 Task: Look for space in Ilaro, Nigeria from 8th June, 2023 to 19th June, 2023 for 1 adult in price range Rs.5000 to Rs.12000. Place can be shared room with 1  bedroom having 1 bed and 1 bathroom. Property type can be house, flat, guest house, hotel. Booking option can be shelf check-in. Required host language is English.
Action: Mouse moved to (479, 103)
Screenshot: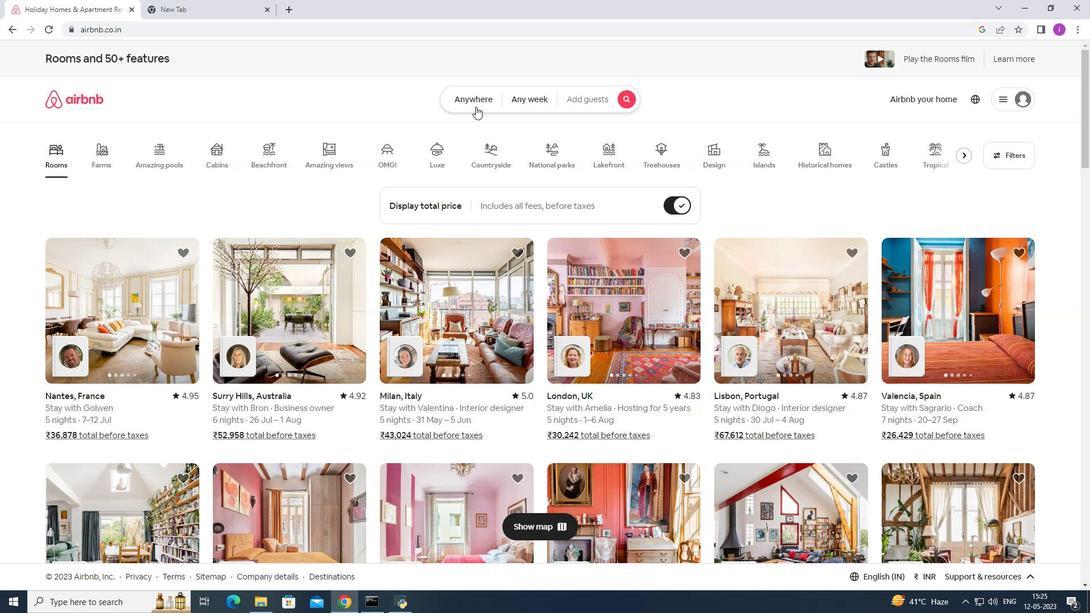 
Action: Mouse pressed left at (479, 103)
Screenshot: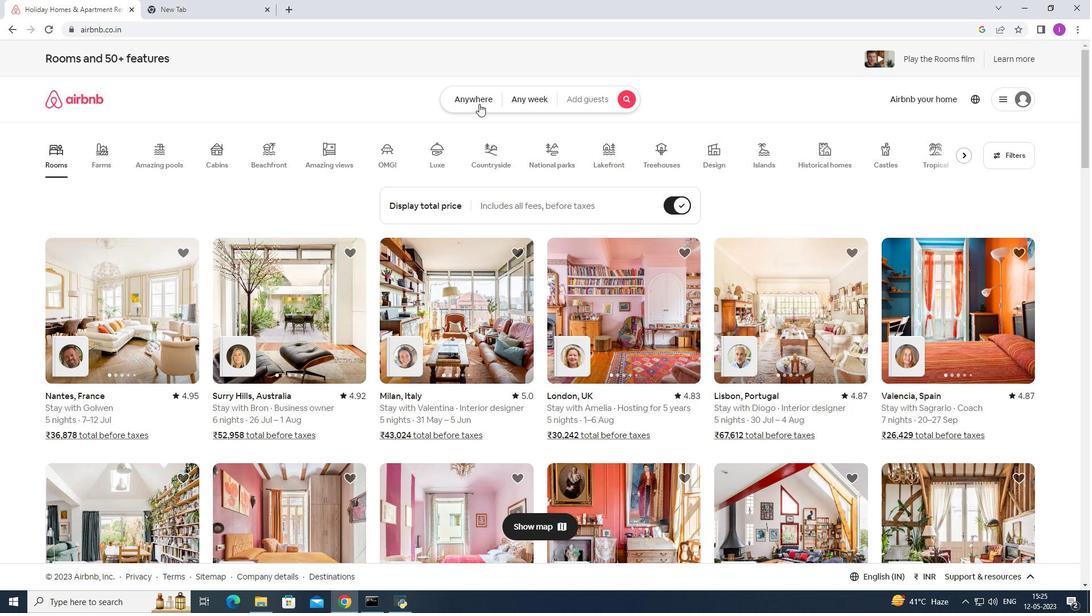 
Action: Mouse moved to (422, 150)
Screenshot: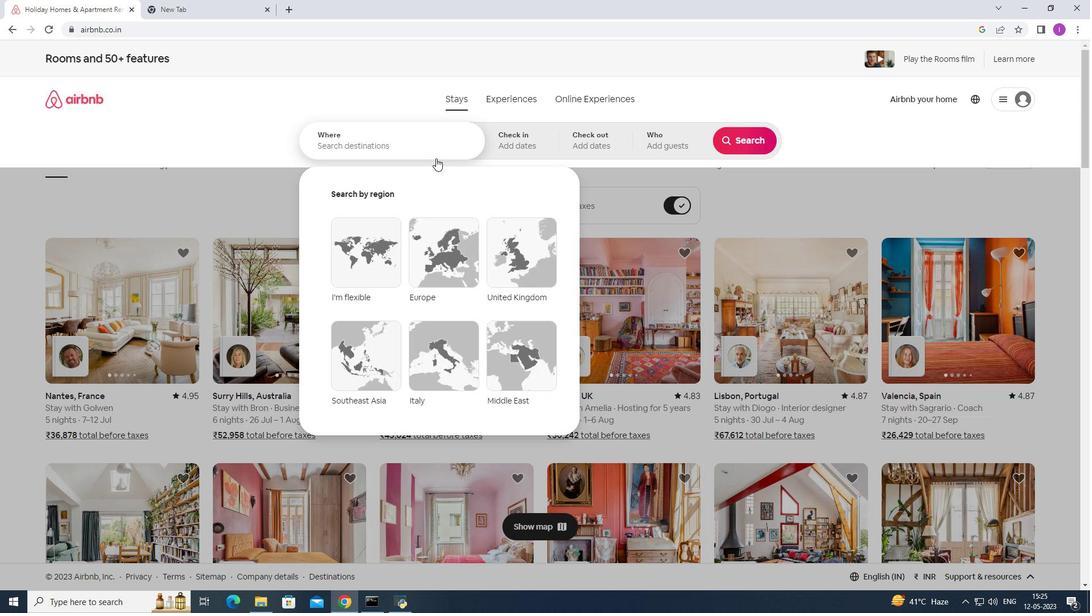 
Action: Mouse pressed left at (422, 150)
Screenshot: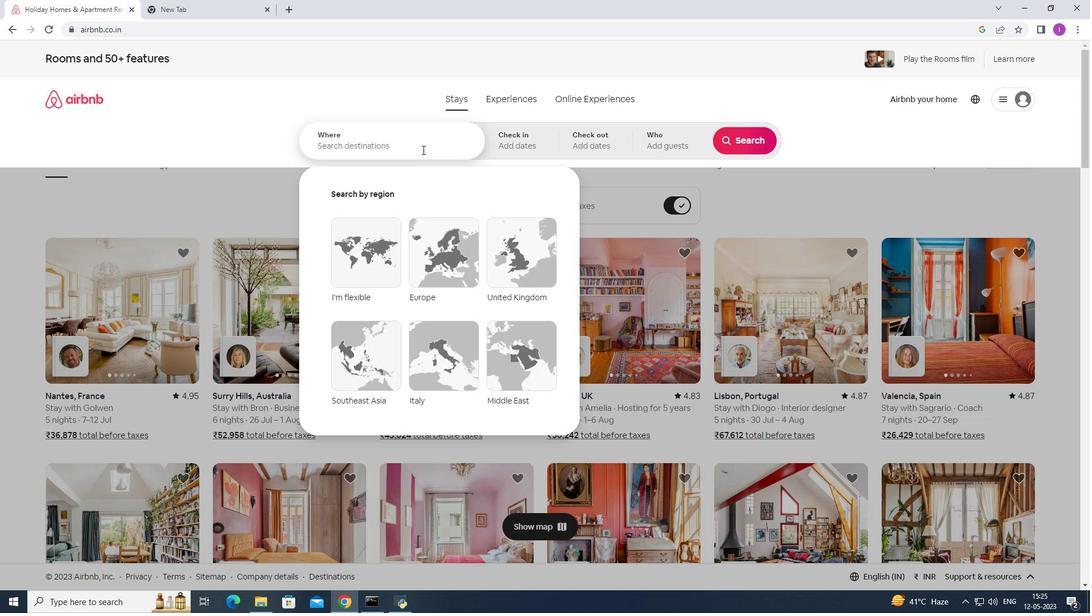 
Action: Mouse moved to (419, 150)
Screenshot: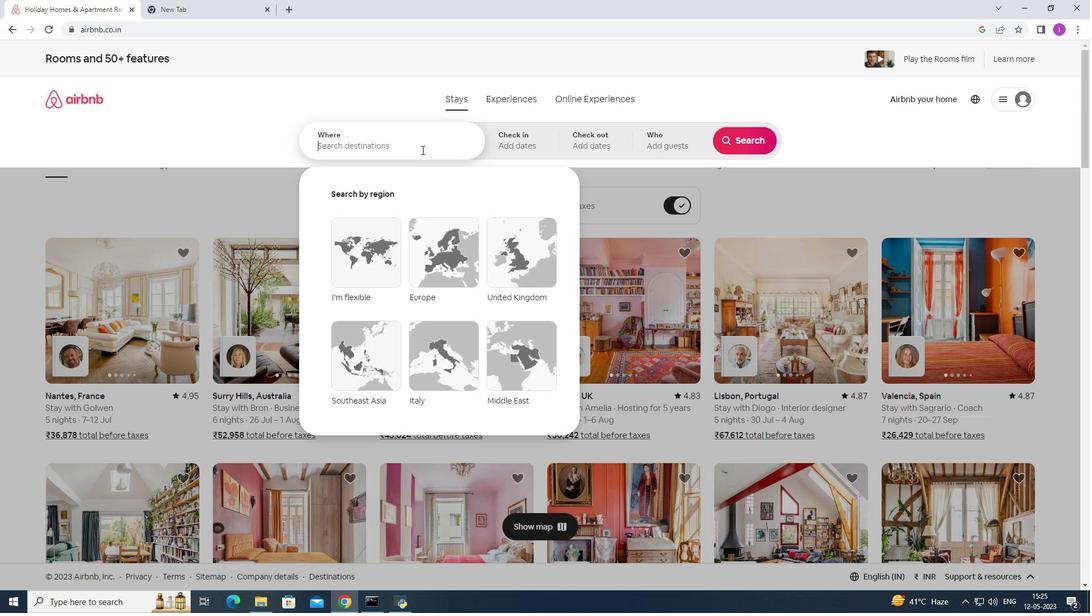 
Action: Key pressed <Key.shift><Key.shift><Key.shift><Key.shift><Key.shift><Key.shift><Key.shift><Key.shift><Key.shift><Key.shift><Key.shift><Key.shift><Key.shift><Key.shift><Key.shift>L<Key.shift>L<Key.backspace><Key.backspace>iiaro
Screenshot: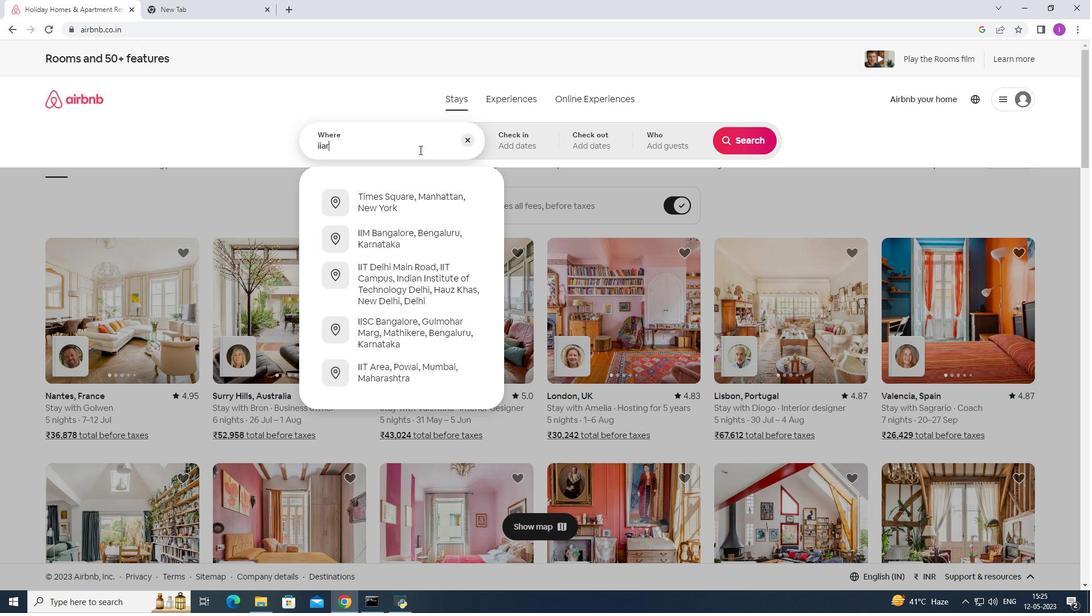 
Action: Mouse moved to (399, 204)
Screenshot: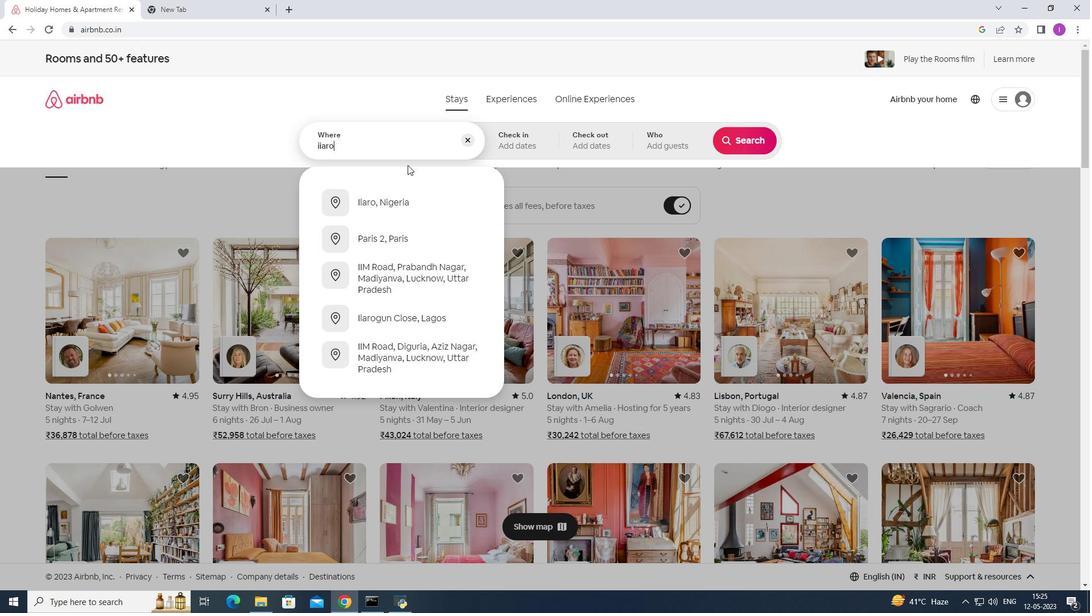 
Action: Mouse pressed left at (399, 204)
Screenshot: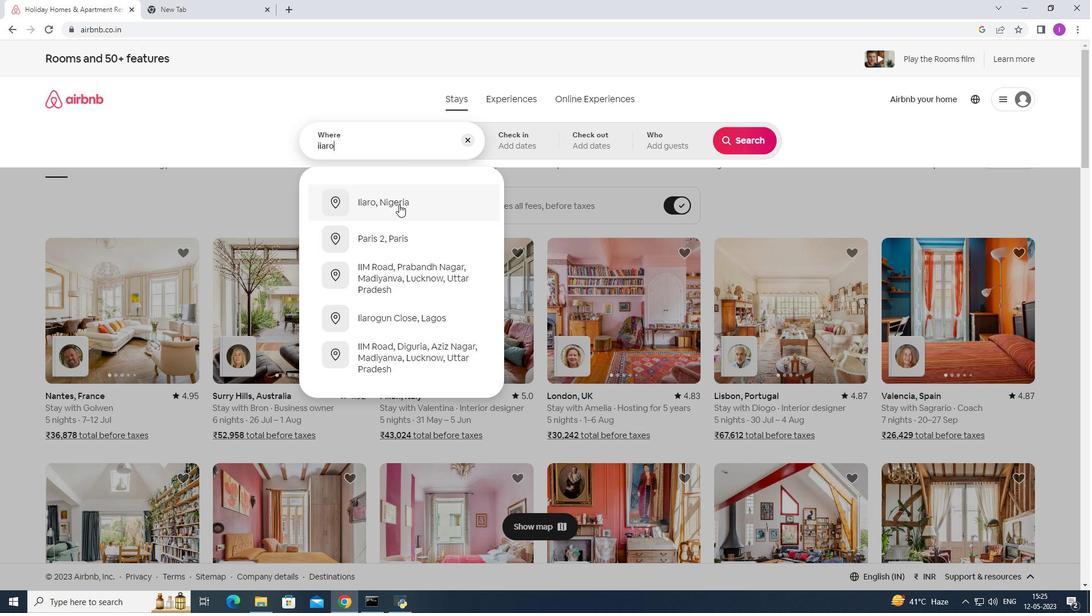 
Action: Mouse moved to (742, 231)
Screenshot: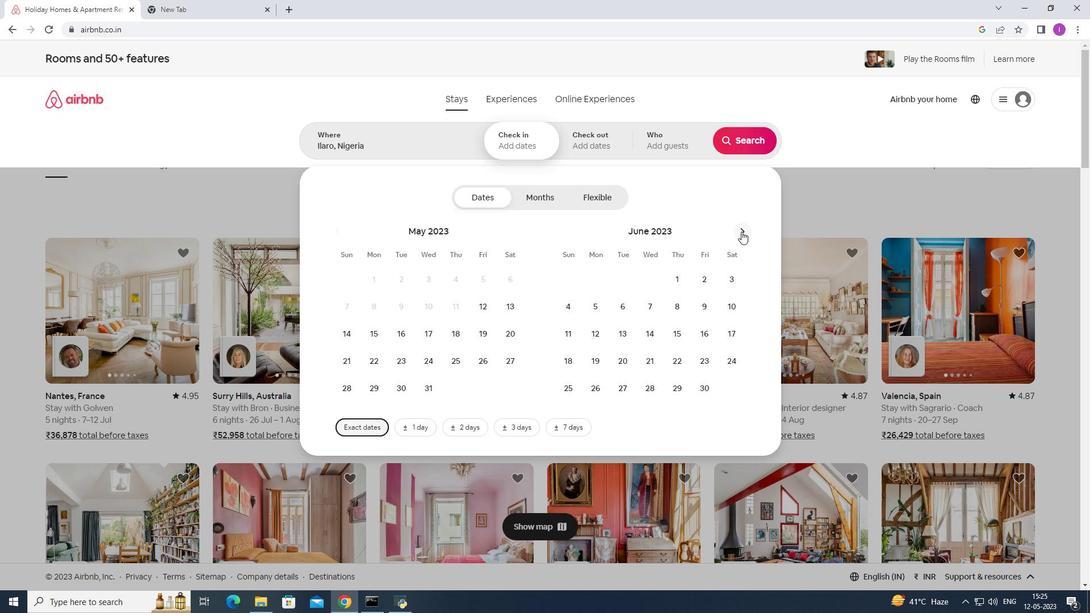 
Action: Mouse pressed left at (742, 231)
Screenshot: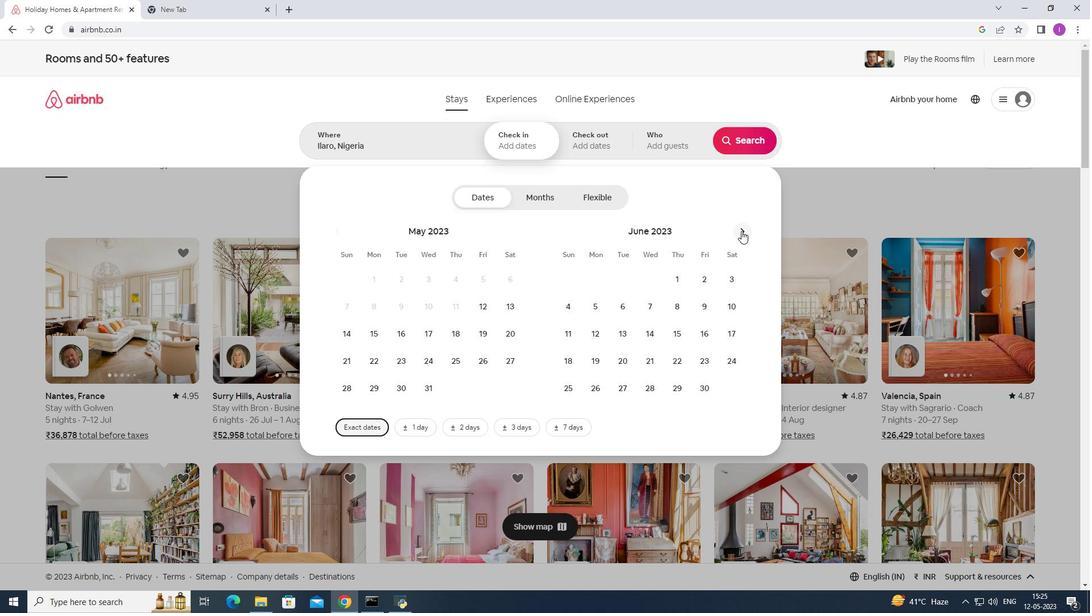 
Action: Mouse moved to (454, 309)
Screenshot: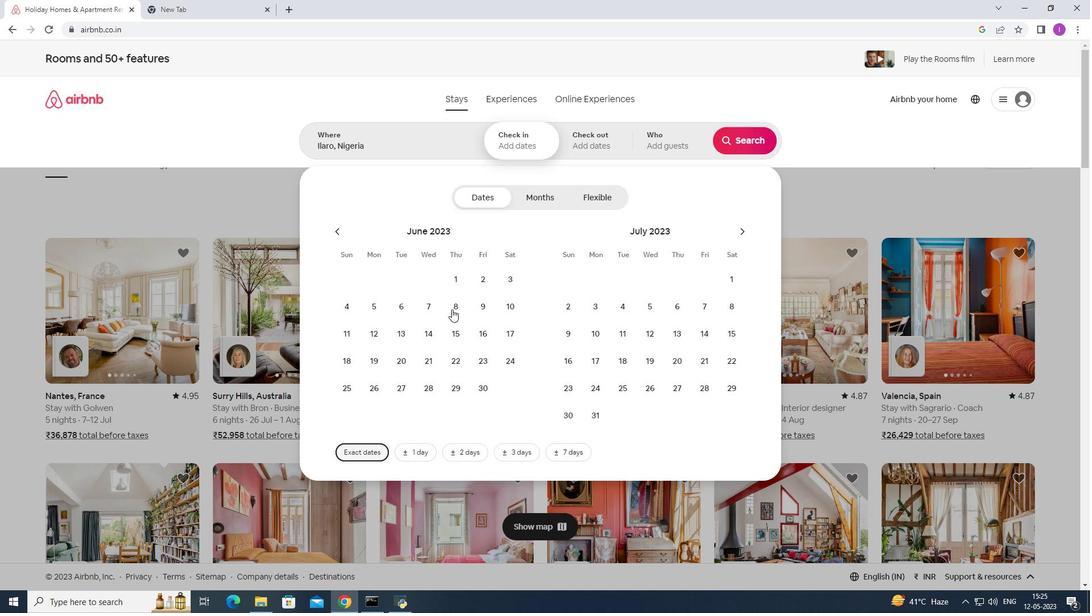 
Action: Mouse pressed left at (454, 309)
Screenshot: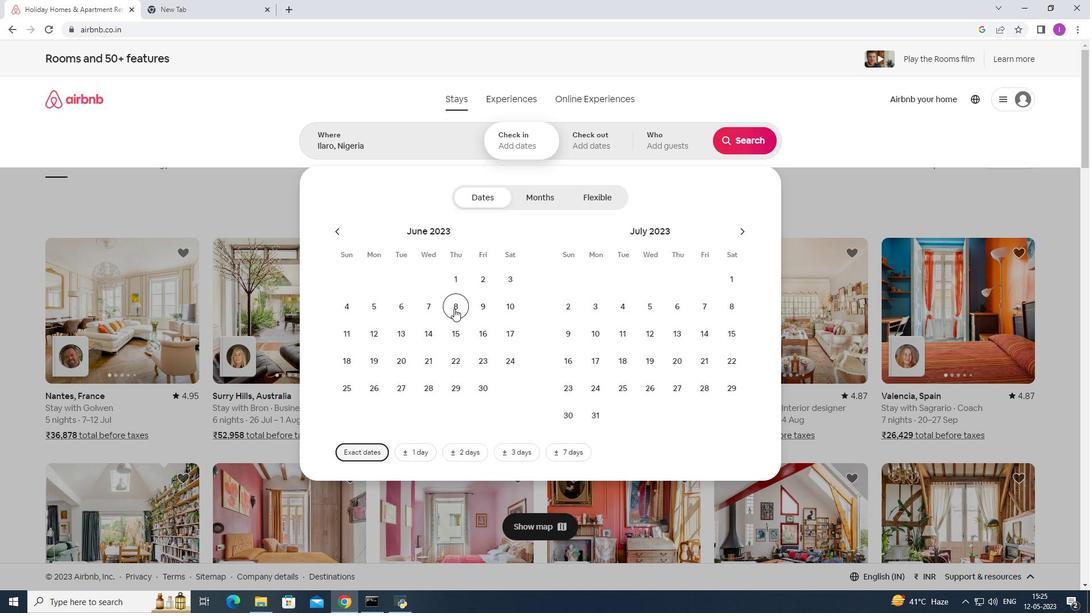 
Action: Mouse moved to (374, 369)
Screenshot: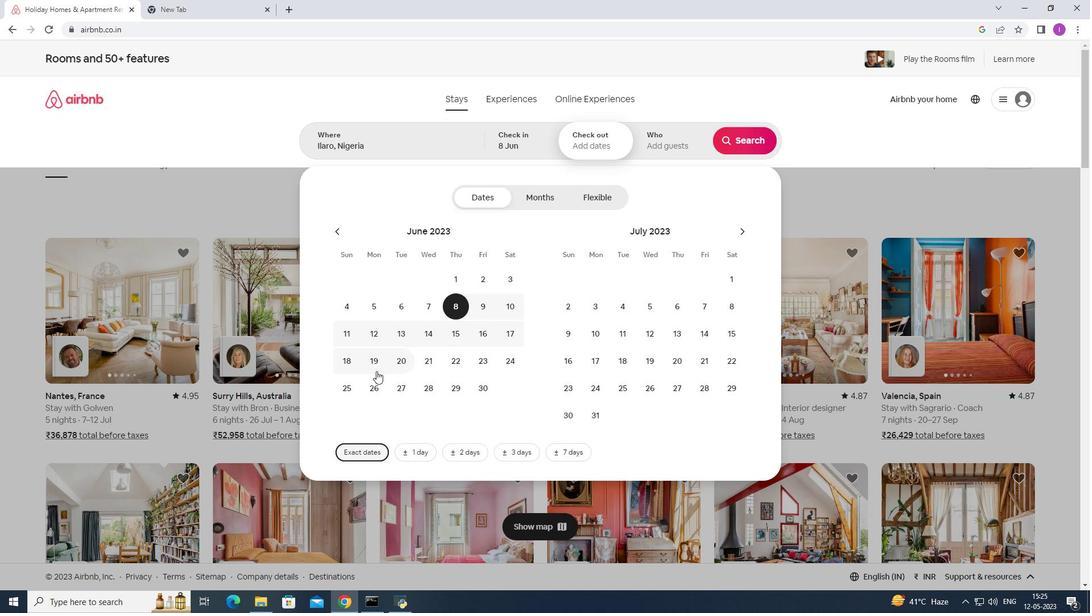 
Action: Mouse pressed left at (374, 369)
Screenshot: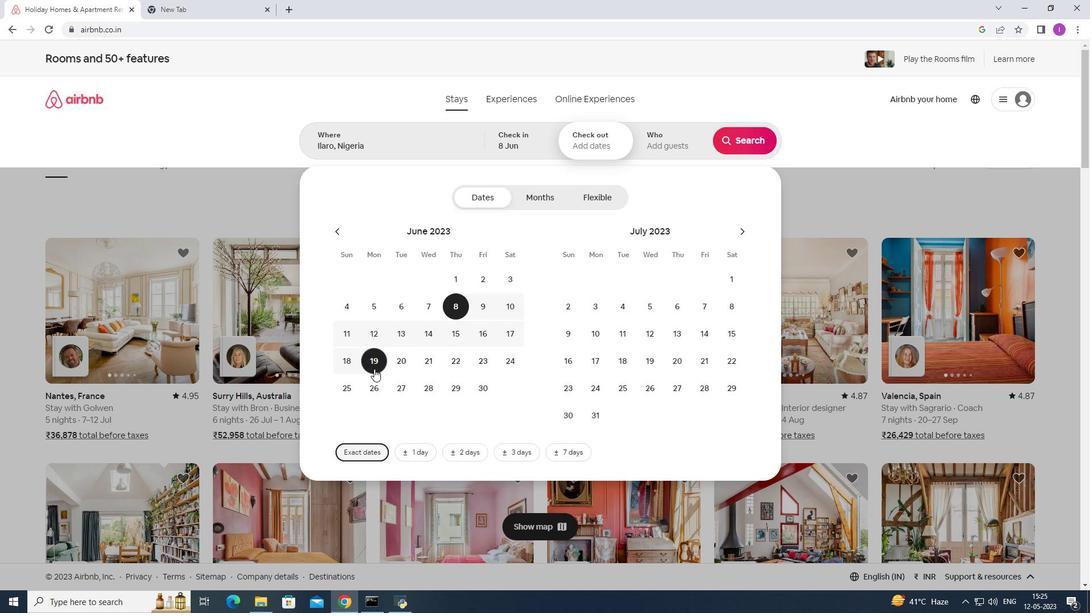 
Action: Mouse moved to (676, 148)
Screenshot: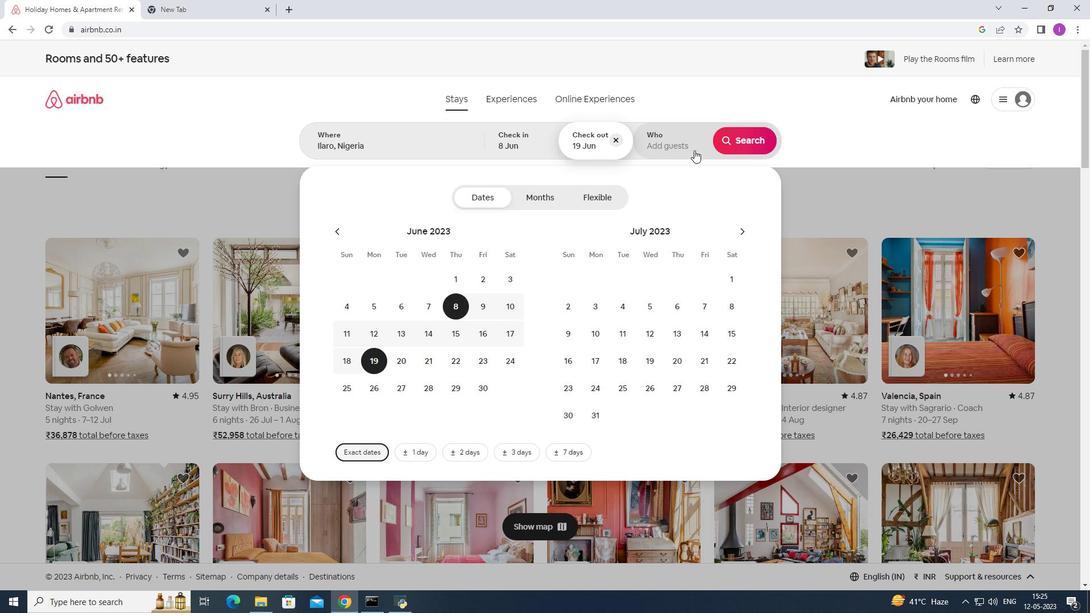 
Action: Mouse pressed left at (676, 148)
Screenshot: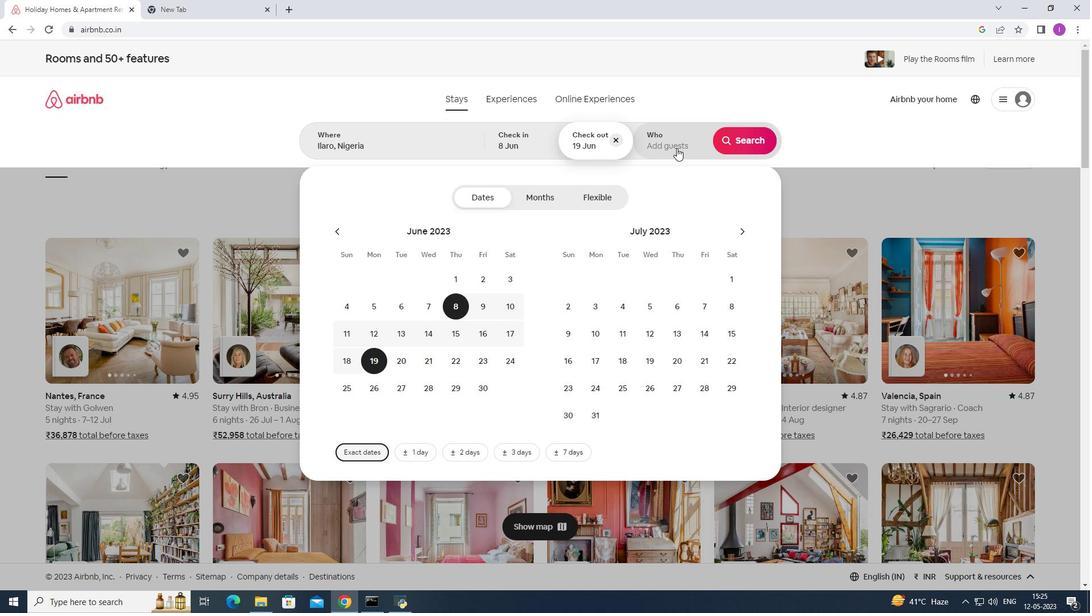 
Action: Mouse moved to (744, 204)
Screenshot: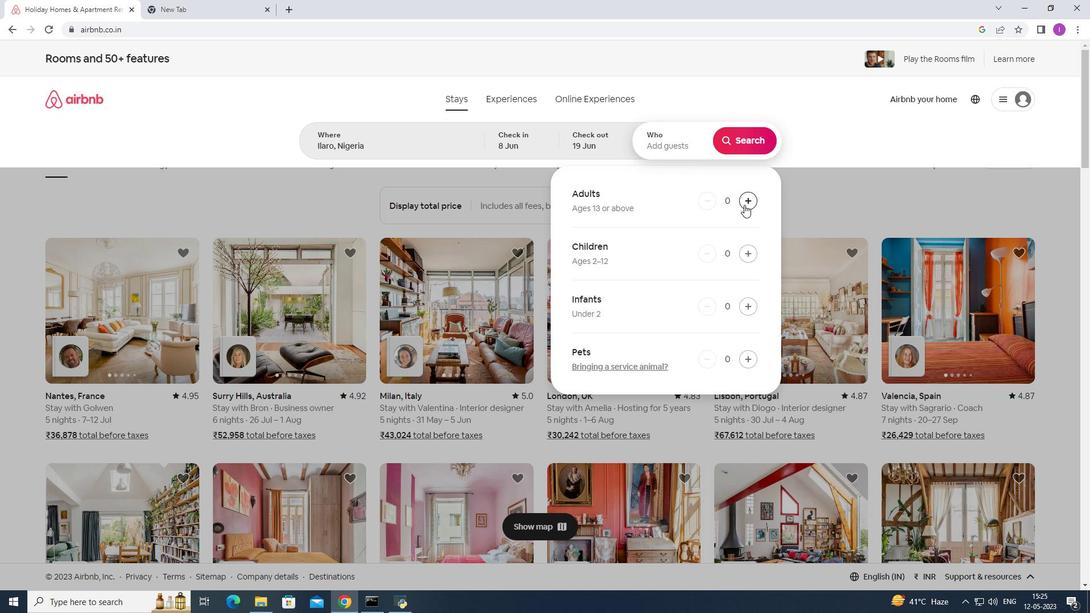 
Action: Mouse pressed left at (744, 204)
Screenshot: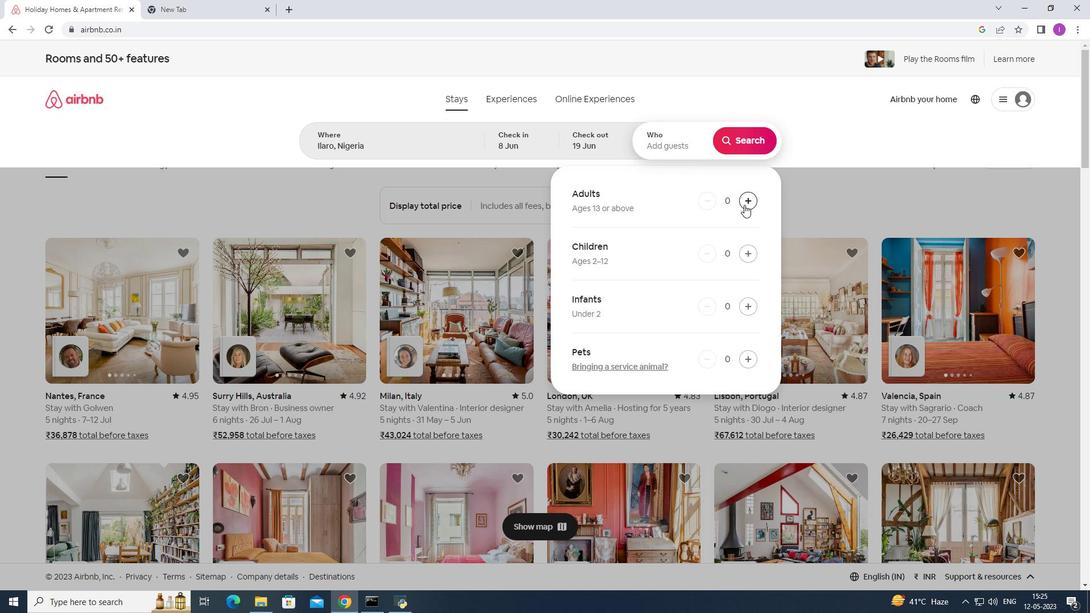 
Action: Mouse pressed left at (744, 204)
Screenshot: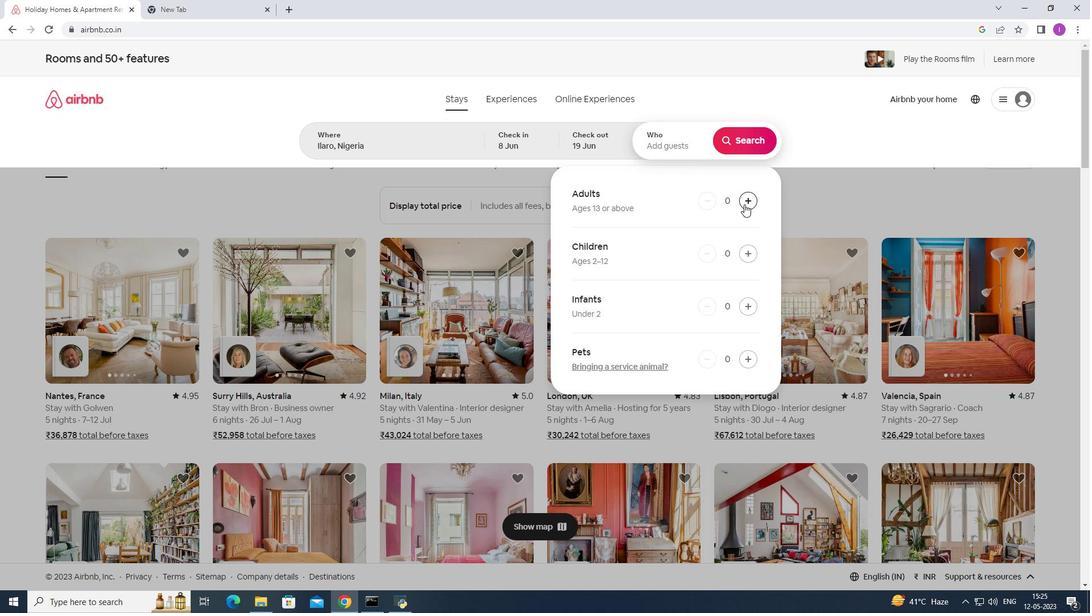 
Action: Mouse pressed left at (744, 204)
Screenshot: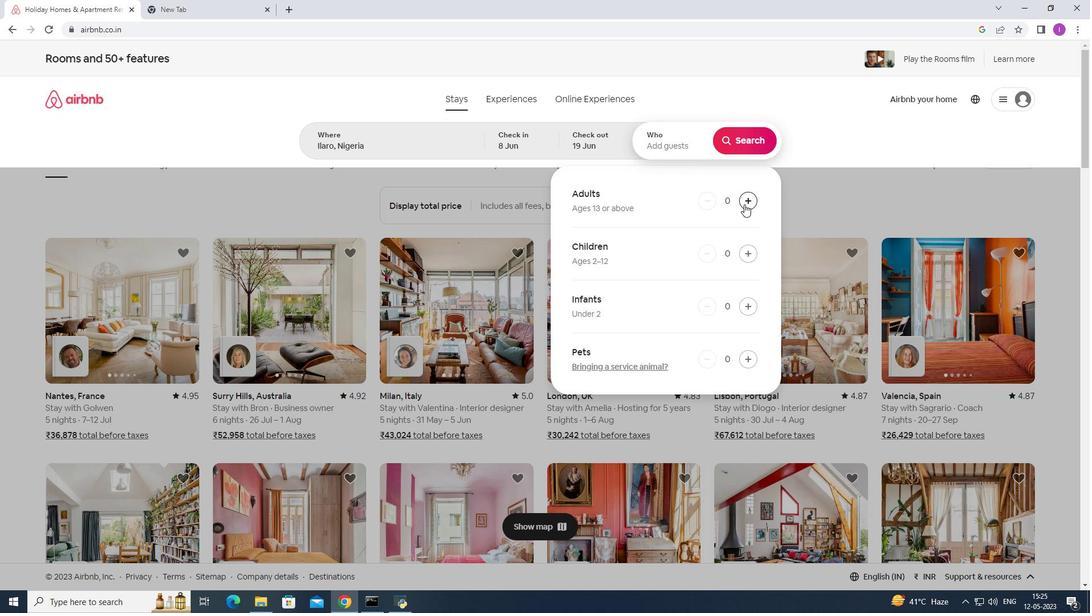 
Action: Mouse pressed left at (744, 204)
Screenshot: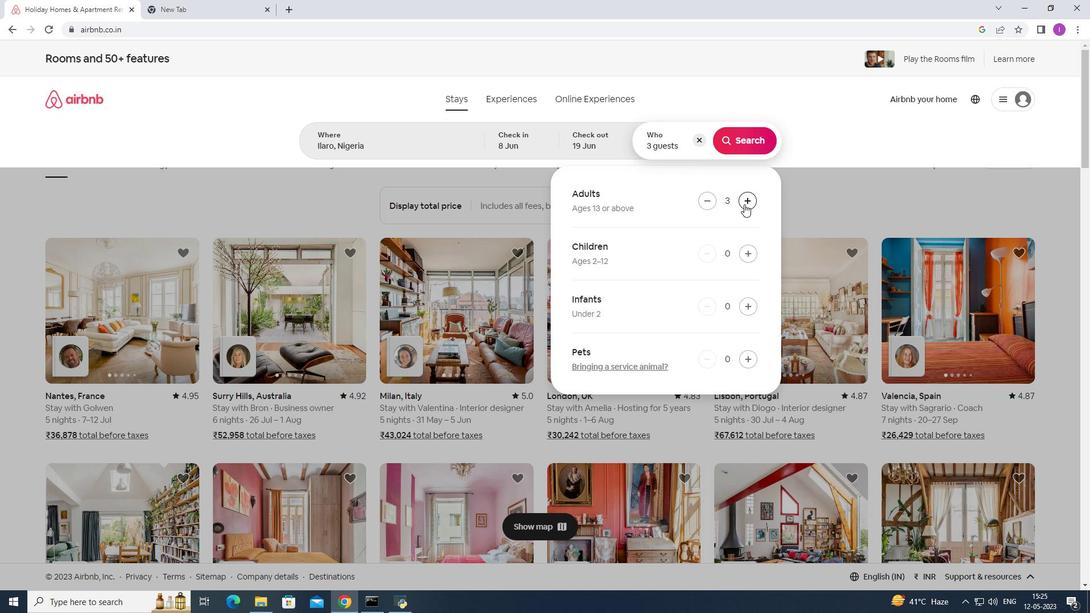
Action: Mouse moved to (708, 200)
Screenshot: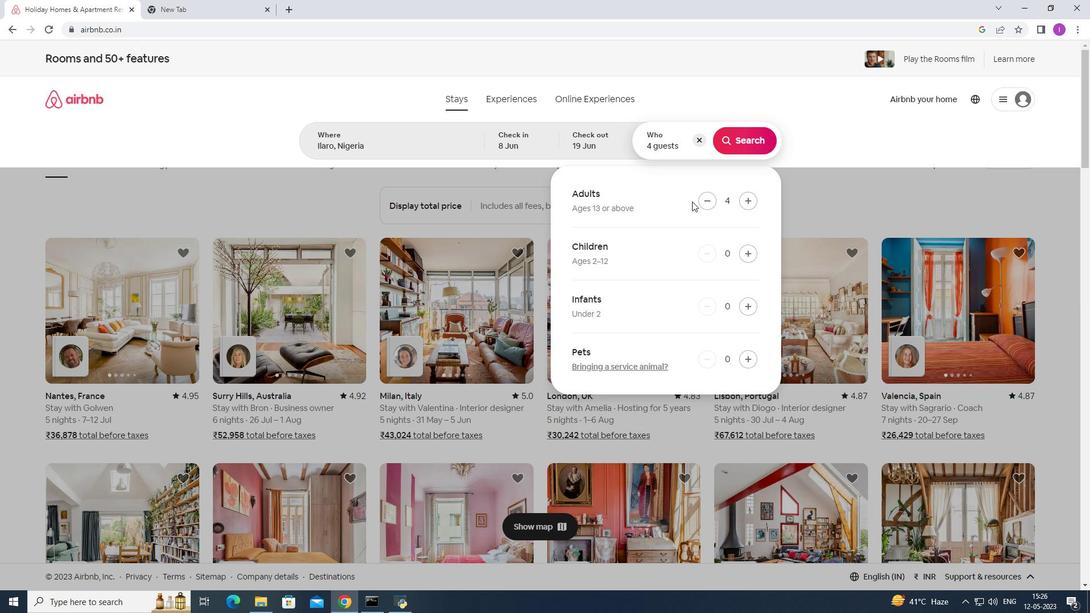 
Action: Mouse pressed left at (708, 200)
Screenshot: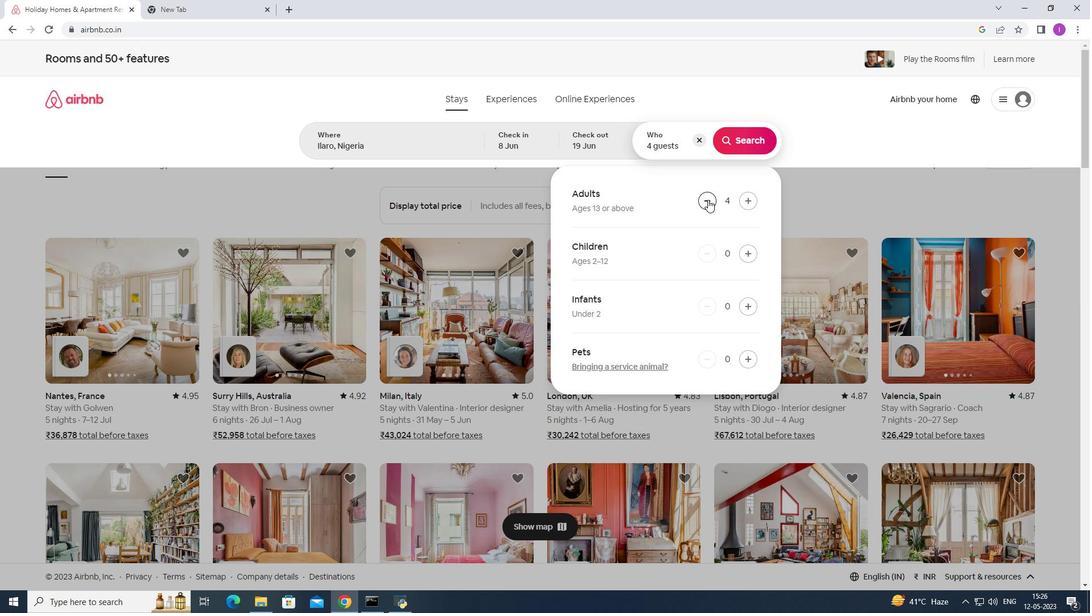 
Action: Mouse pressed left at (708, 200)
Screenshot: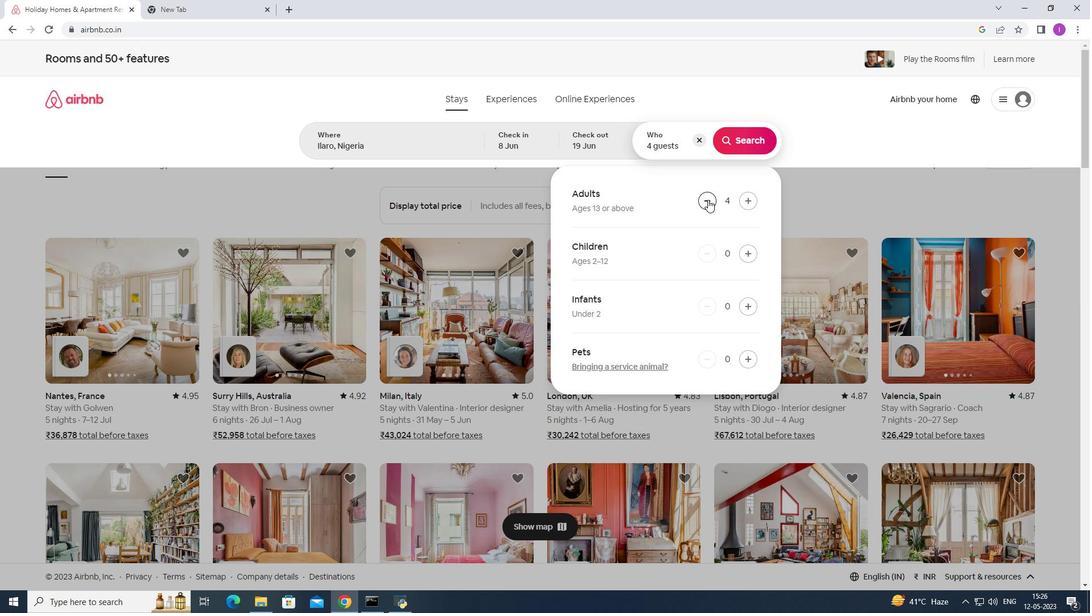 
Action: Mouse pressed left at (708, 200)
Screenshot: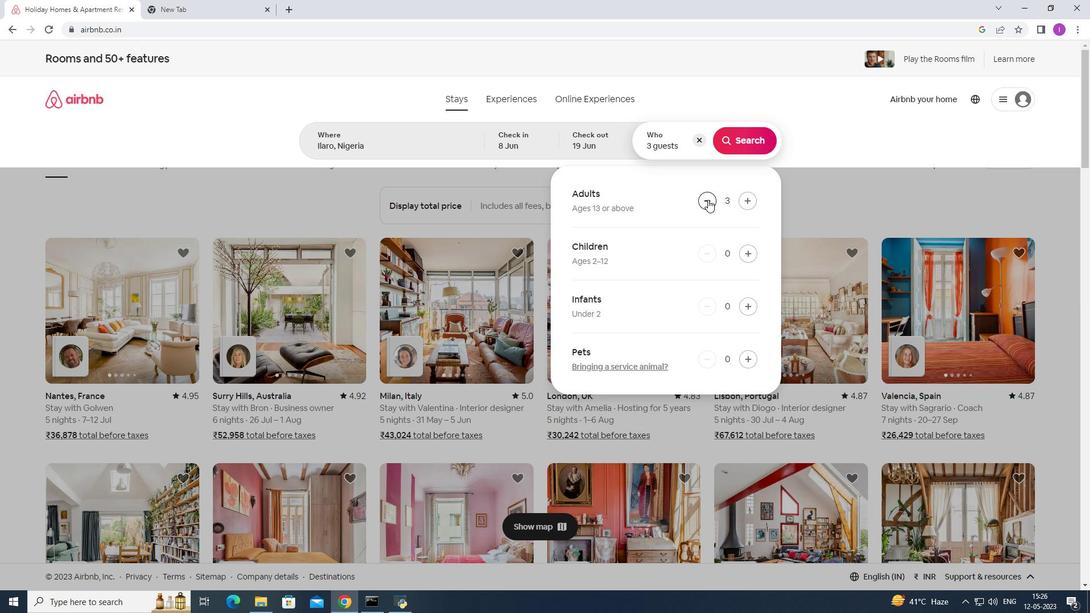 
Action: Mouse moved to (737, 138)
Screenshot: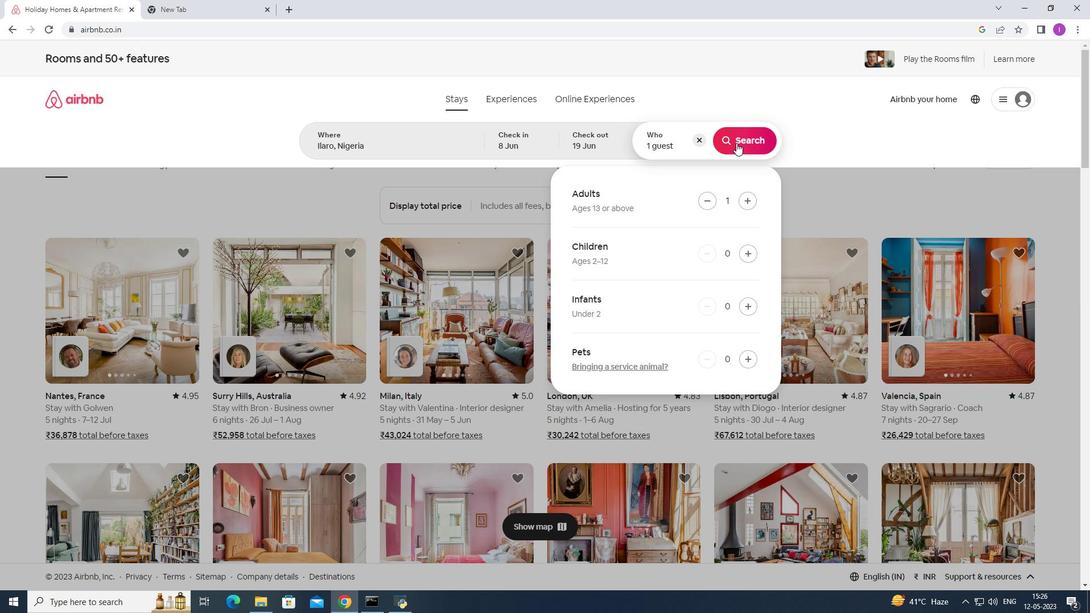
Action: Mouse pressed left at (737, 138)
Screenshot: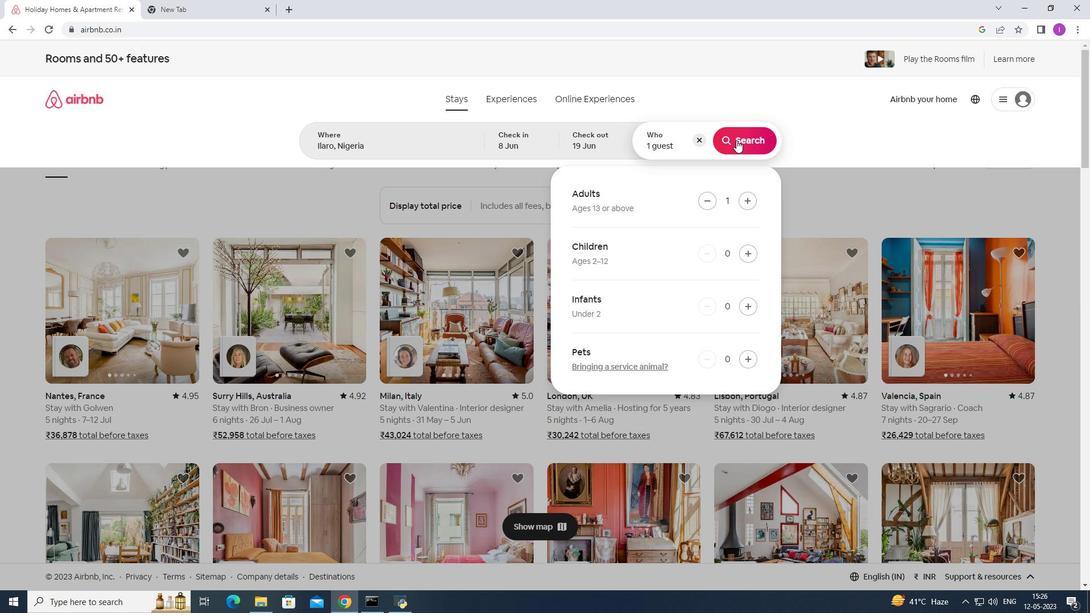 
Action: Mouse moved to (1045, 113)
Screenshot: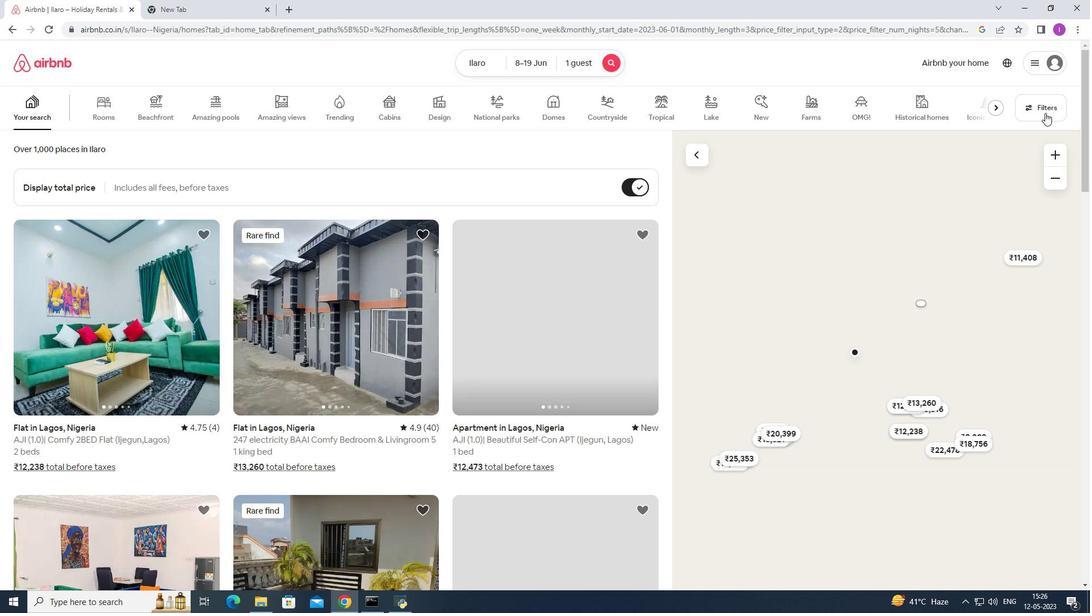 
Action: Mouse pressed left at (1045, 113)
Screenshot: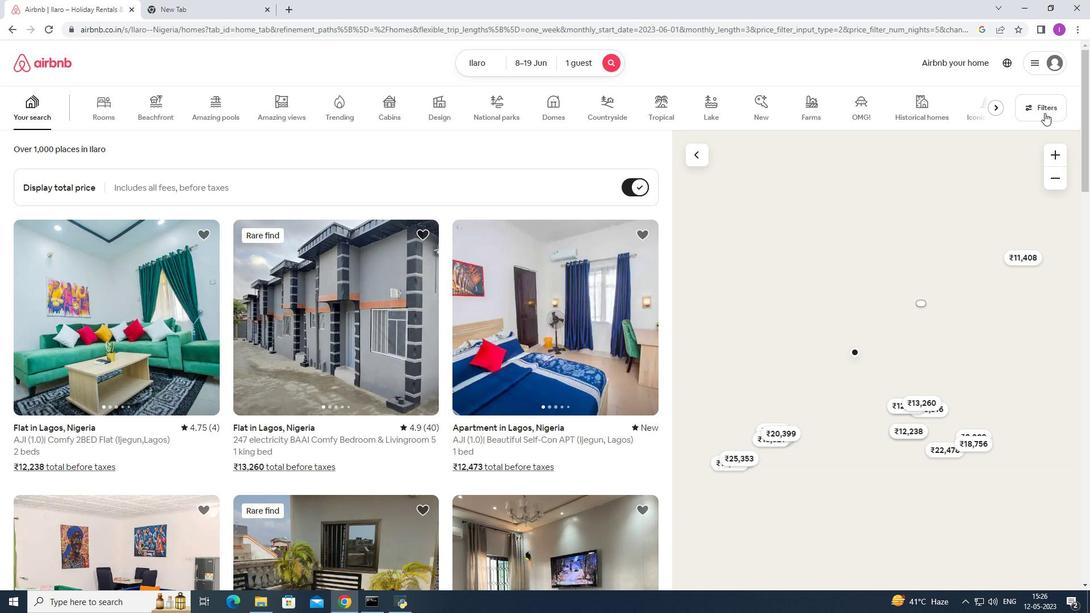 
Action: Mouse moved to (622, 390)
Screenshot: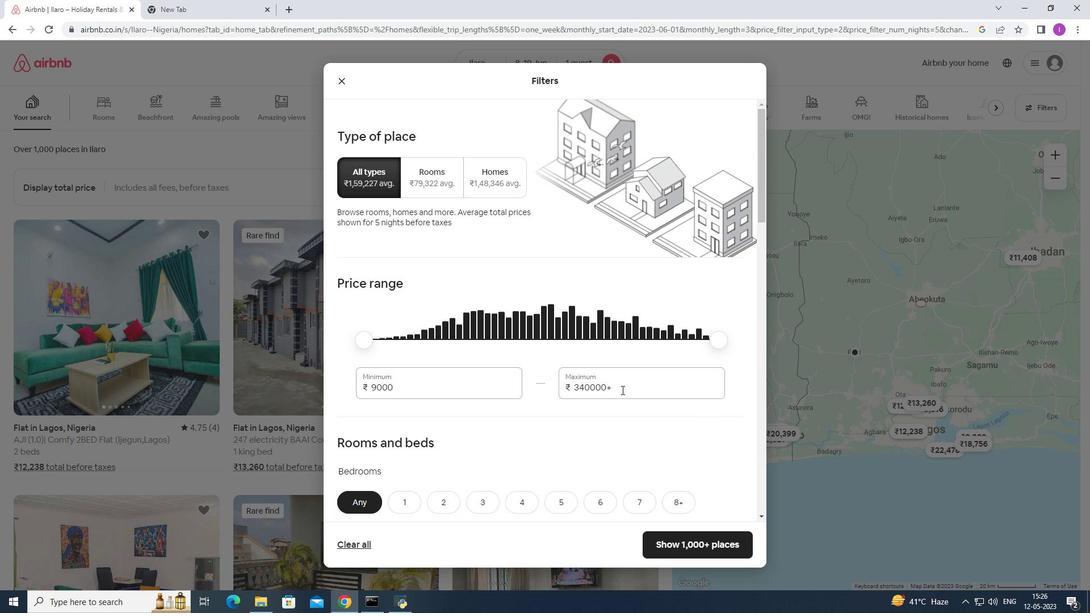 
Action: Mouse pressed left at (622, 390)
Screenshot: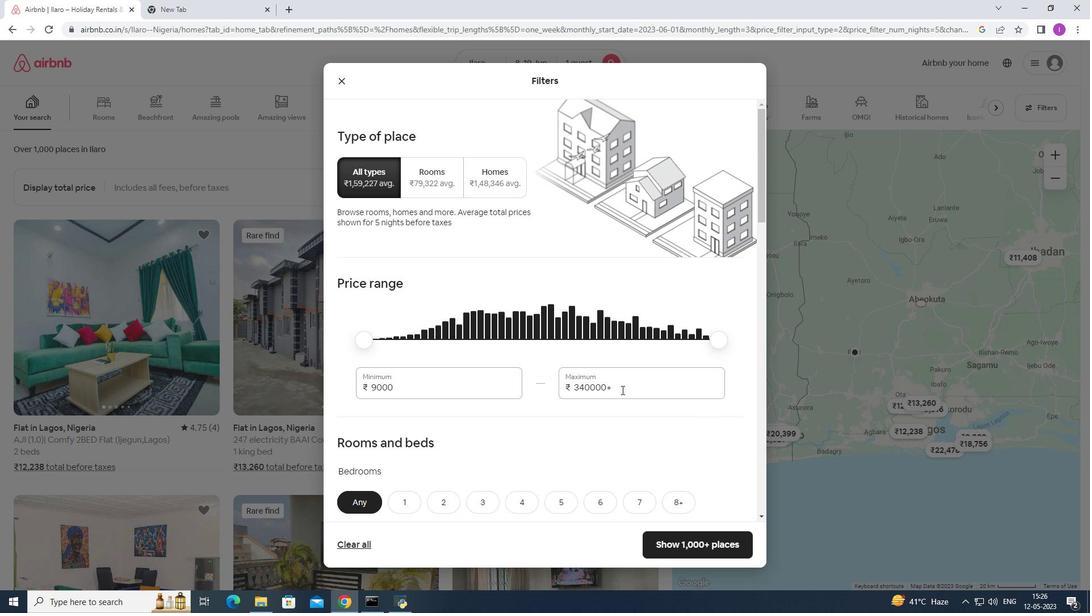 
Action: Mouse moved to (572, 395)
Screenshot: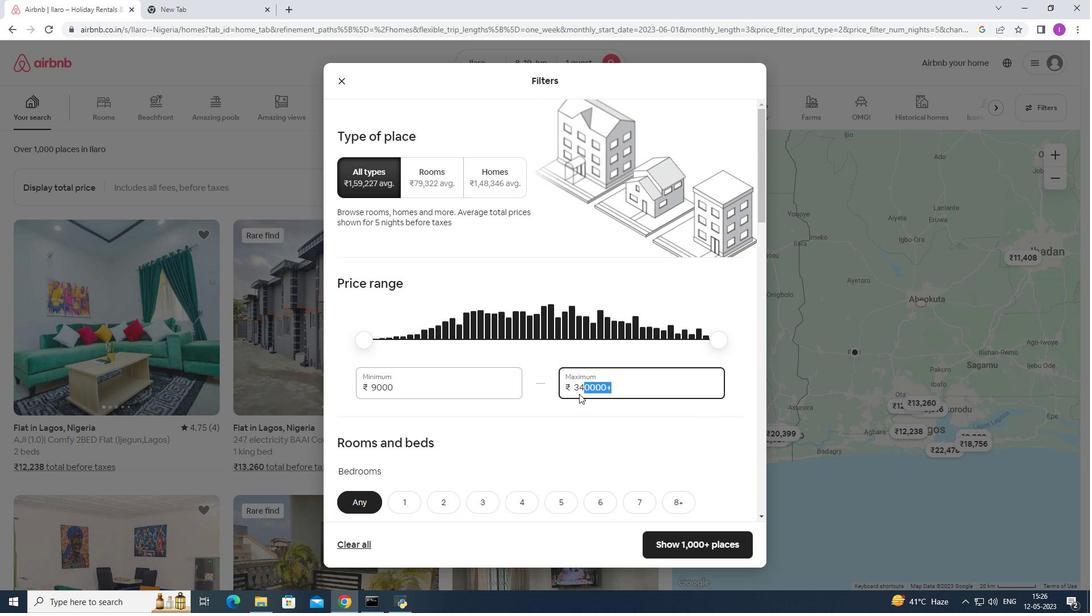 
Action: Key pressed 5000
Screenshot: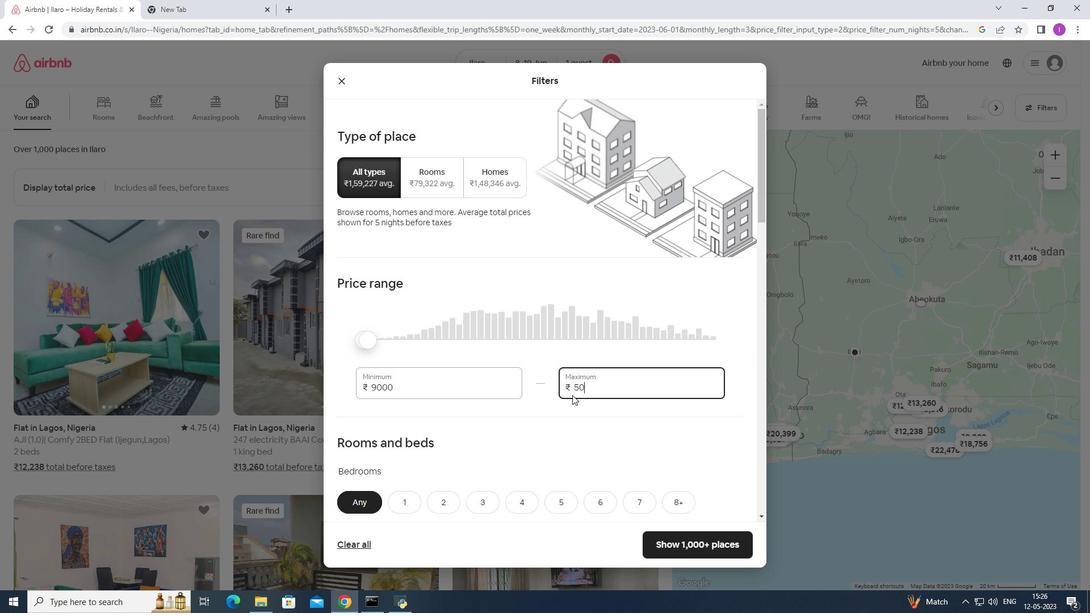 
Action: Mouse moved to (614, 385)
Screenshot: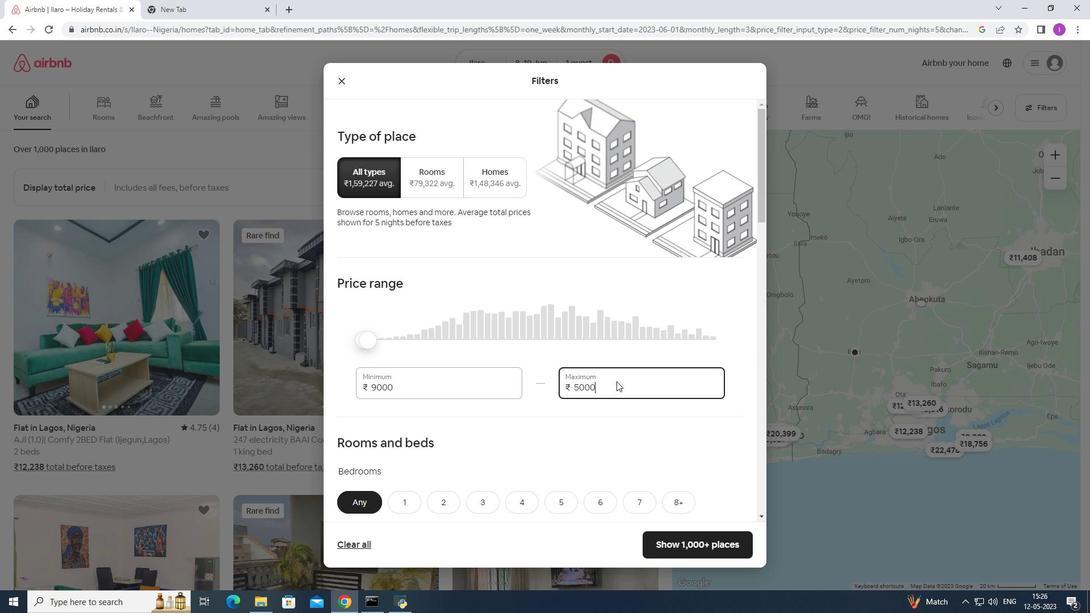 
Action: Mouse pressed left at (614, 385)
Screenshot: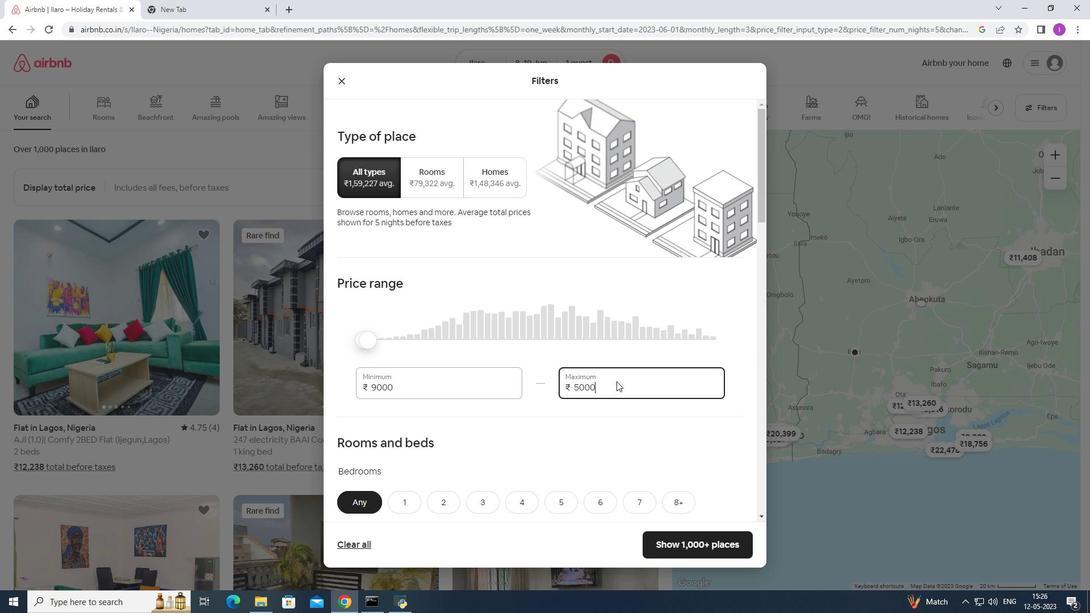 
Action: Mouse moved to (599, 388)
Screenshot: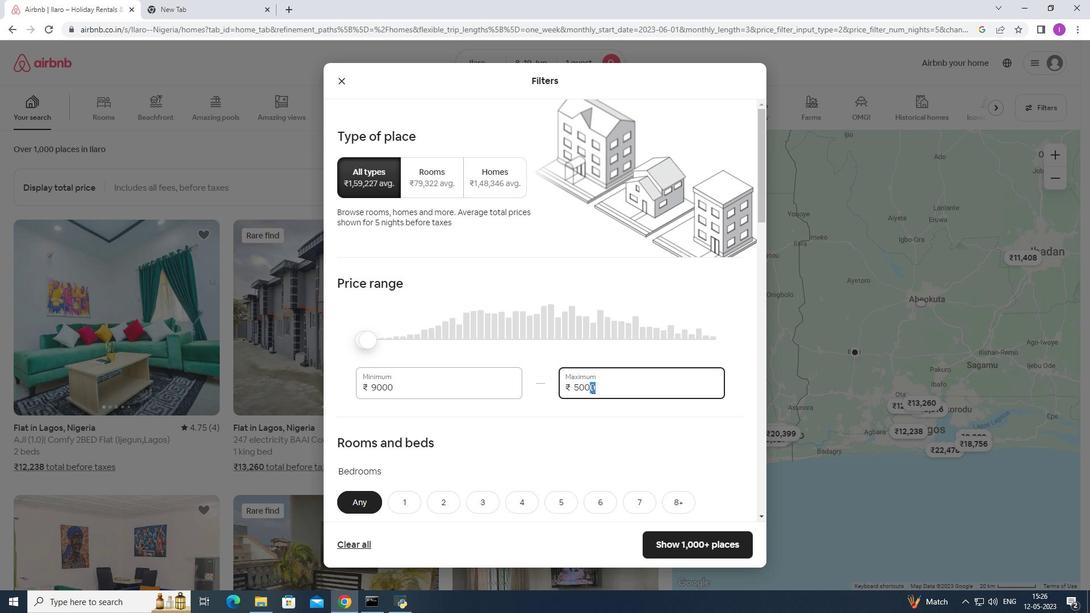 
Action: Mouse pressed left at (599, 388)
Screenshot: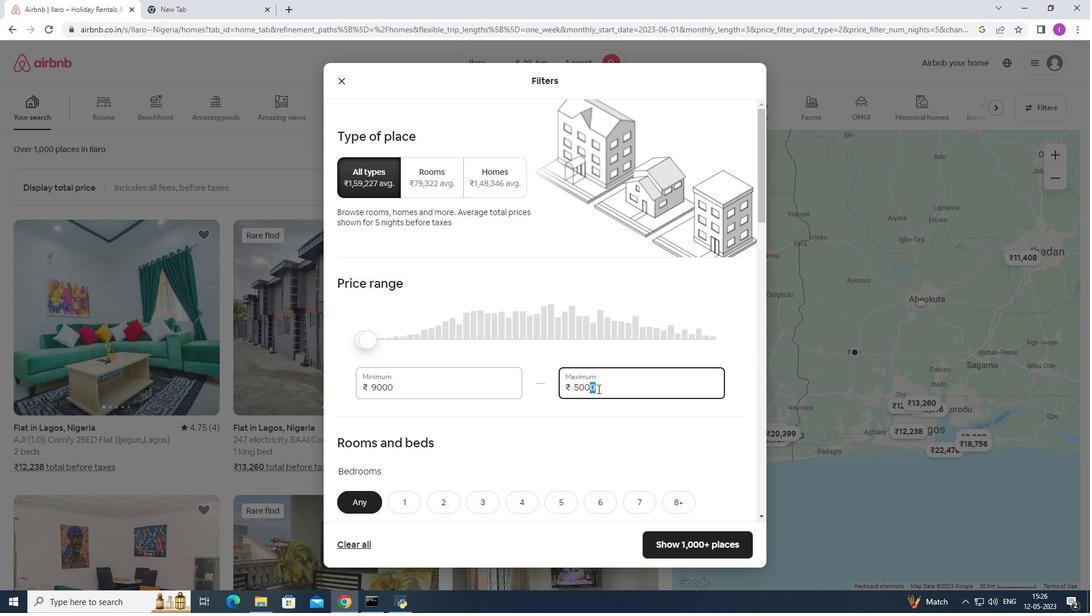 
Action: Mouse moved to (596, 387)
Screenshot: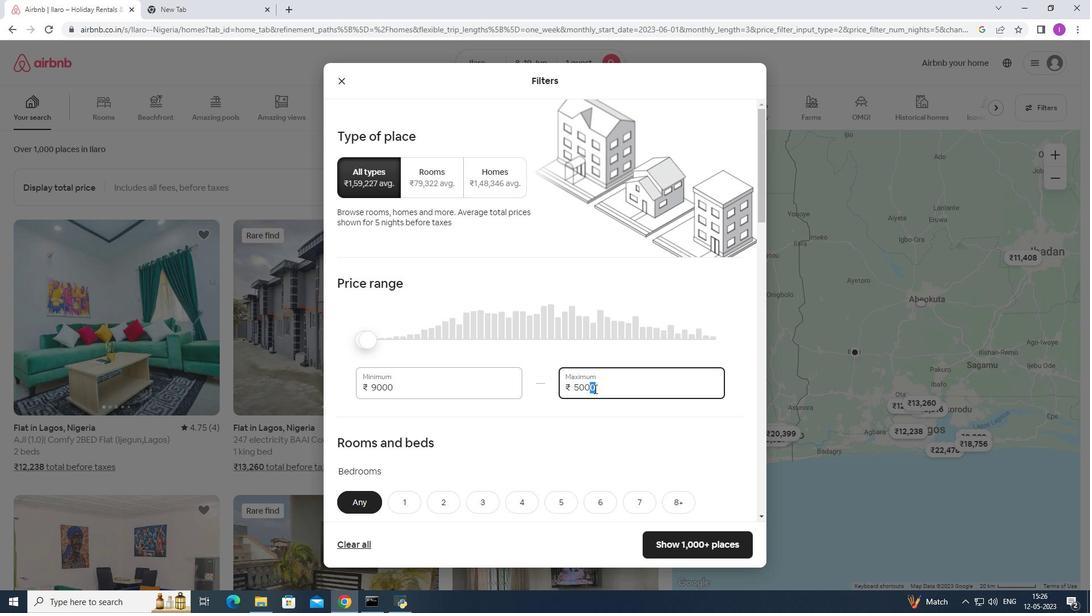 
Action: Key pressed <Key.backspace><Key.backspace><Key.backspace><Key.backspace>
Screenshot: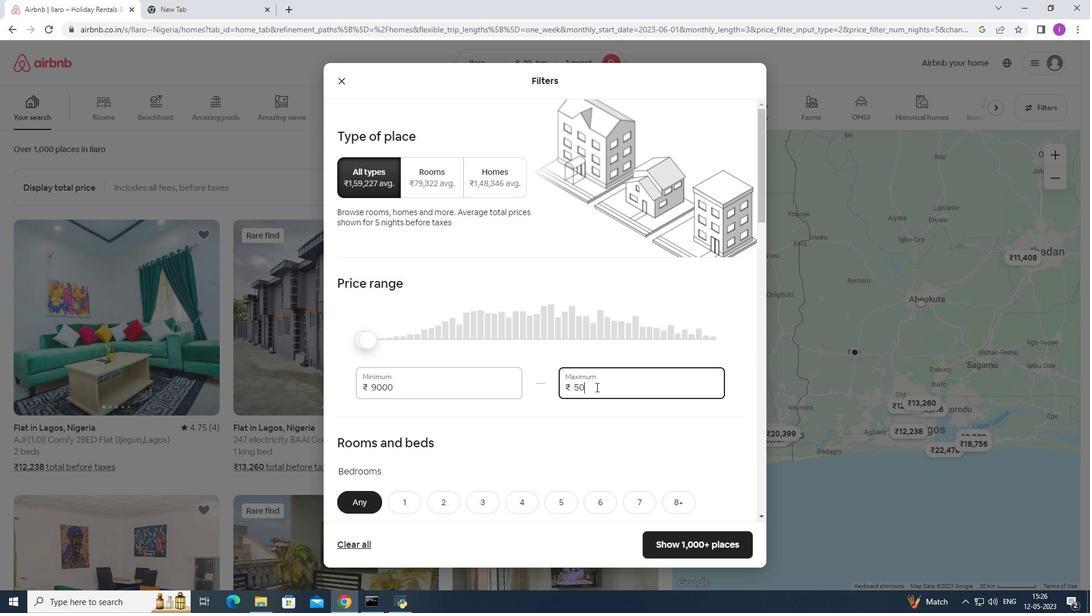 
Action: Mouse moved to (598, 390)
Screenshot: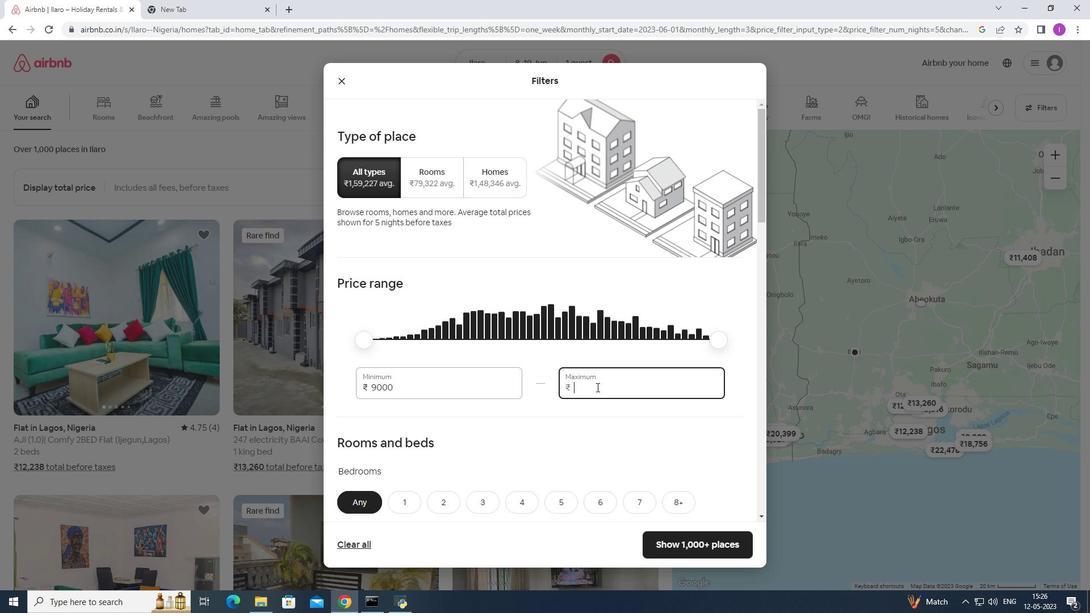 
Action: Key pressed 12000
Screenshot: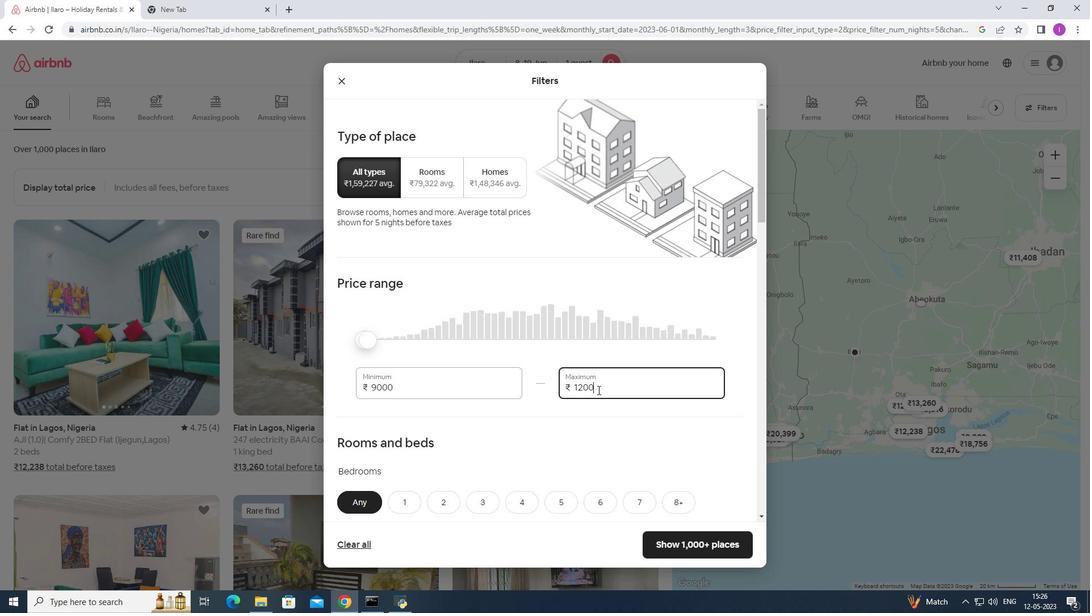 
Action: Mouse moved to (414, 390)
Screenshot: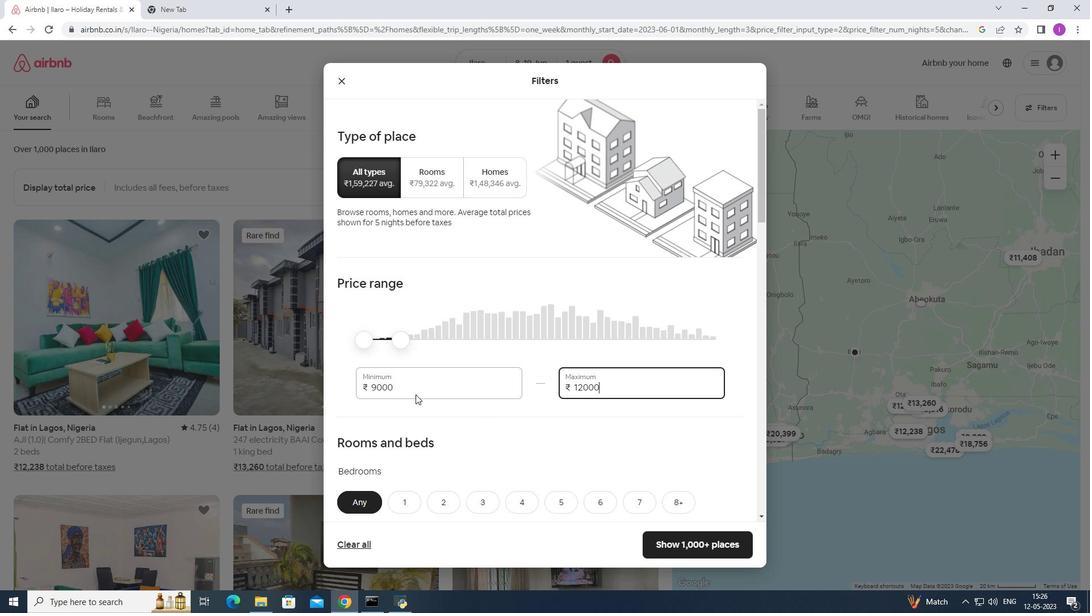 
Action: Mouse pressed left at (414, 390)
Screenshot: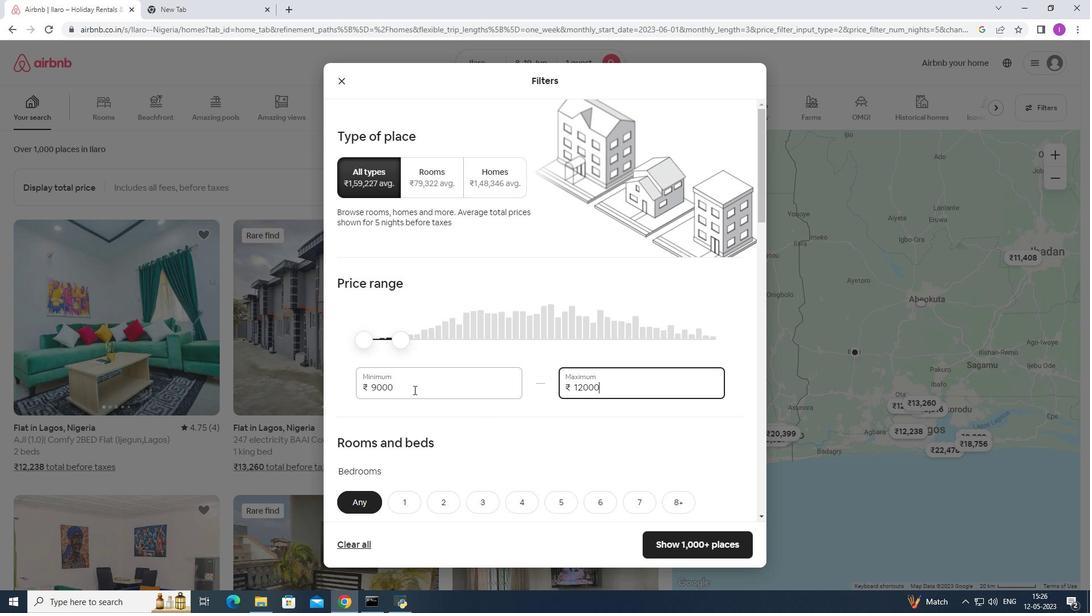 
Action: Mouse moved to (413, 389)
Screenshot: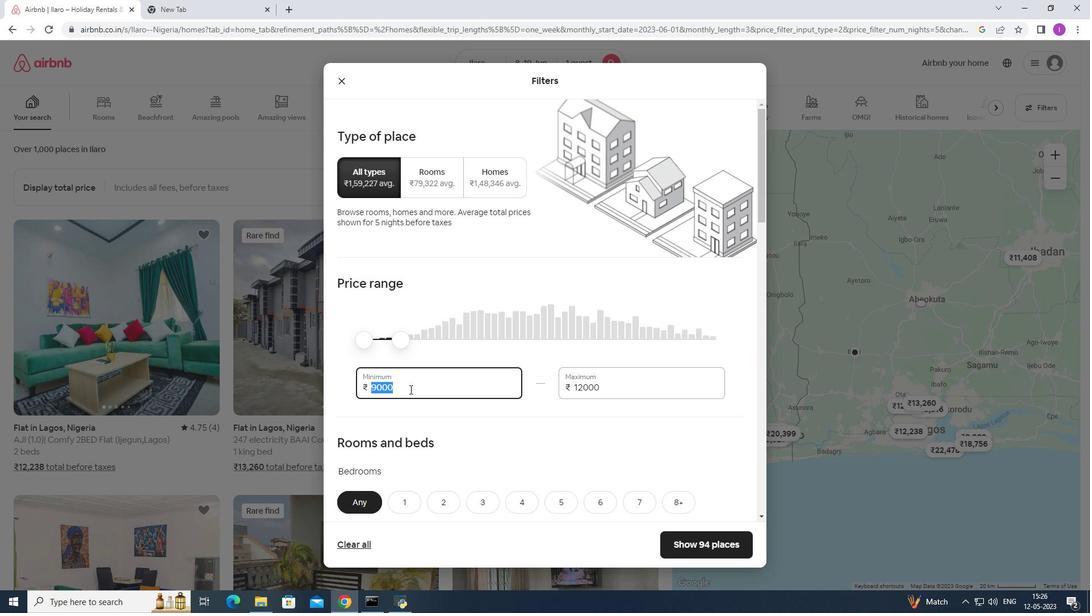 
Action: Key pressed 5000
Screenshot: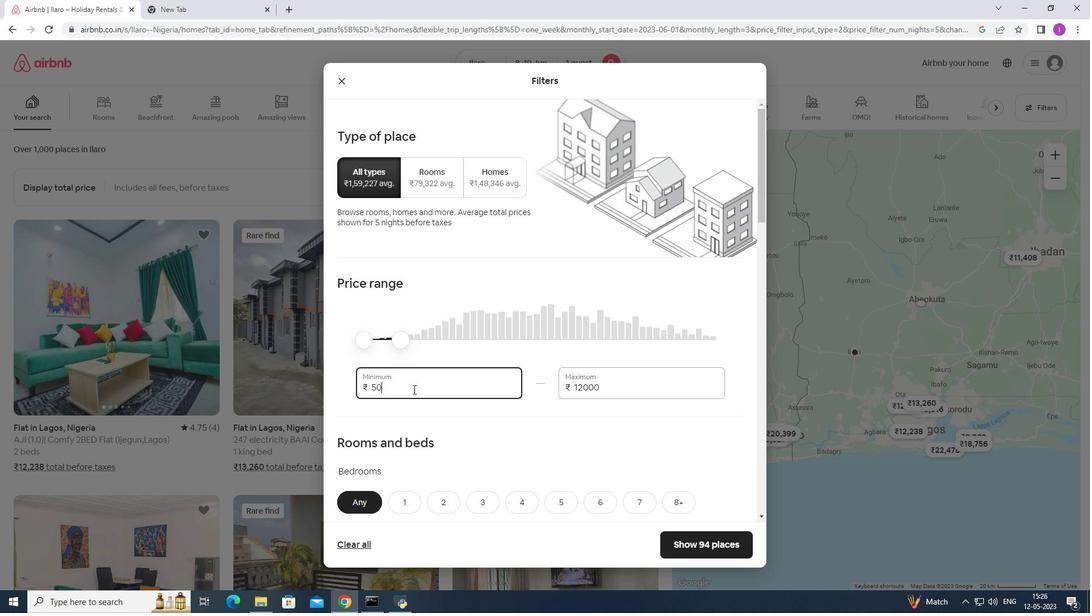 
Action: Mouse moved to (440, 435)
Screenshot: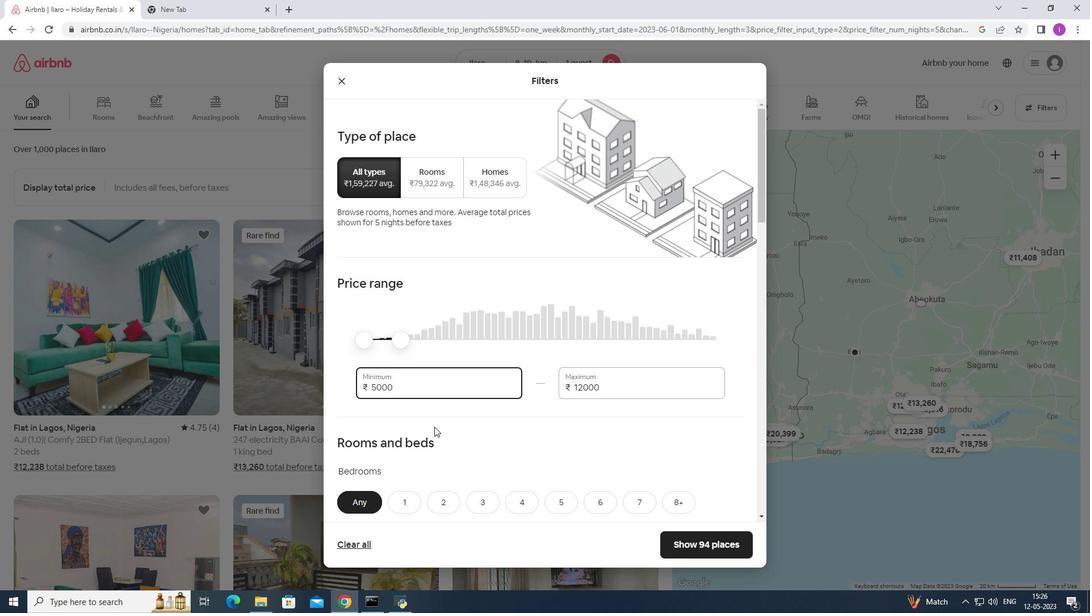 
Action: Mouse scrolled (440, 435) with delta (0, 0)
Screenshot: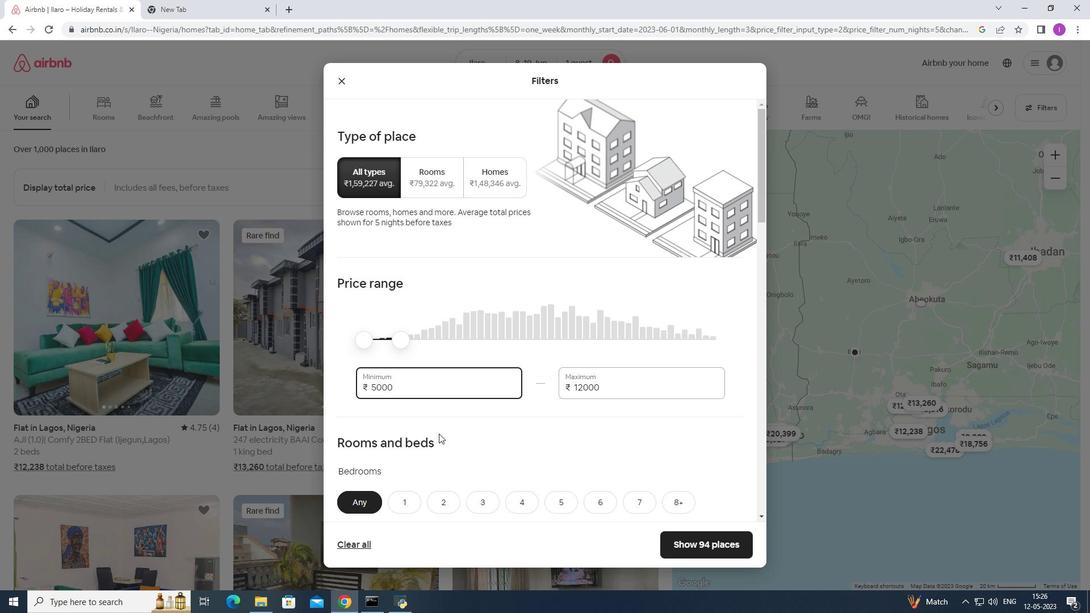 
Action: Mouse scrolled (440, 435) with delta (0, 0)
Screenshot: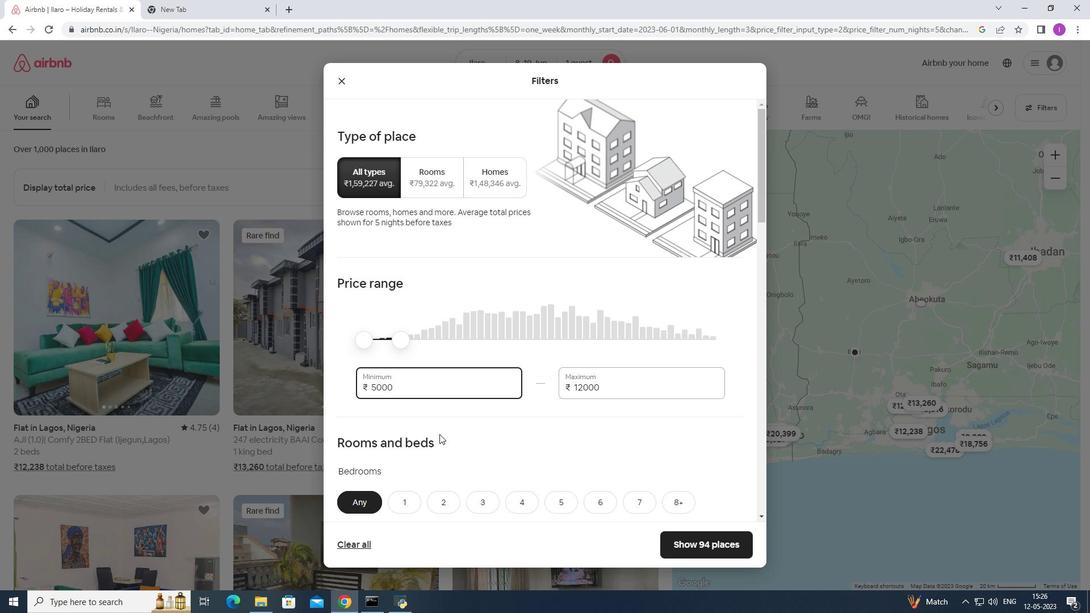 
Action: Mouse scrolled (440, 435) with delta (0, 0)
Screenshot: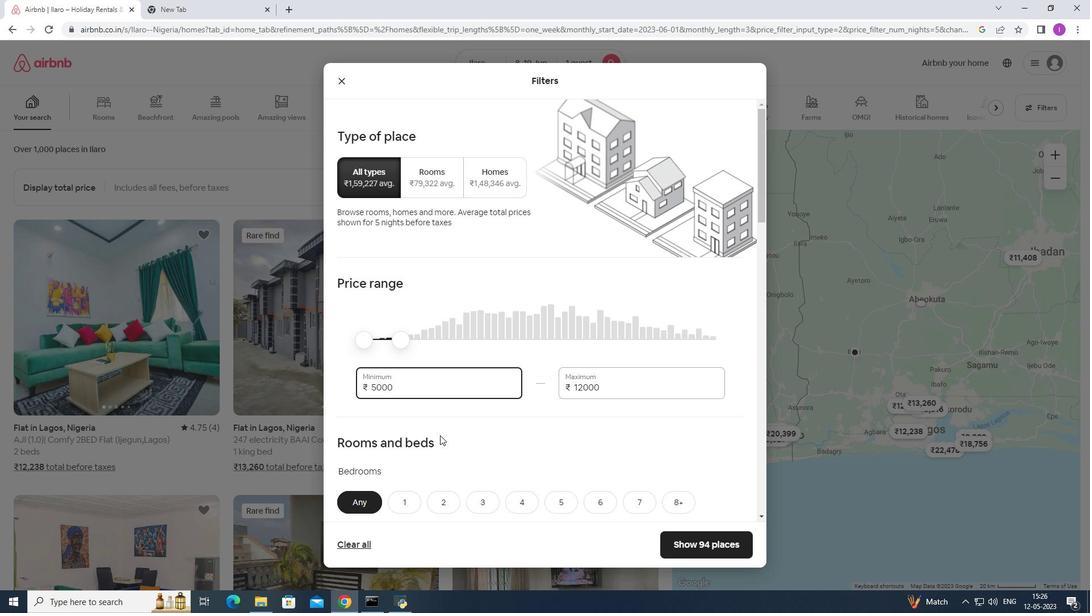 
Action: Mouse moved to (442, 435)
Screenshot: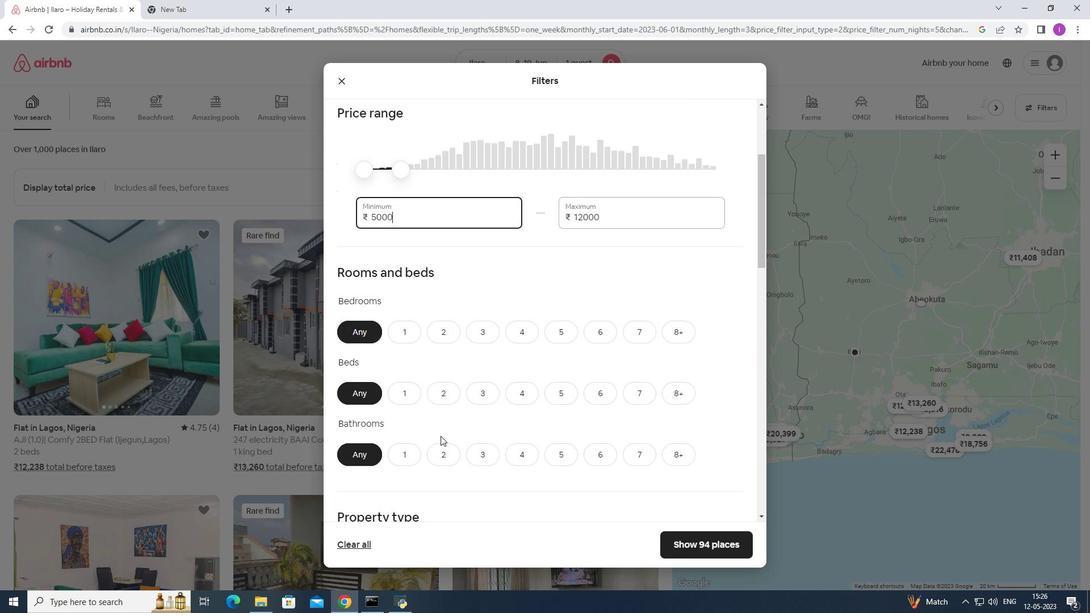 
Action: Mouse scrolled (442, 434) with delta (0, 0)
Screenshot: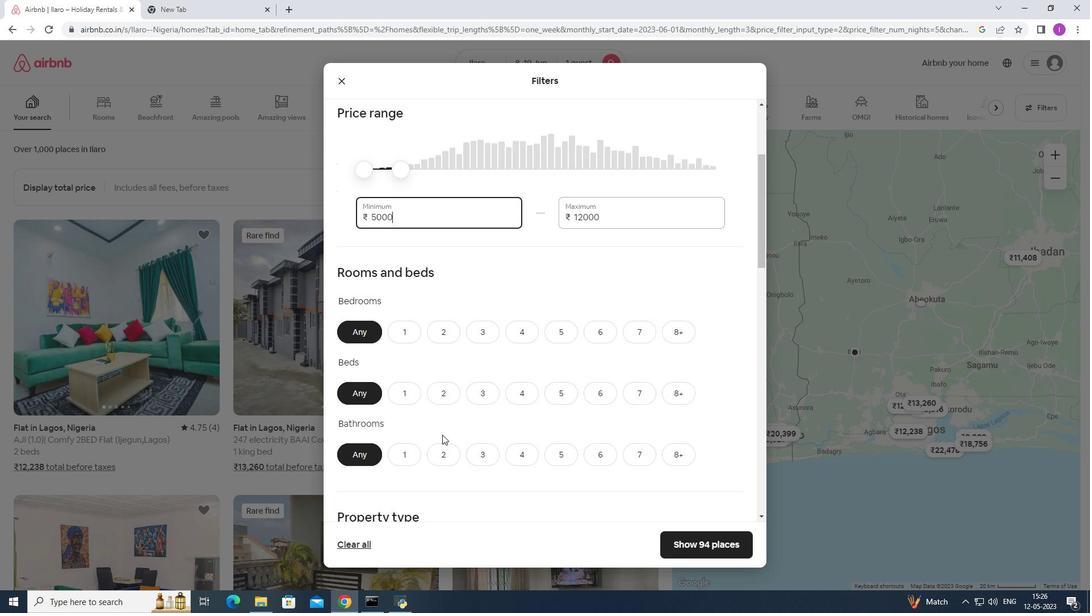 
Action: Mouse moved to (401, 273)
Screenshot: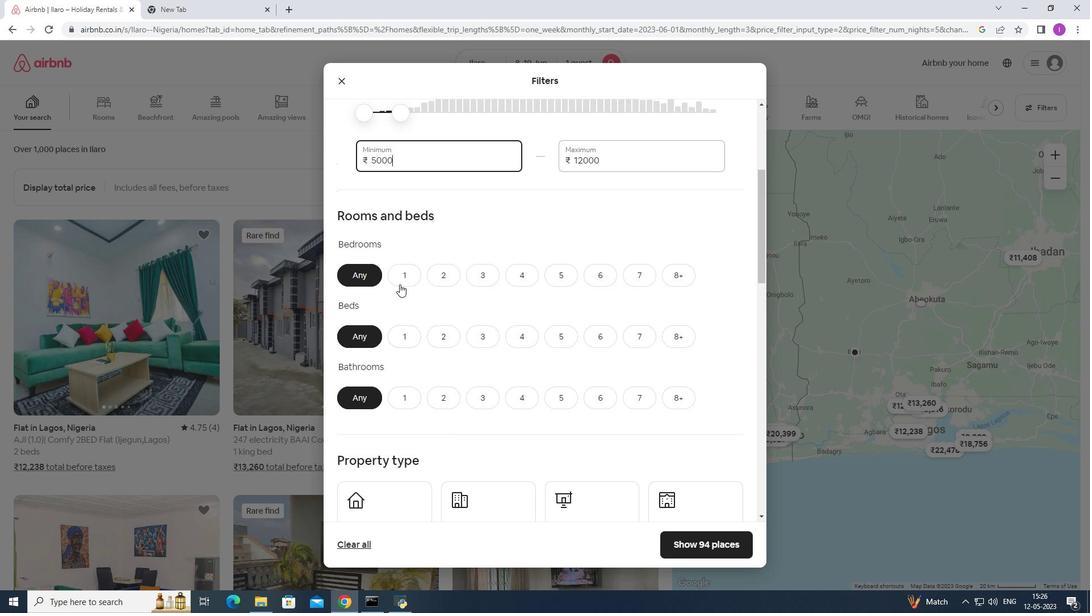 
Action: Mouse pressed left at (401, 273)
Screenshot: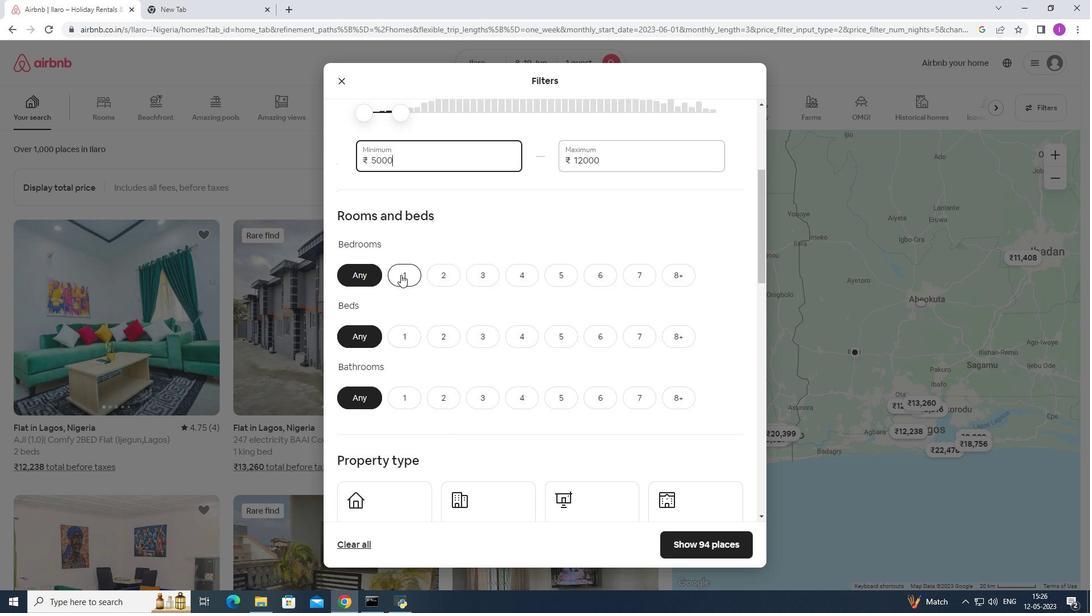 
Action: Mouse moved to (407, 338)
Screenshot: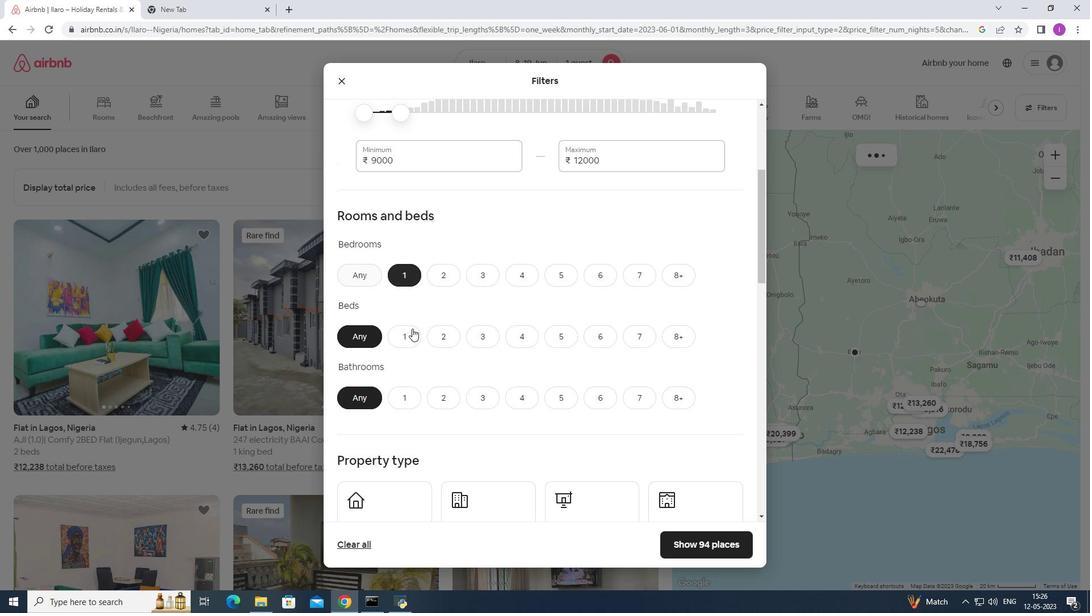 
Action: Mouse pressed left at (407, 338)
Screenshot: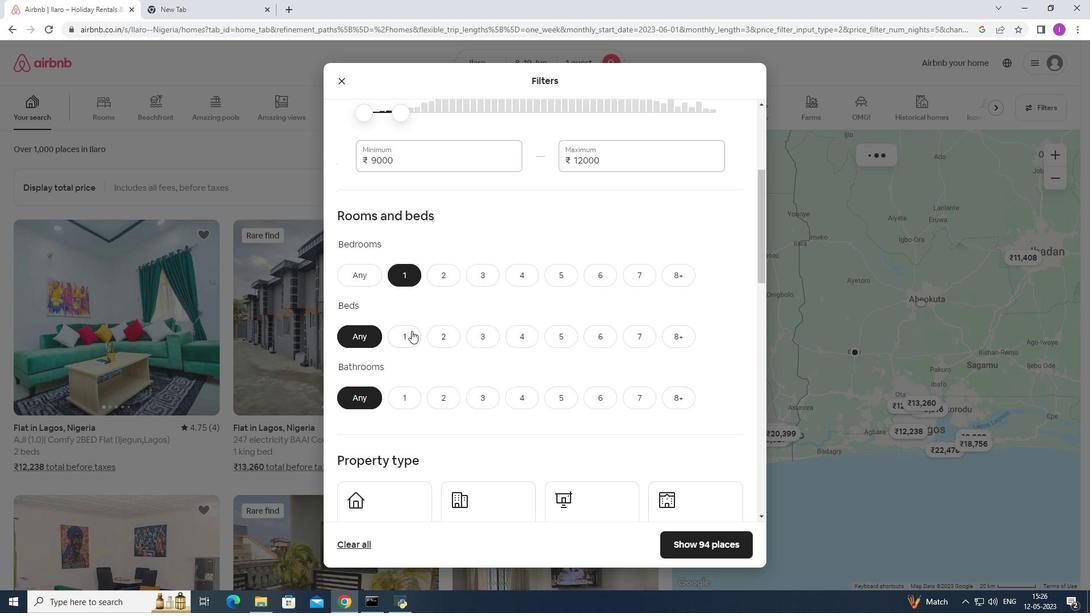 
Action: Mouse moved to (413, 401)
Screenshot: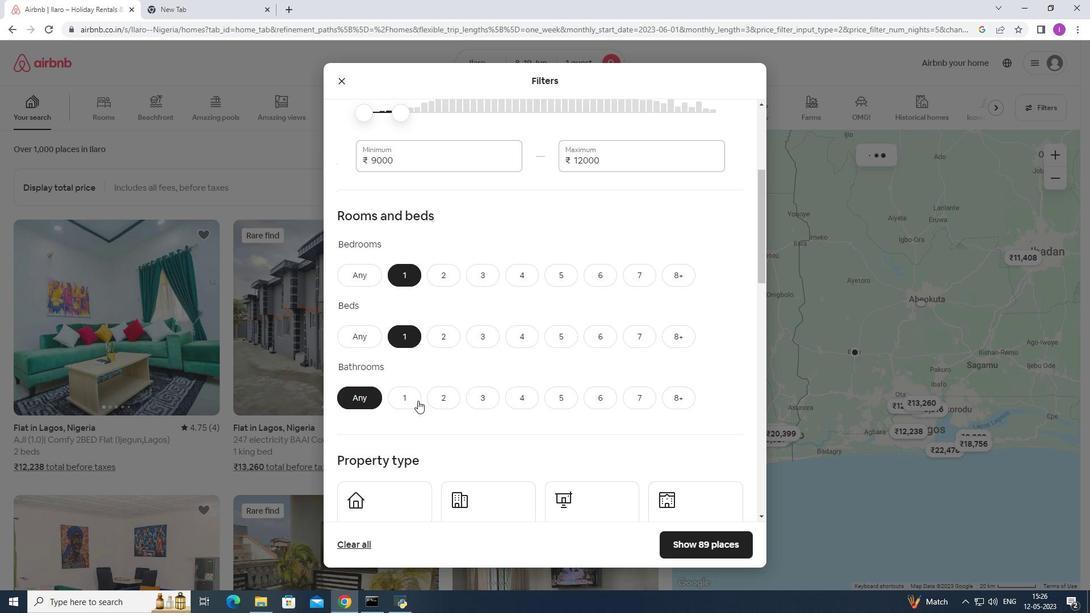 
Action: Mouse pressed left at (413, 401)
Screenshot: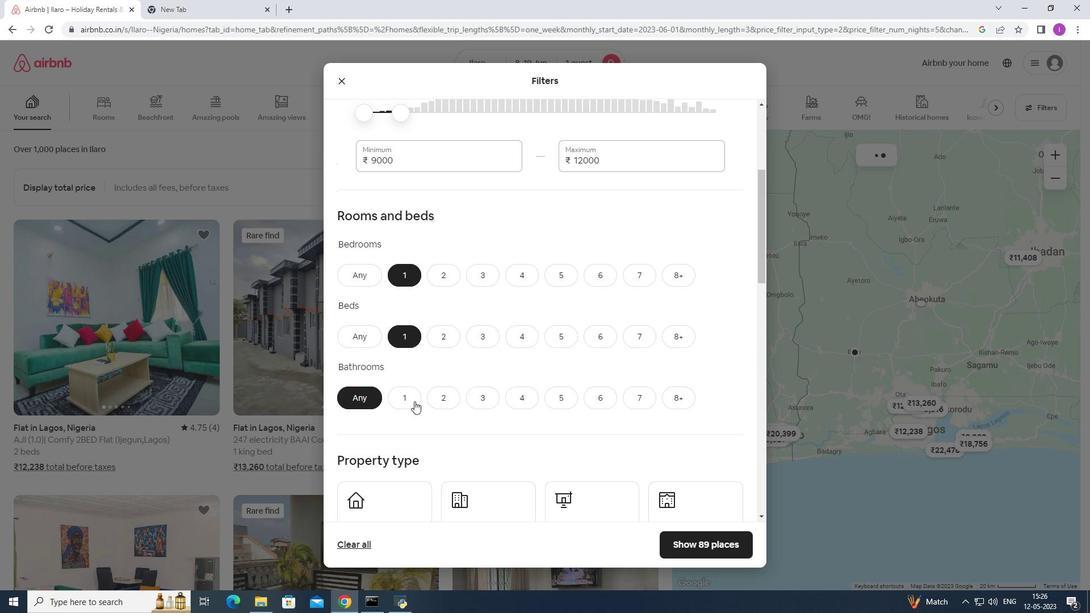 
Action: Mouse moved to (467, 387)
Screenshot: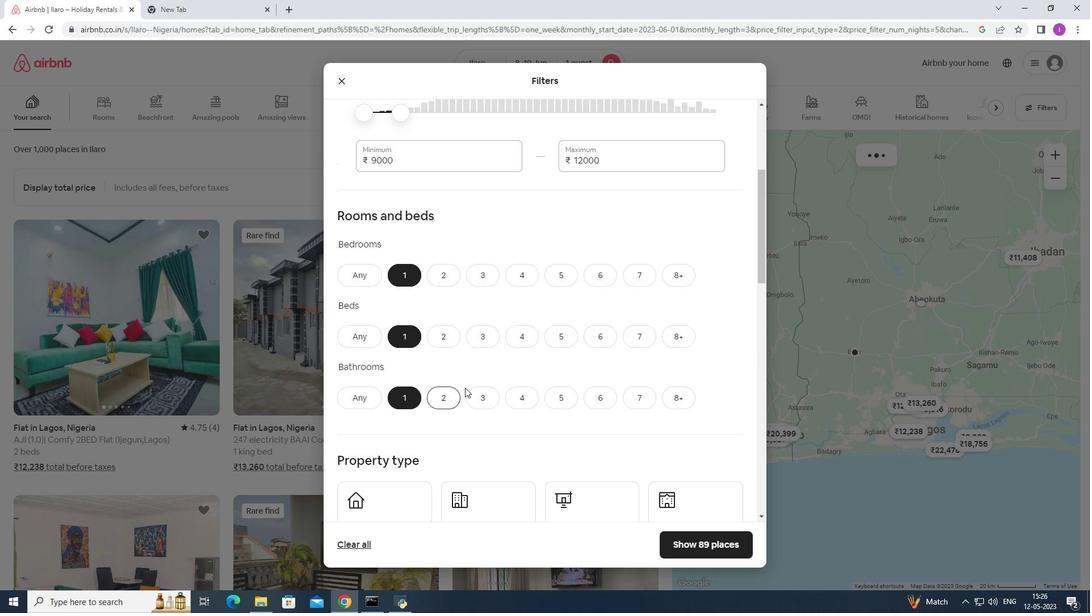 
Action: Mouse scrolled (467, 386) with delta (0, 0)
Screenshot: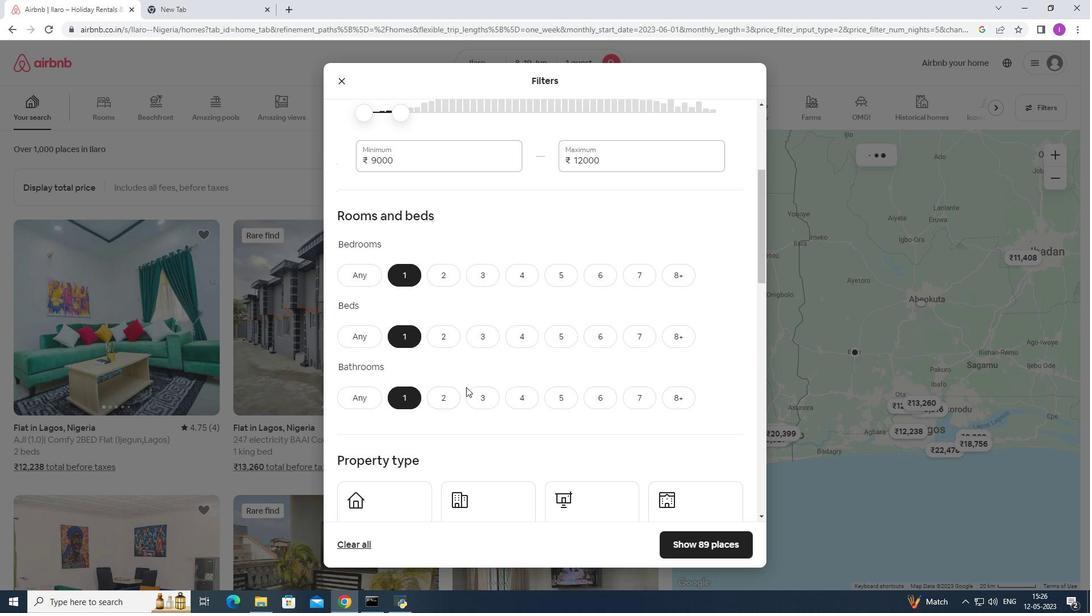 
Action: Mouse scrolled (467, 386) with delta (0, 0)
Screenshot: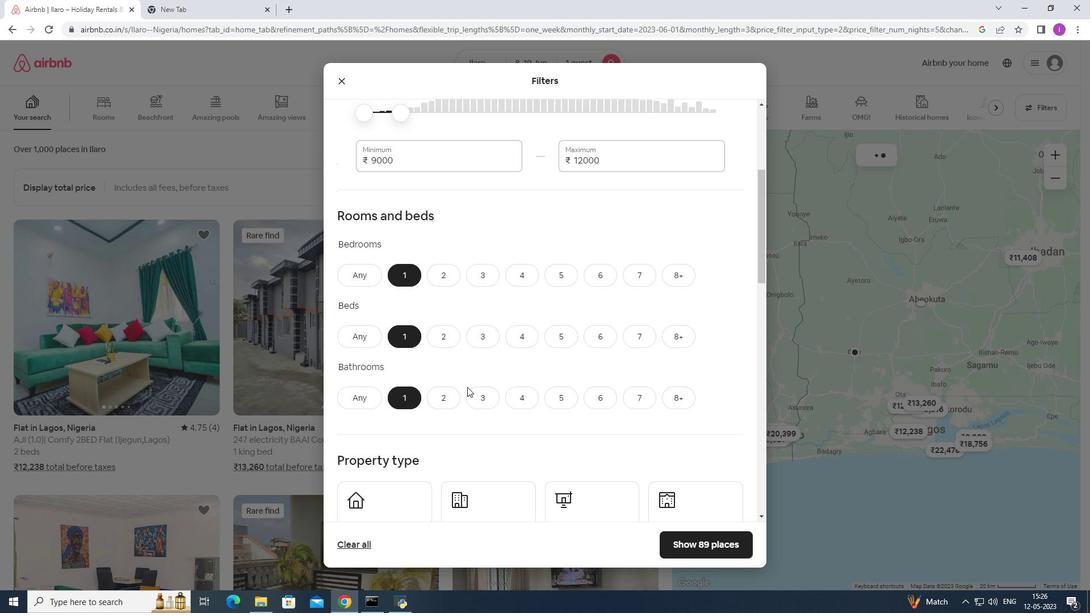 
Action: Mouse scrolled (467, 386) with delta (0, 0)
Screenshot: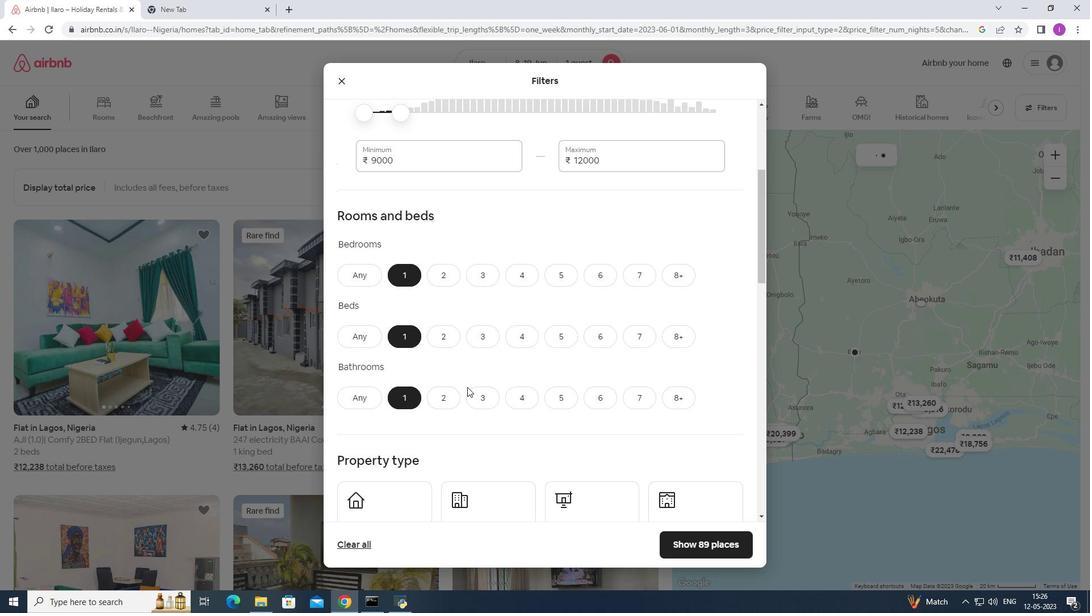 
Action: Mouse moved to (417, 369)
Screenshot: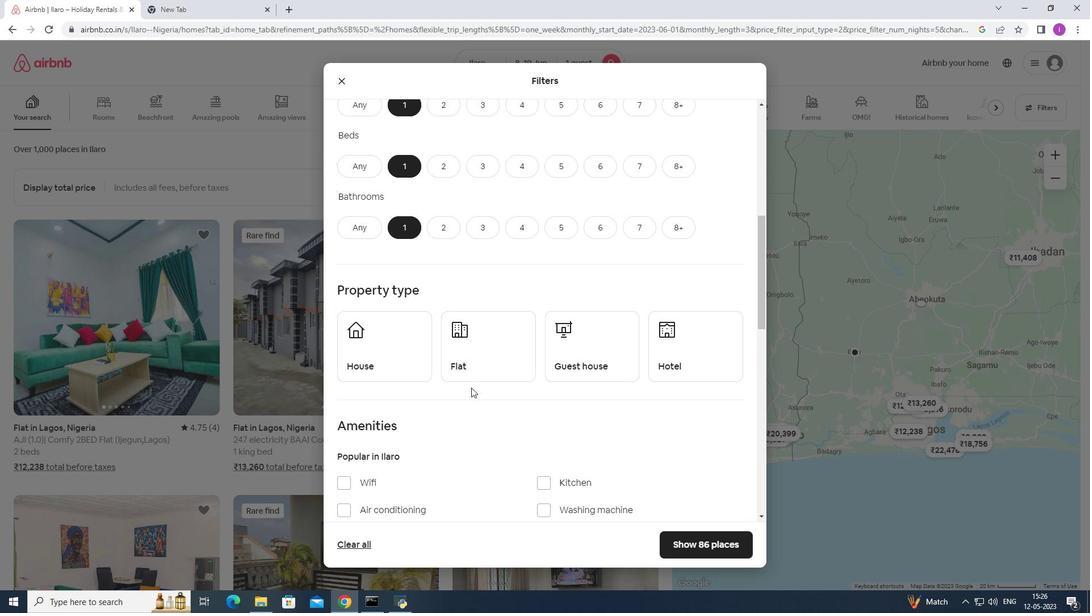 
Action: Mouse pressed left at (417, 369)
Screenshot: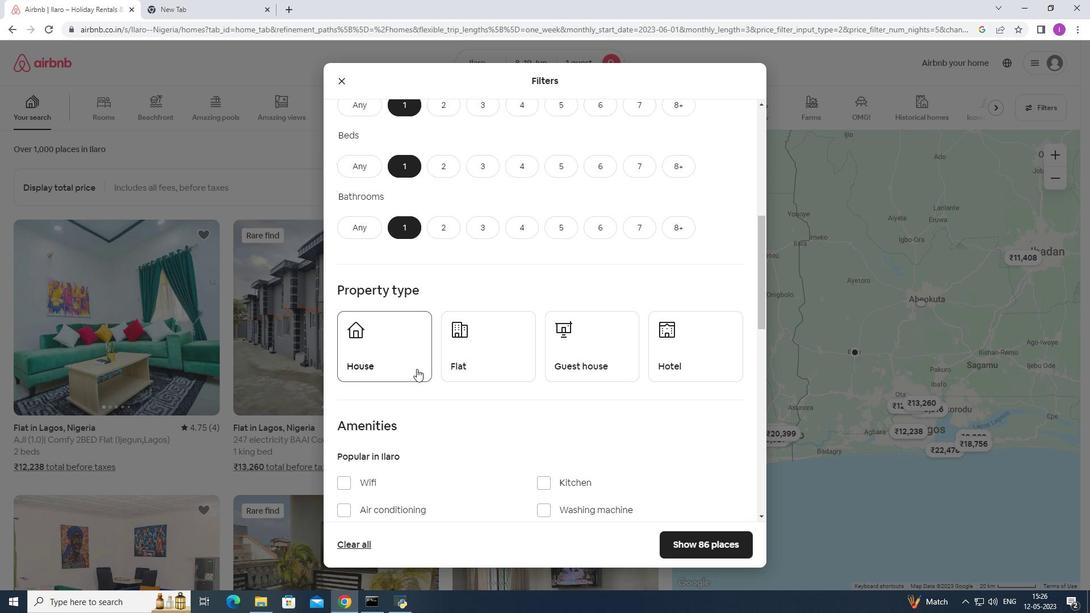 
Action: Mouse moved to (464, 368)
Screenshot: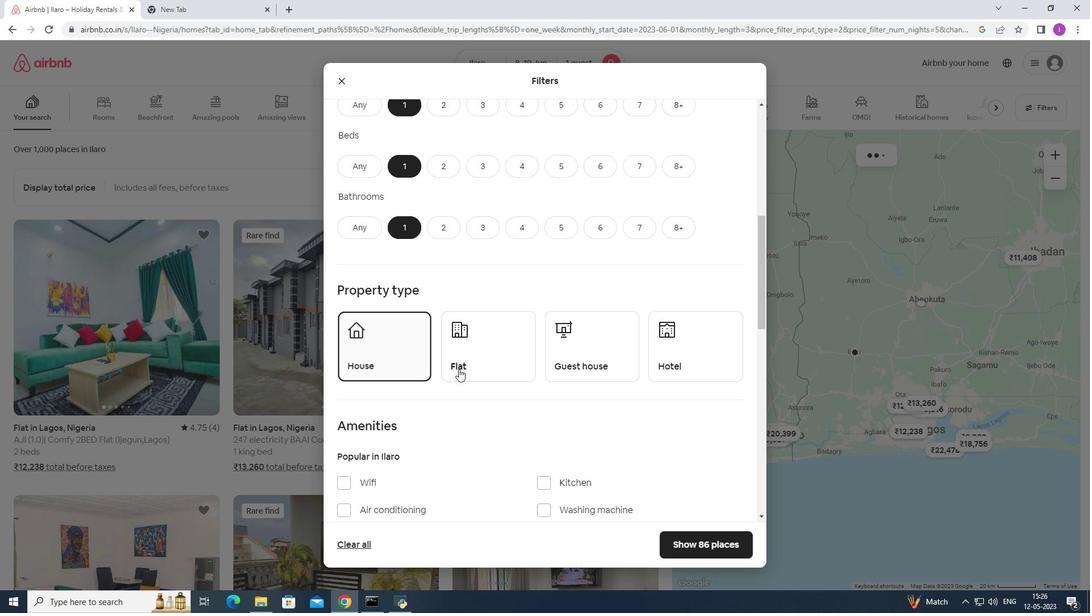 
Action: Mouse pressed left at (464, 368)
Screenshot: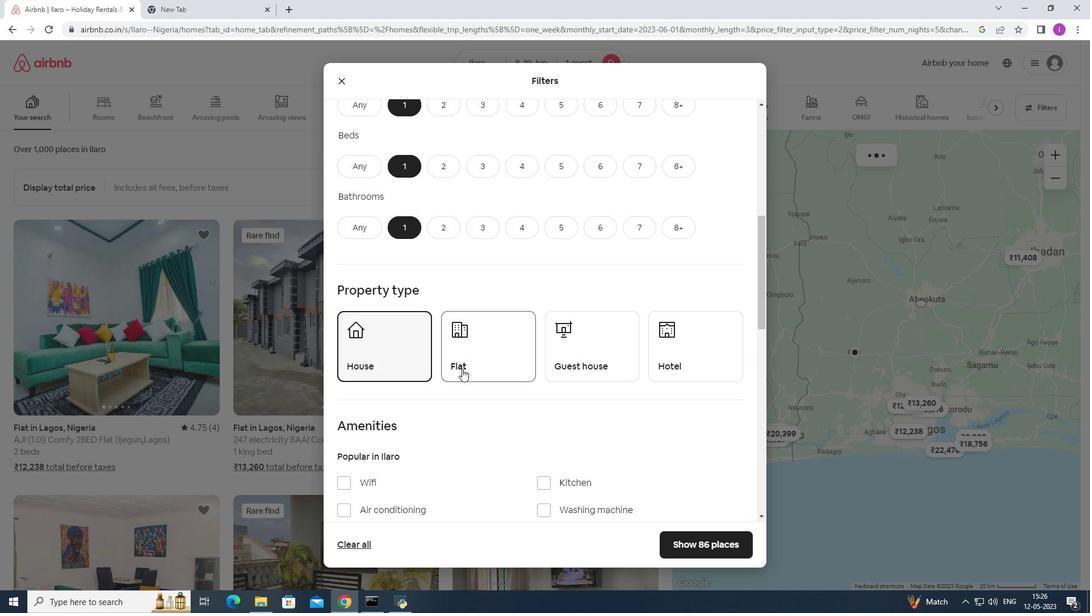 
Action: Mouse moved to (613, 359)
Screenshot: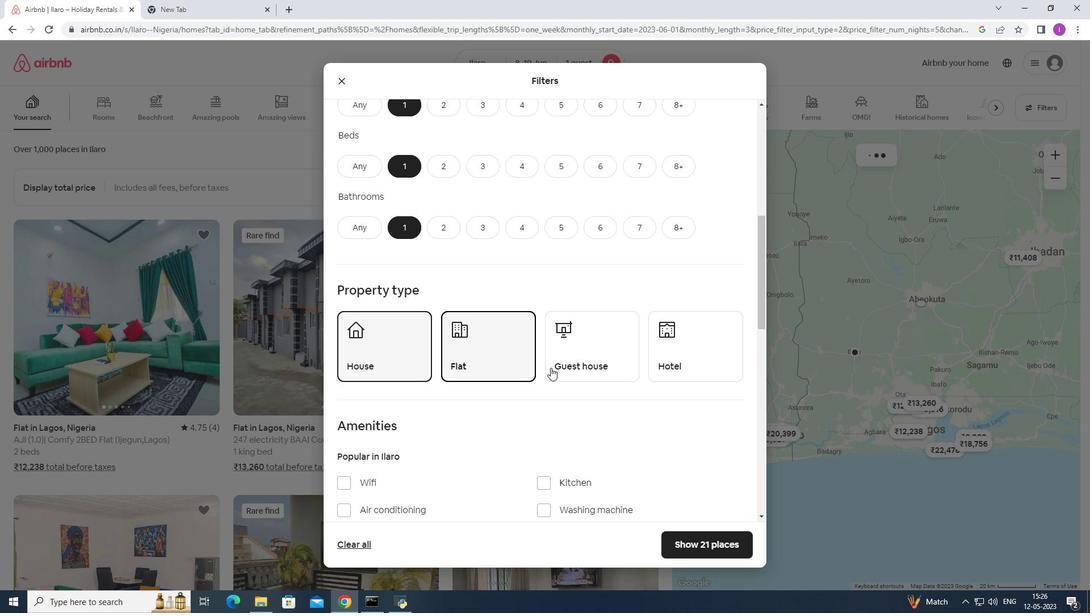 
Action: Mouse pressed left at (613, 359)
Screenshot: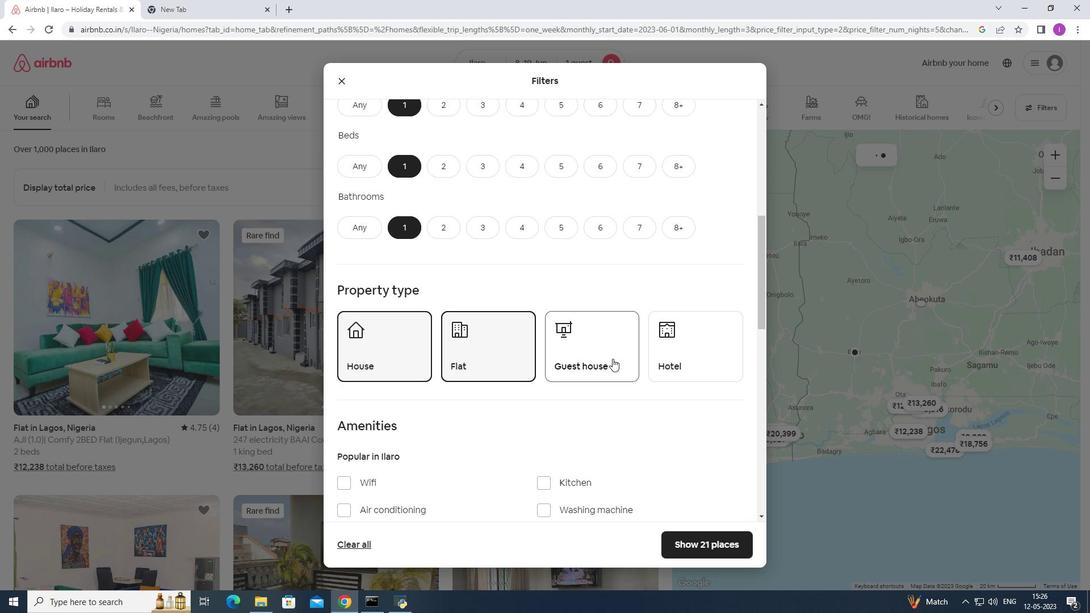 
Action: Mouse moved to (685, 360)
Screenshot: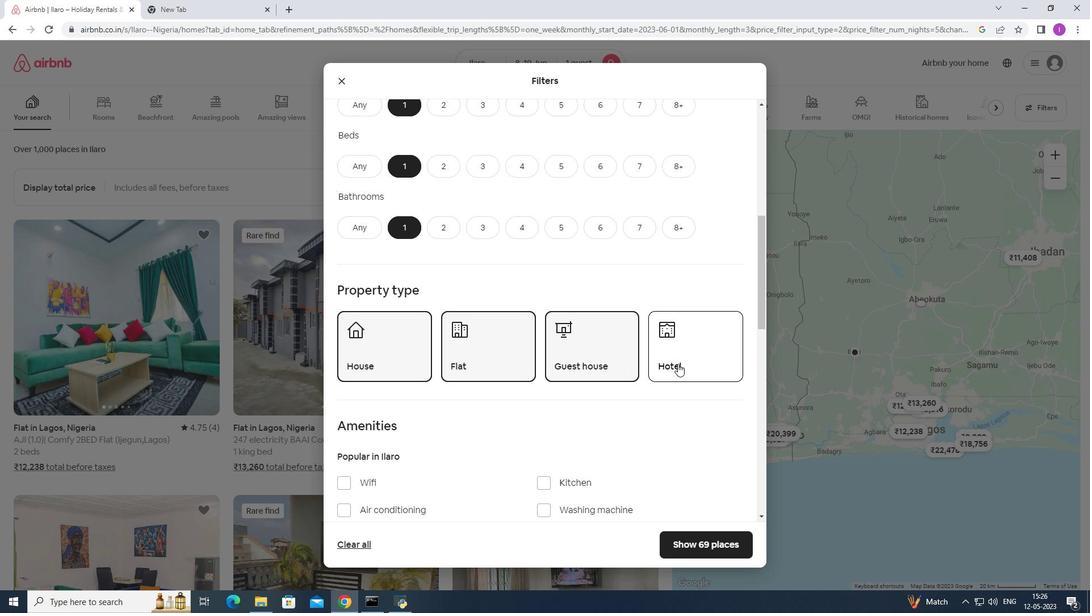 
Action: Mouse pressed left at (685, 360)
Screenshot: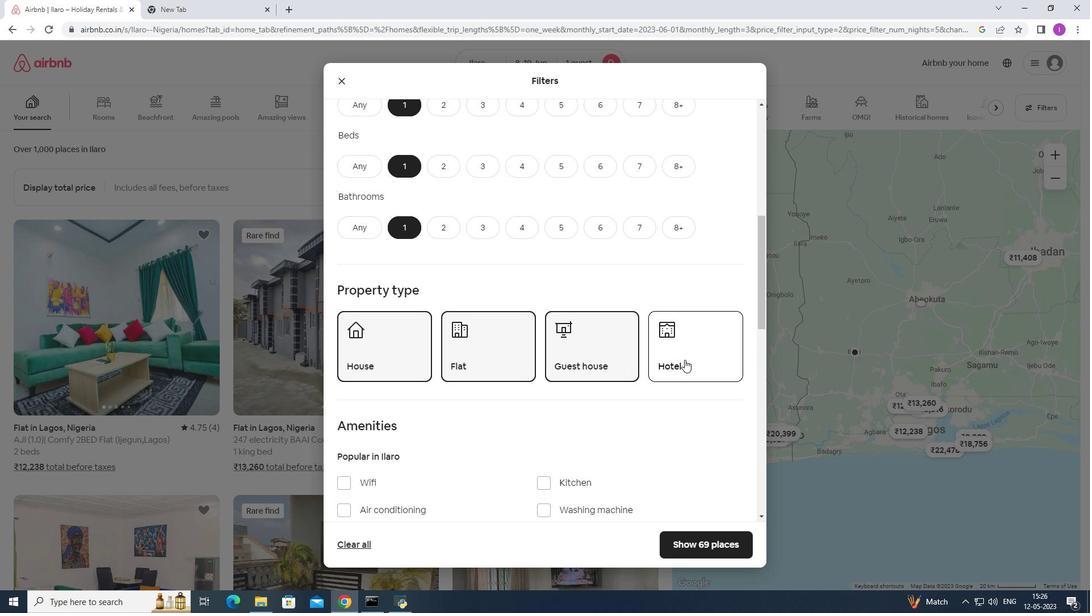 
Action: Mouse moved to (531, 415)
Screenshot: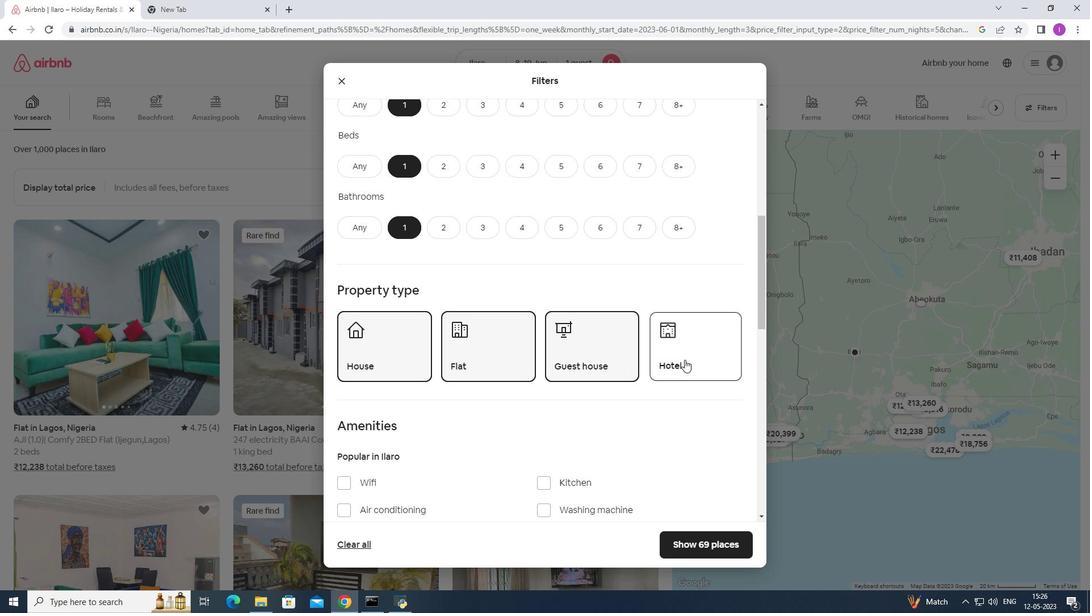 
Action: Mouse scrolled (531, 415) with delta (0, 0)
Screenshot: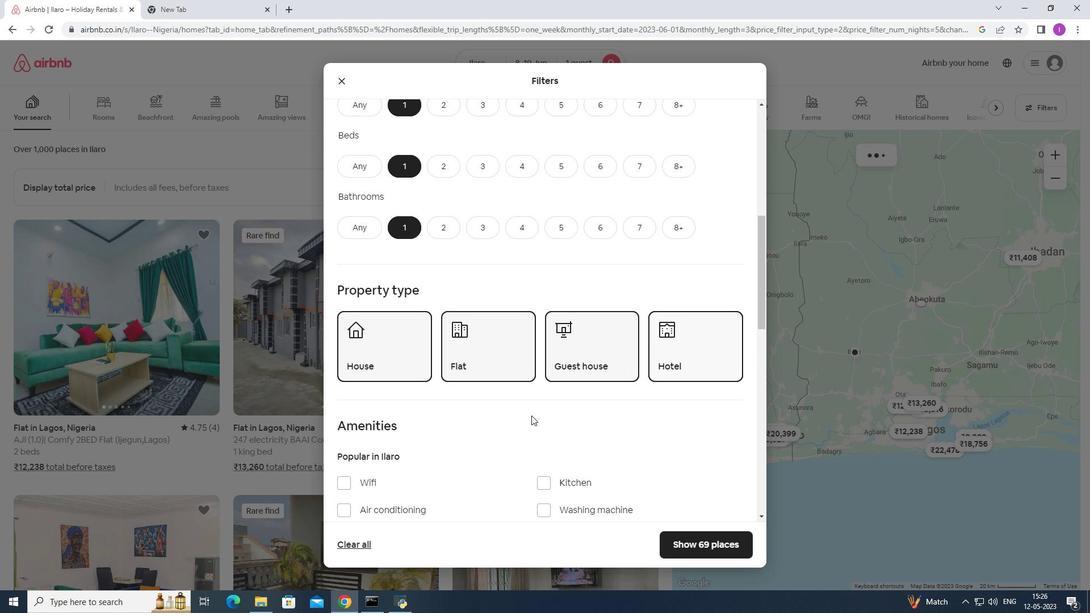 
Action: Mouse scrolled (531, 415) with delta (0, 0)
Screenshot: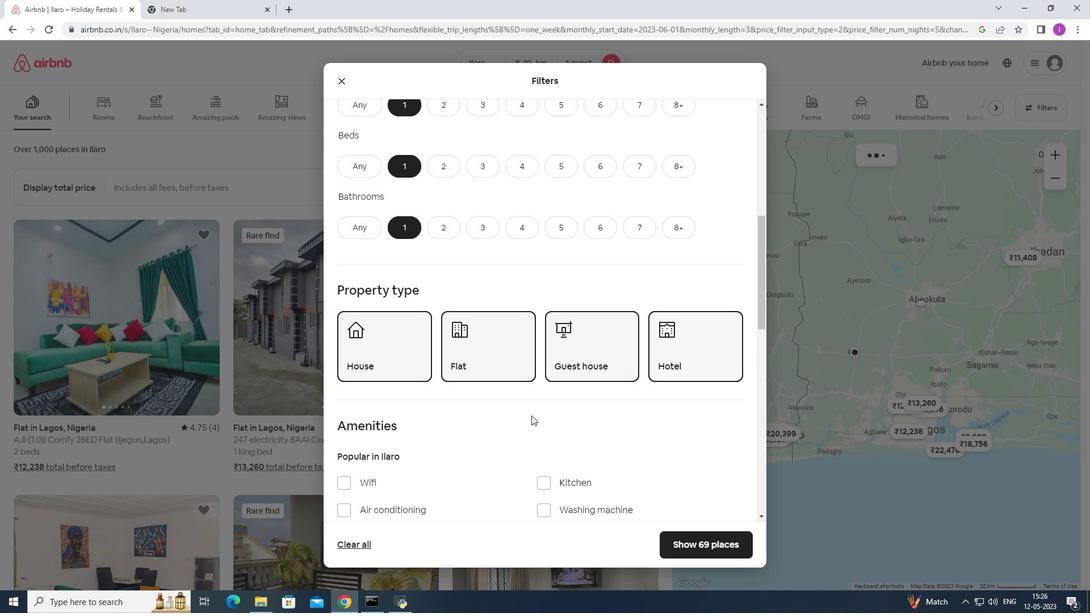 
Action: Mouse scrolled (531, 415) with delta (0, 0)
Screenshot: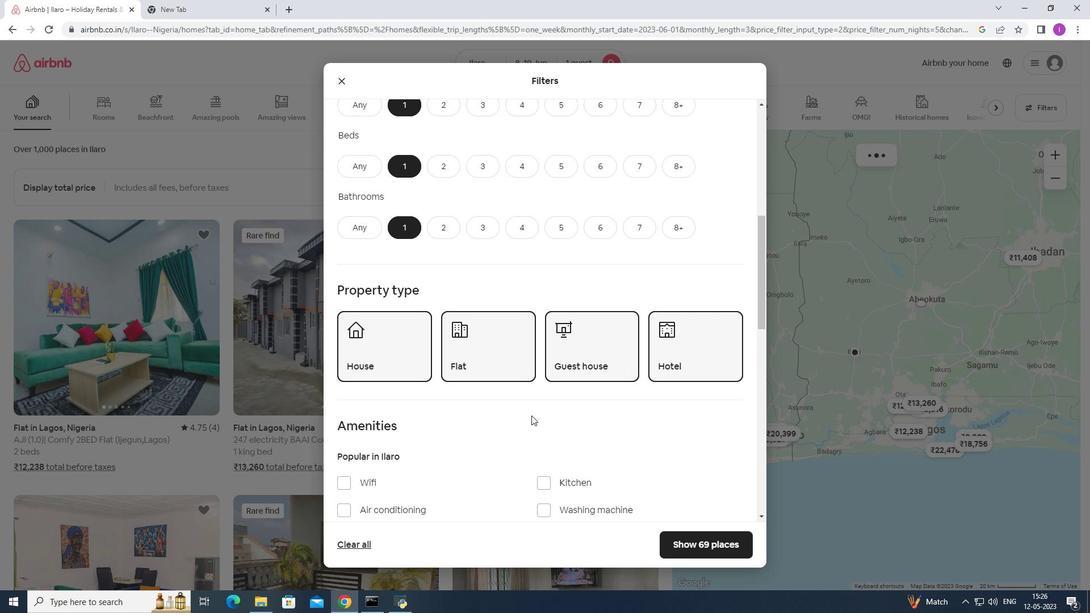 
Action: Mouse scrolled (531, 416) with delta (0, 0)
Screenshot: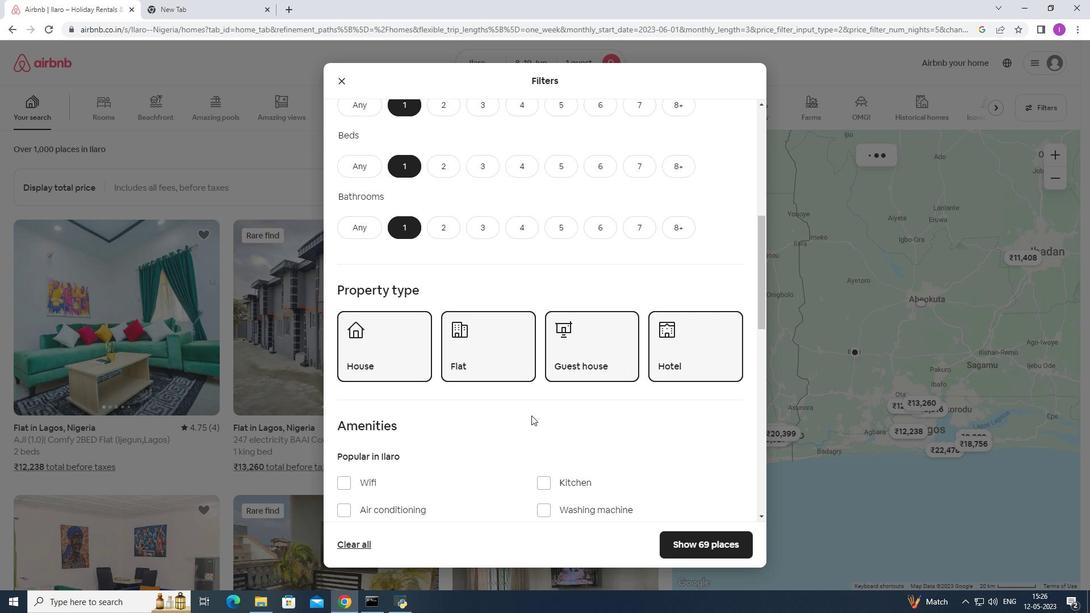 
Action: Mouse scrolled (531, 415) with delta (0, 0)
Screenshot: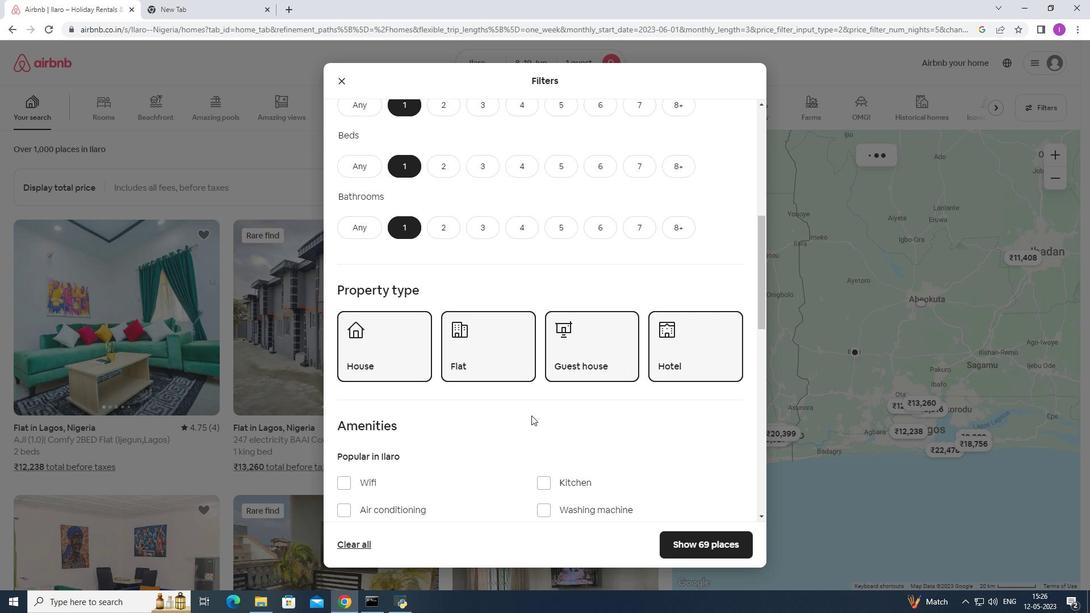 
Action: Mouse moved to (535, 413)
Screenshot: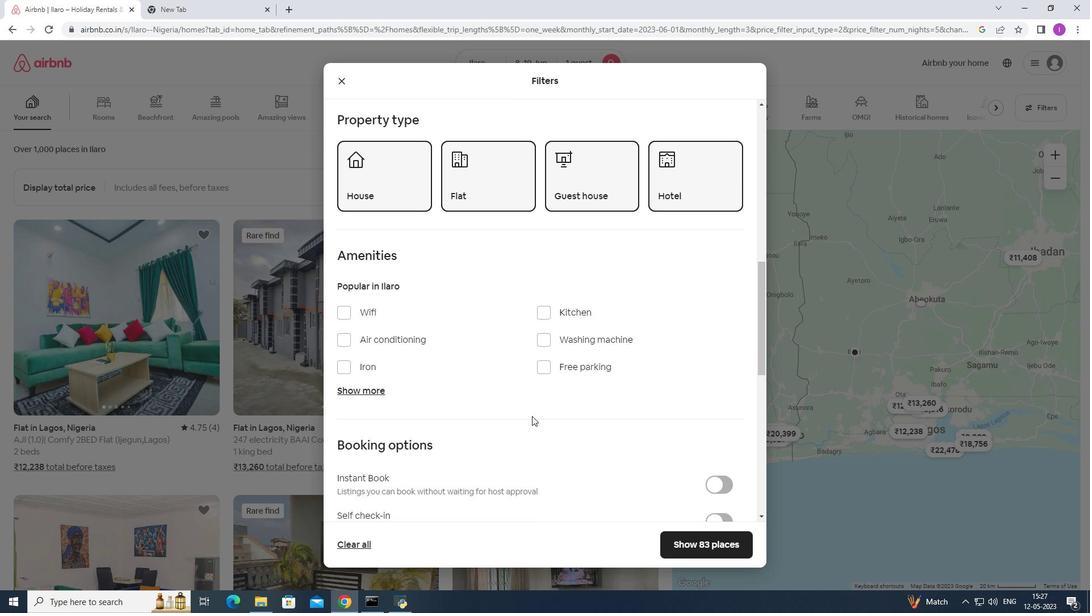 
Action: Mouse scrolled (535, 412) with delta (0, 0)
Screenshot: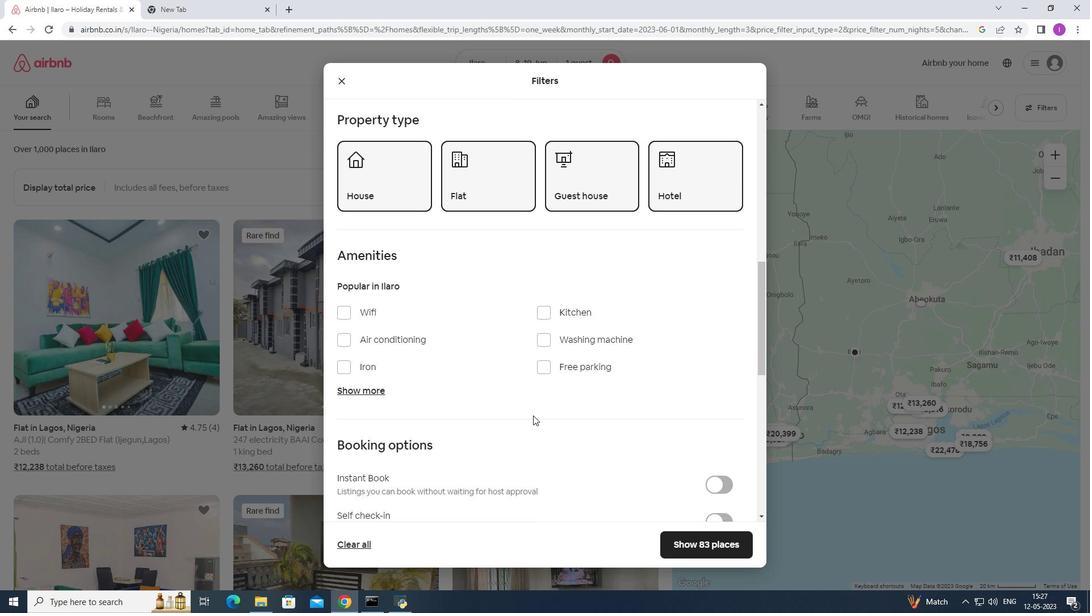 
Action: Mouse scrolled (535, 412) with delta (0, 0)
Screenshot: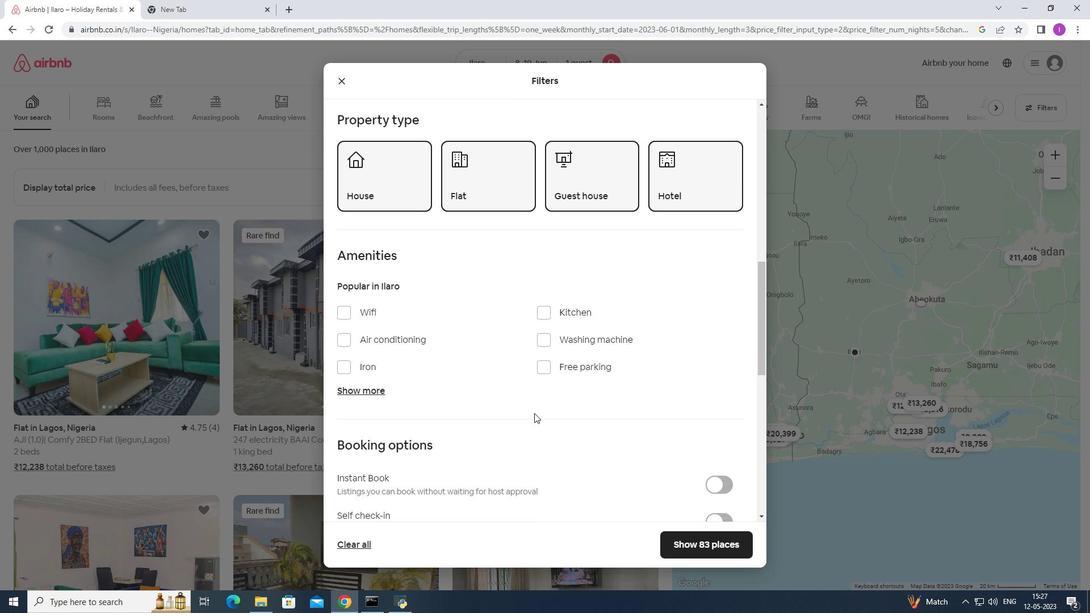 
Action: Mouse scrolled (535, 412) with delta (0, 0)
Screenshot: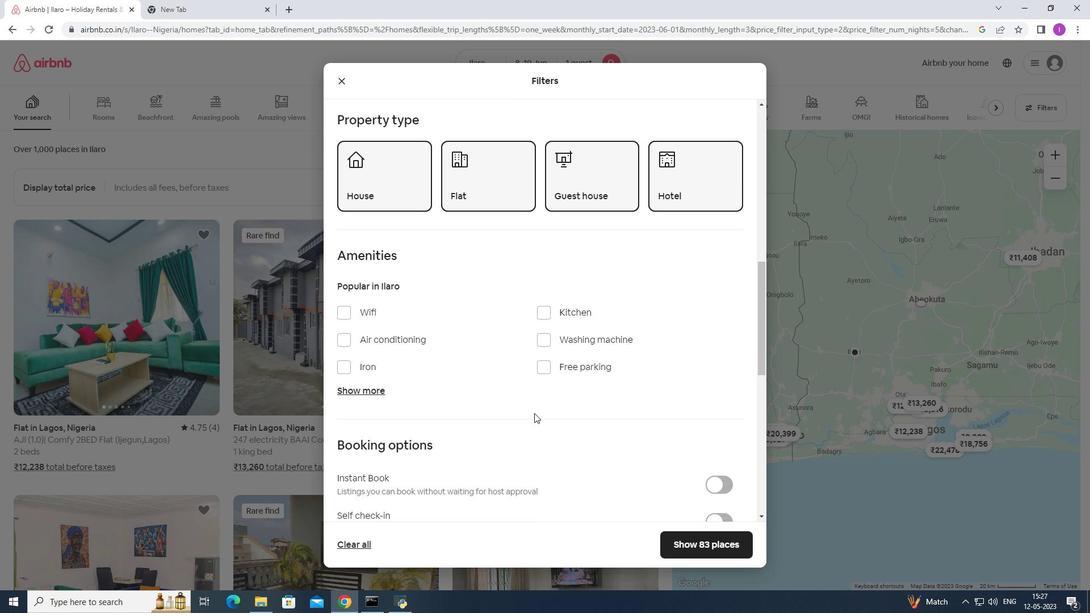 
Action: Mouse moved to (535, 412)
Screenshot: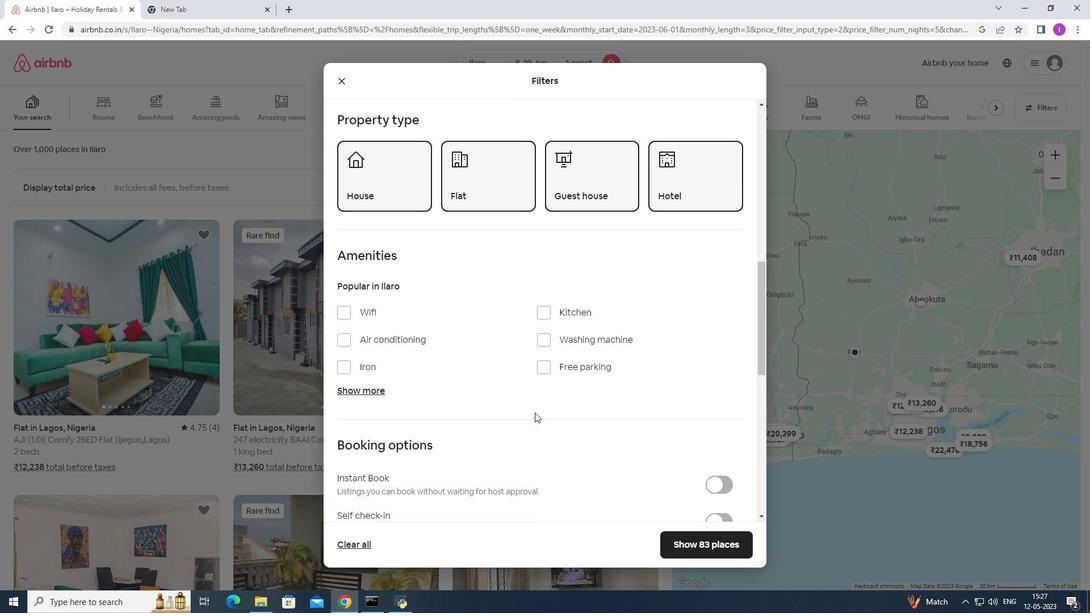 
Action: Mouse scrolled (535, 412) with delta (0, 0)
Screenshot: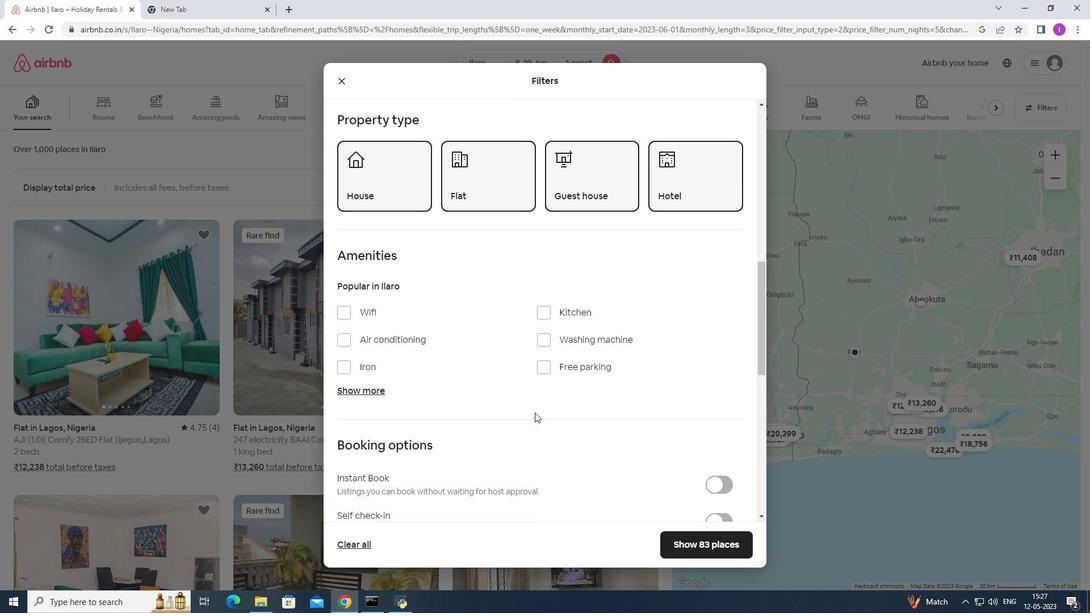 
Action: Mouse moved to (554, 405)
Screenshot: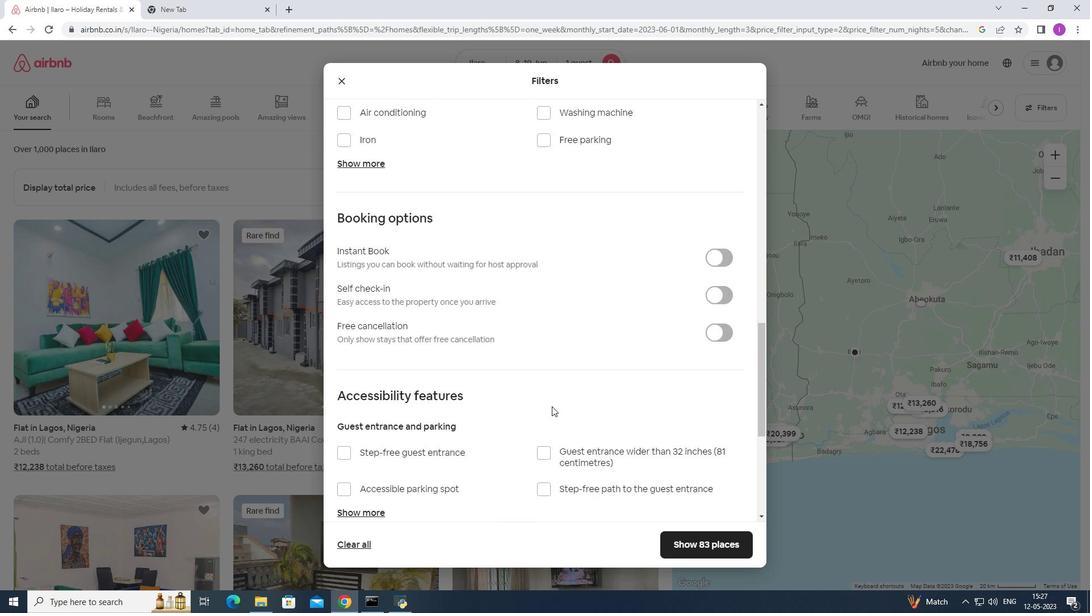 
Action: Mouse scrolled (554, 404) with delta (0, 0)
Screenshot: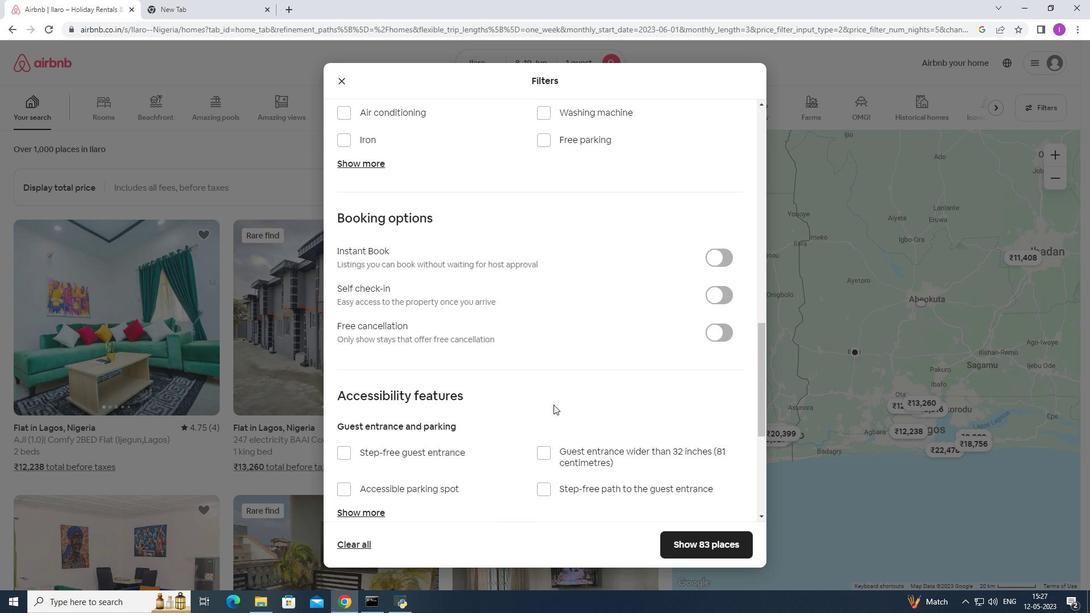 
Action: Mouse scrolled (554, 404) with delta (0, 0)
Screenshot: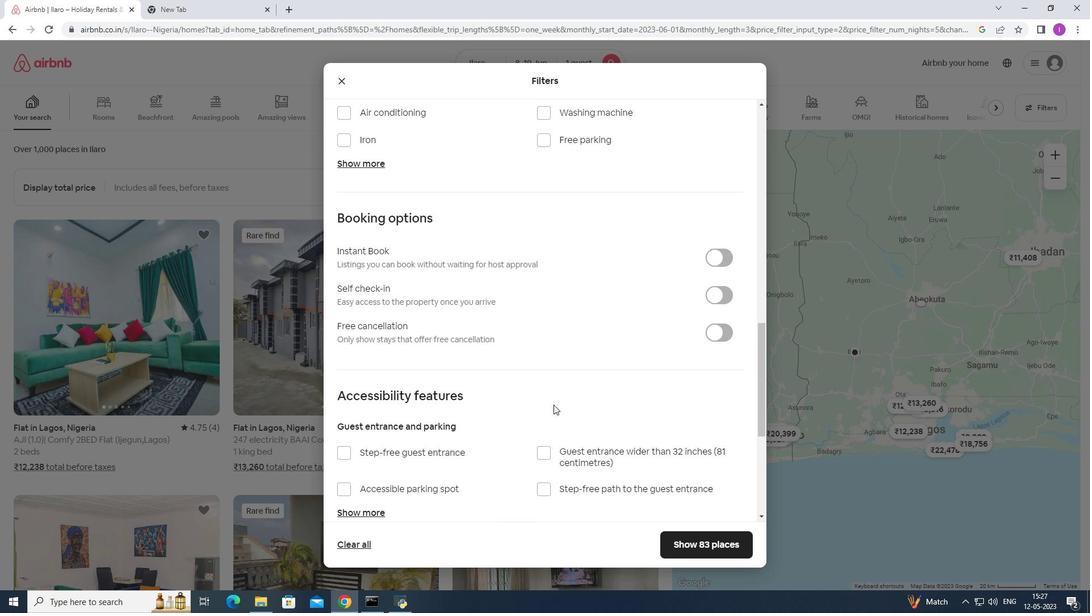 
Action: Mouse scrolled (554, 404) with delta (0, 0)
Screenshot: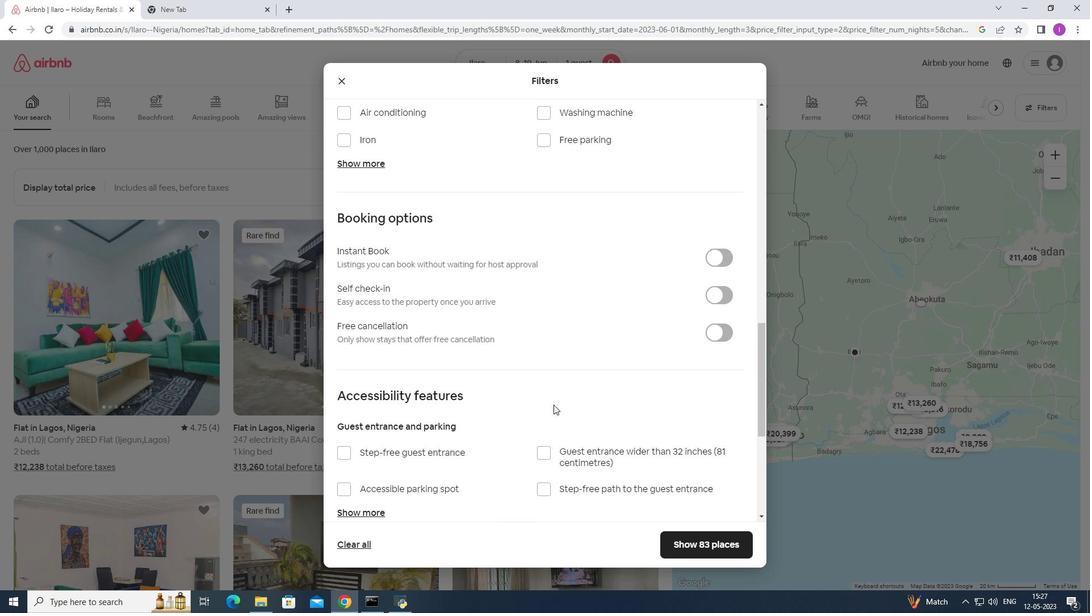 
Action: Mouse scrolled (554, 404) with delta (0, 0)
Screenshot: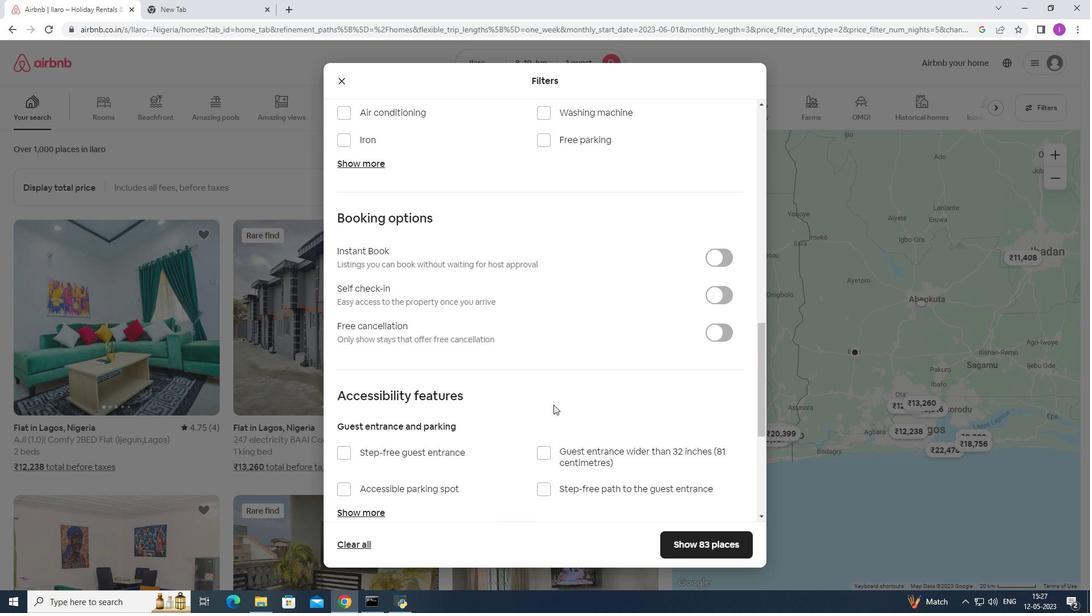 
Action: Mouse moved to (663, 321)
Screenshot: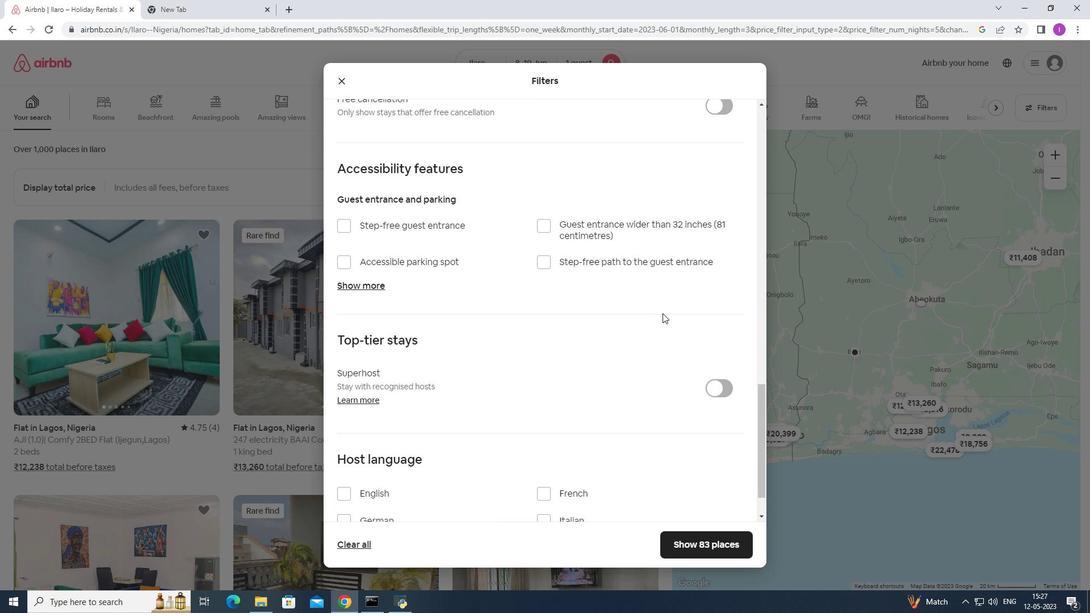 
Action: Mouse scrolled (663, 322) with delta (0, 0)
Screenshot: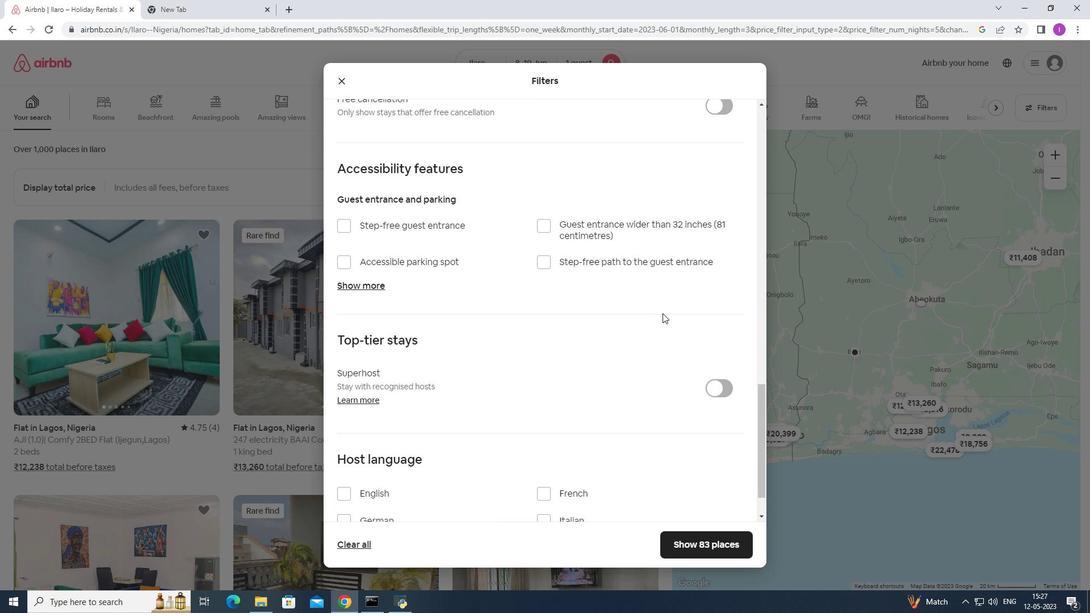 
Action: Mouse moved to (663, 331)
Screenshot: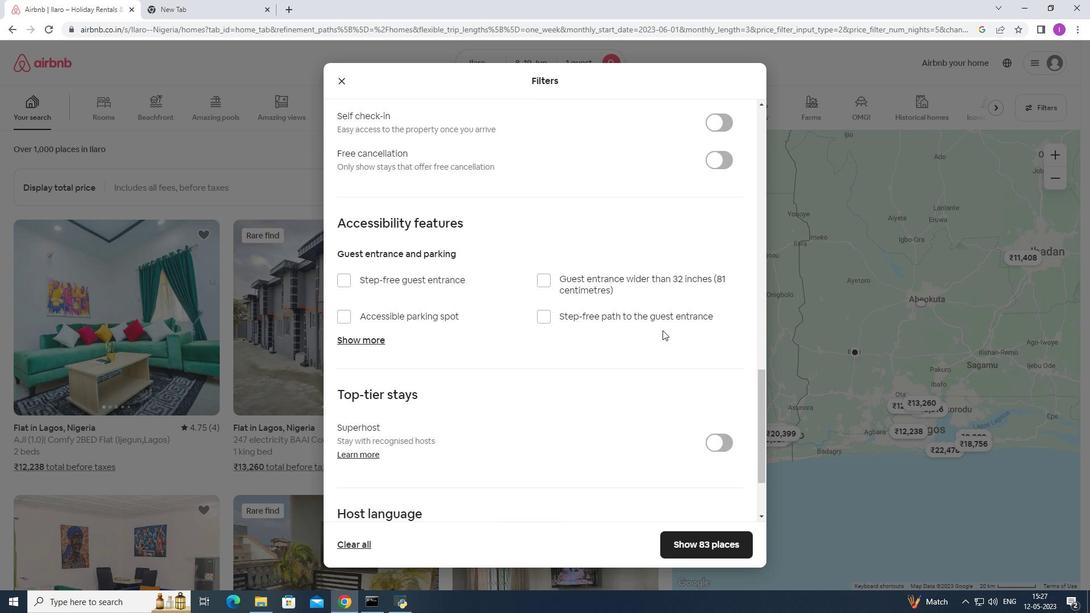 
Action: Mouse scrolled (663, 332) with delta (0, 0)
Screenshot: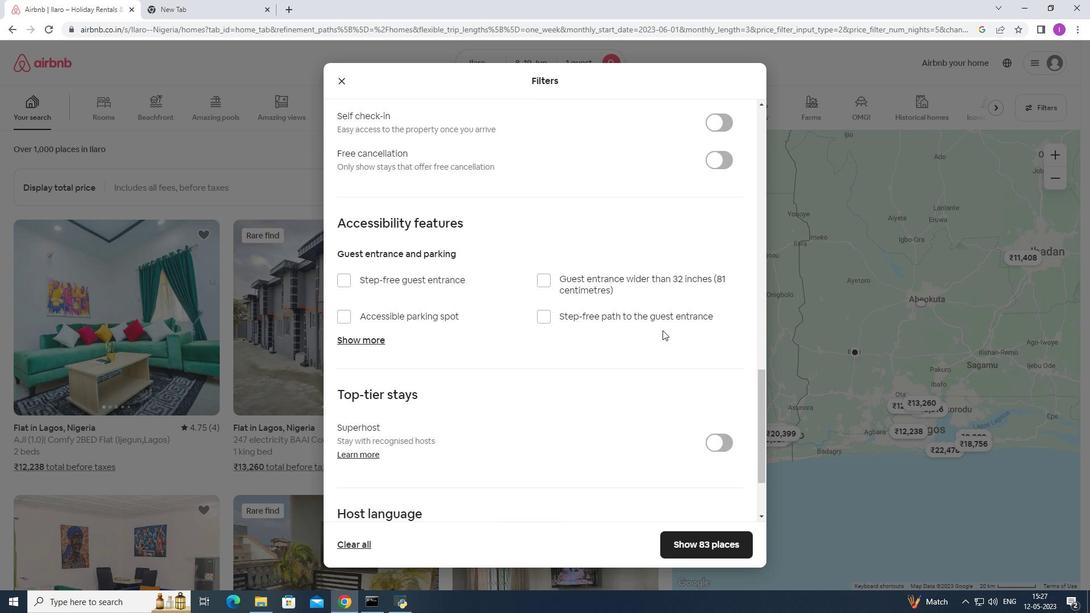 
Action: Mouse moved to (717, 185)
Screenshot: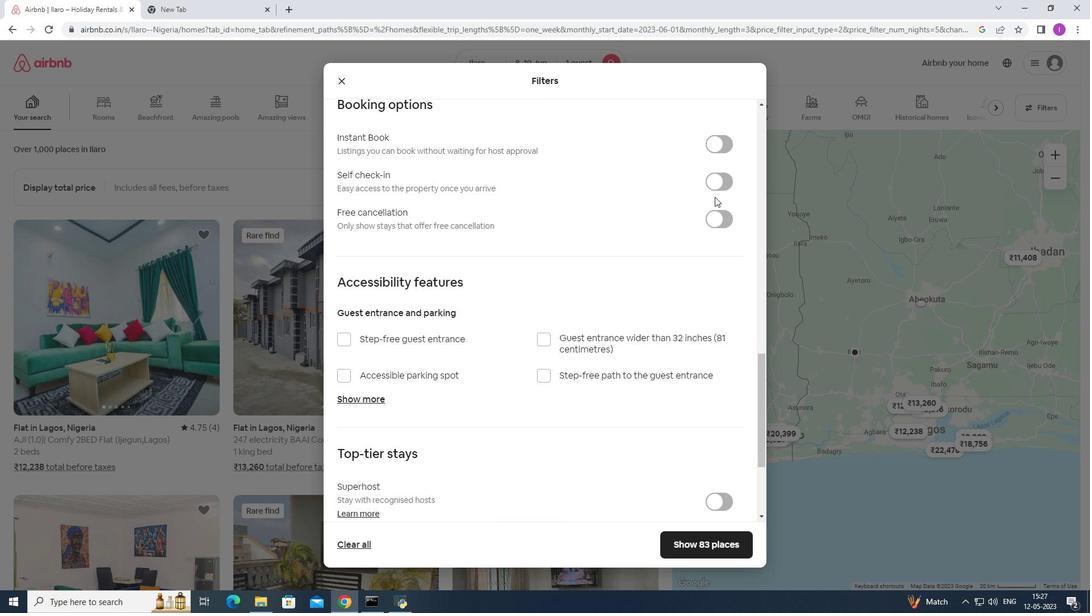 
Action: Mouse pressed left at (717, 185)
Screenshot: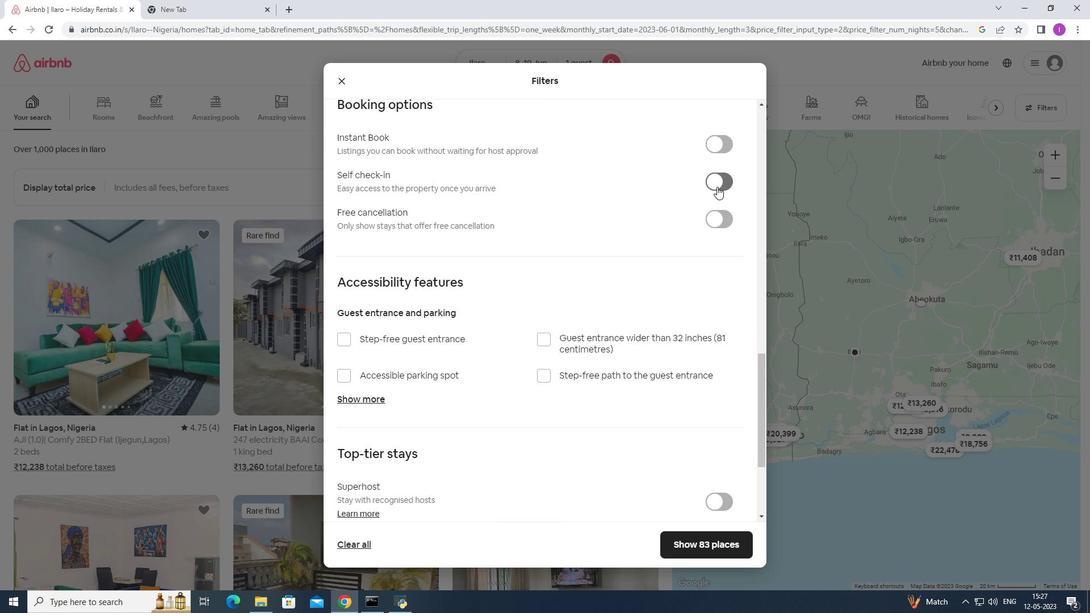 
Action: Mouse moved to (600, 350)
Screenshot: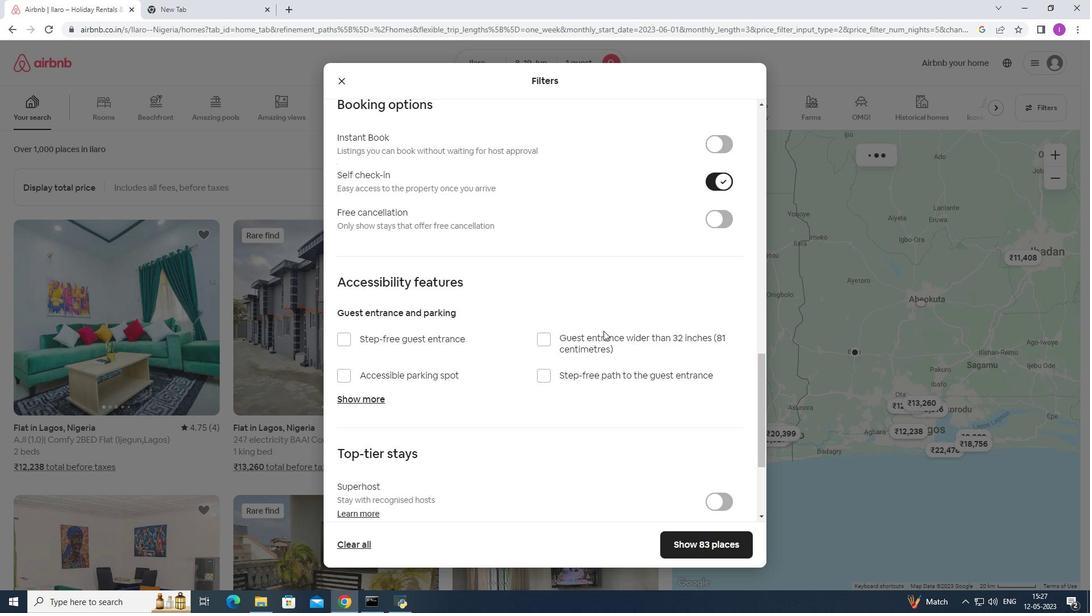 
Action: Mouse scrolled (600, 349) with delta (0, 0)
Screenshot: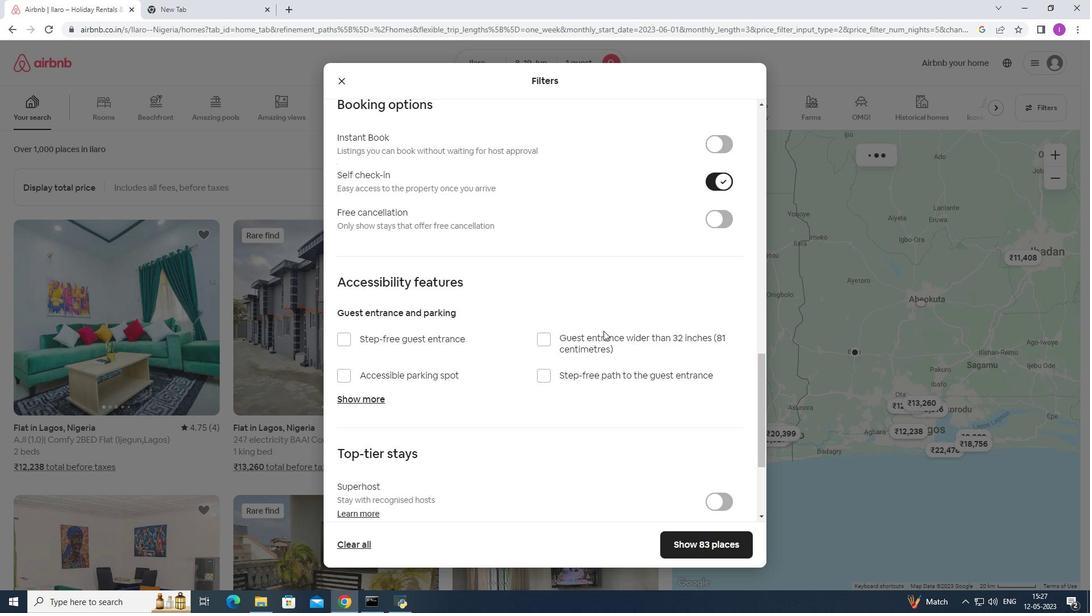 
Action: Mouse moved to (600, 351)
Screenshot: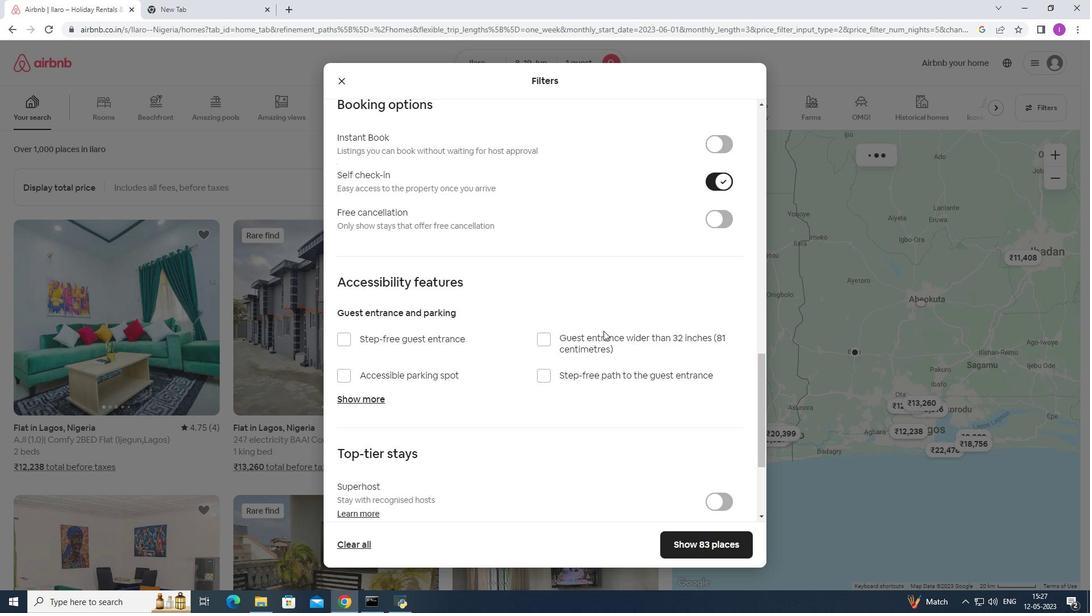 
Action: Mouse scrolled (600, 350) with delta (0, 0)
Screenshot: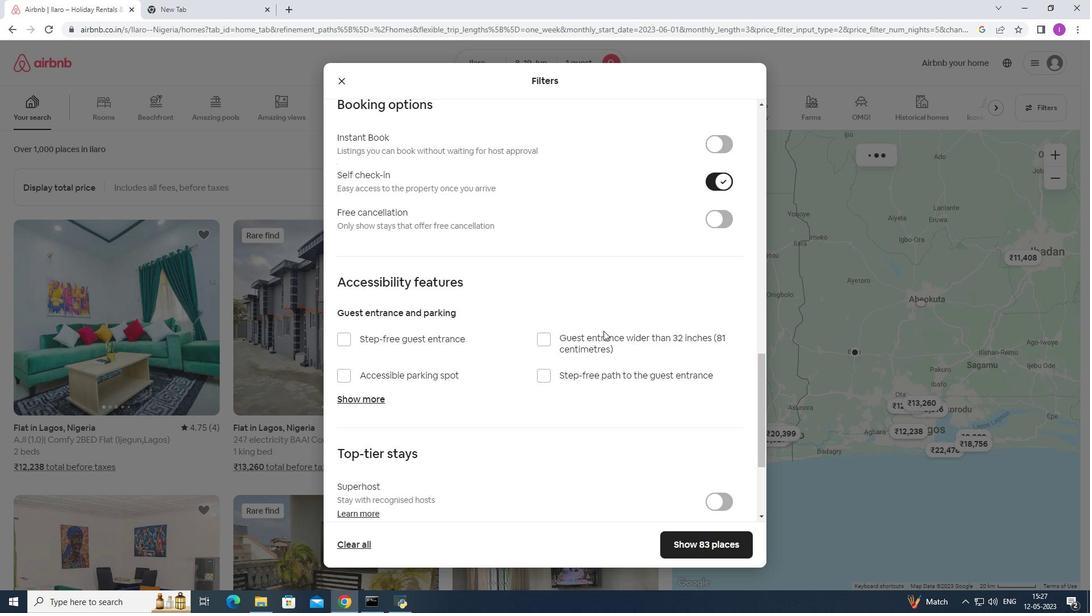 
Action: Mouse moved to (600, 351)
Screenshot: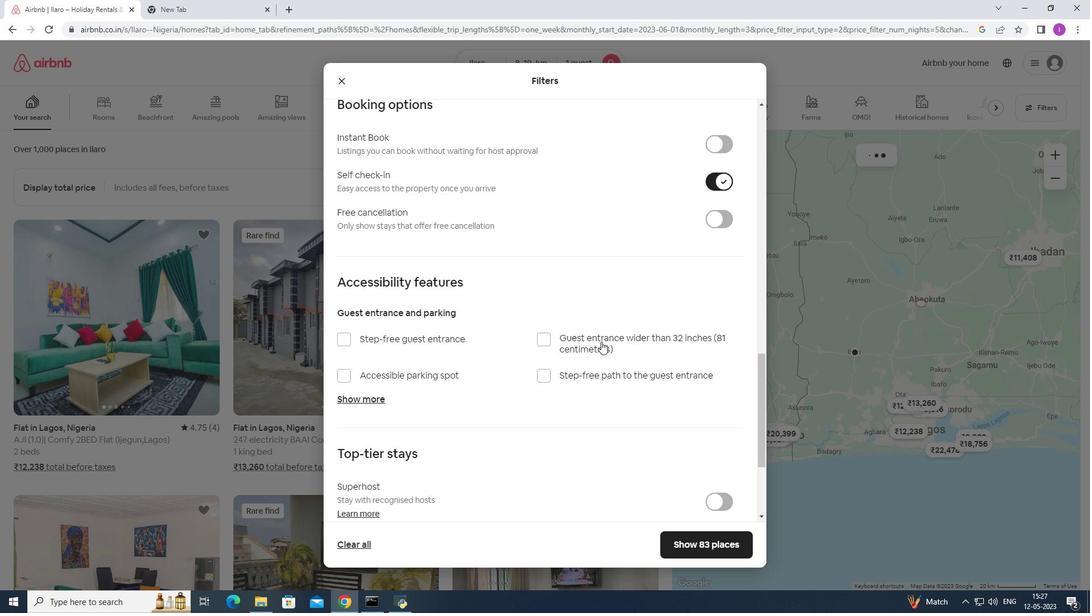 
Action: Mouse scrolled (600, 351) with delta (0, 0)
Screenshot: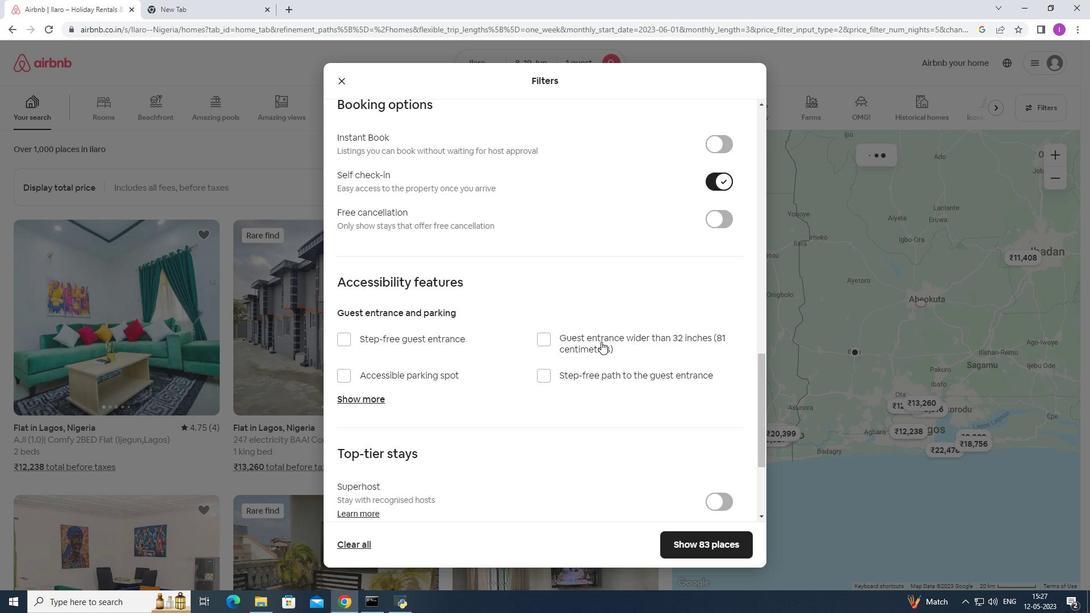 
Action: Mouse moved to (600, 351)
Screenshot: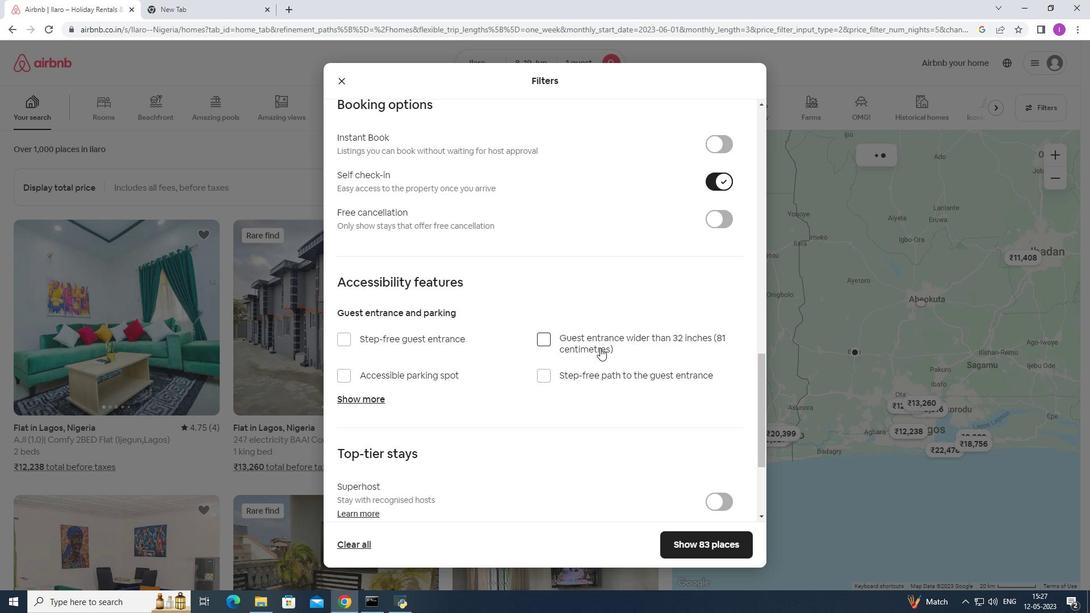 
Action: Mouse scrolled (600, 351) with delta (0, 0)
Screenshot: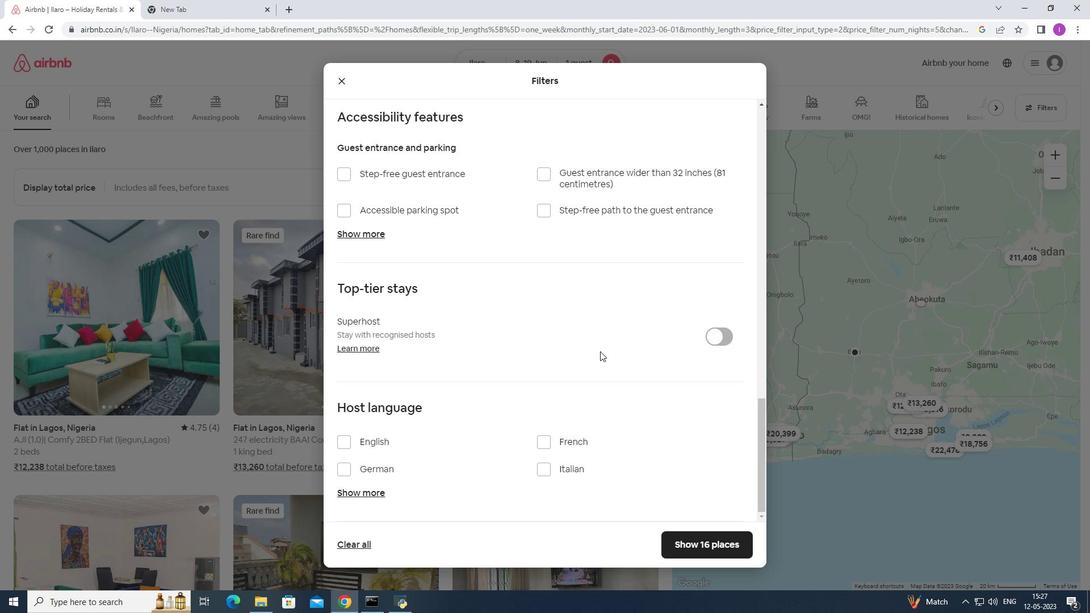 
Action: Mouse scrolled (600, 351) with delta (0, 0)
Screenshot: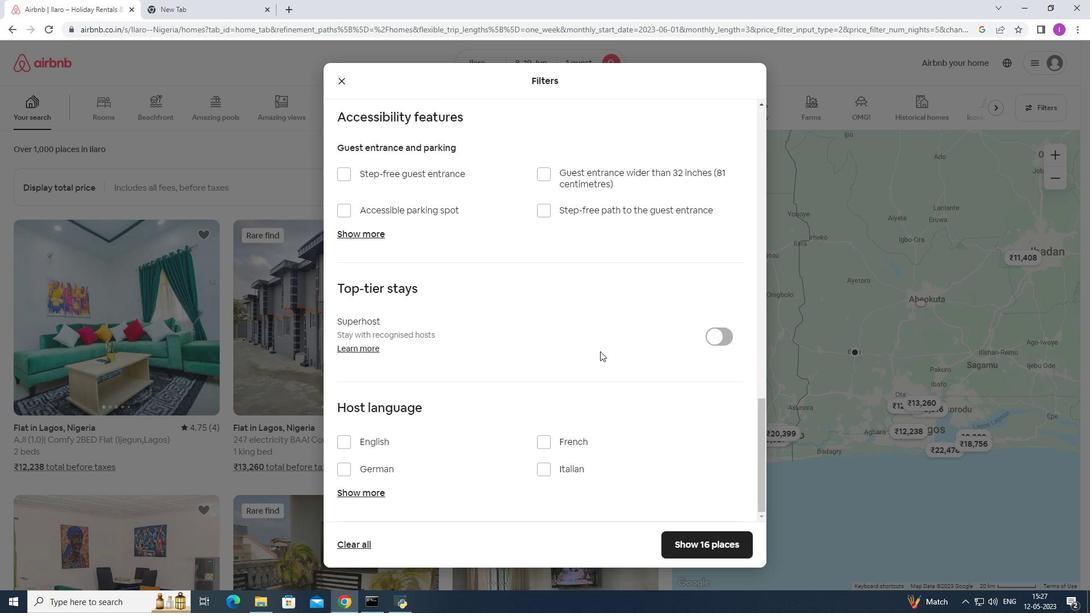 
Action: Mouse scrolled (600, 351) with delta (0, 0)
Screenshot: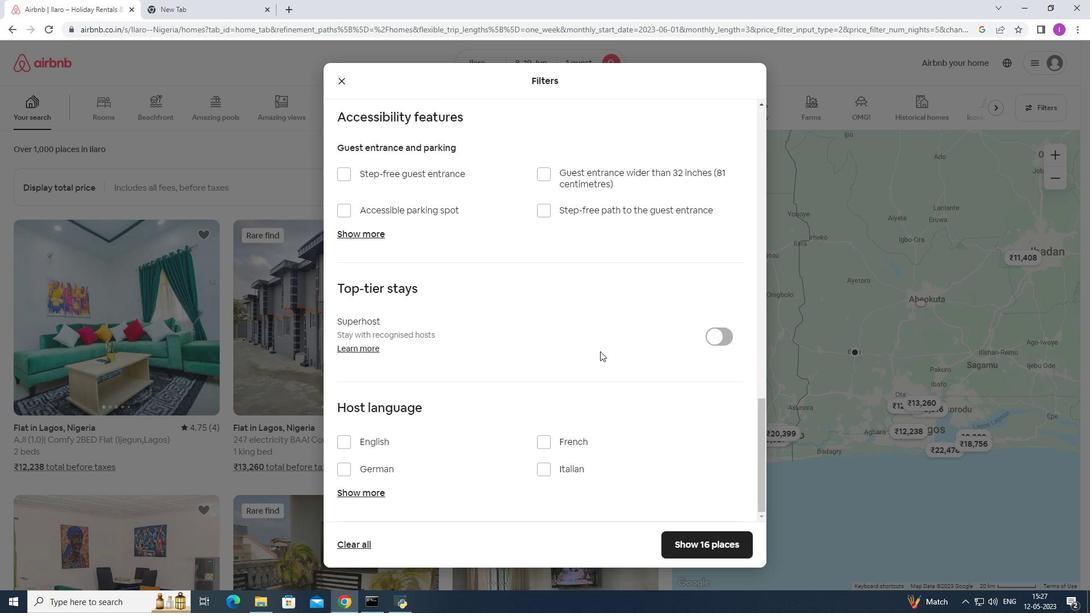 
Action: Mouse scrolled (600, 351) with delta (0, 0)
Screenshot: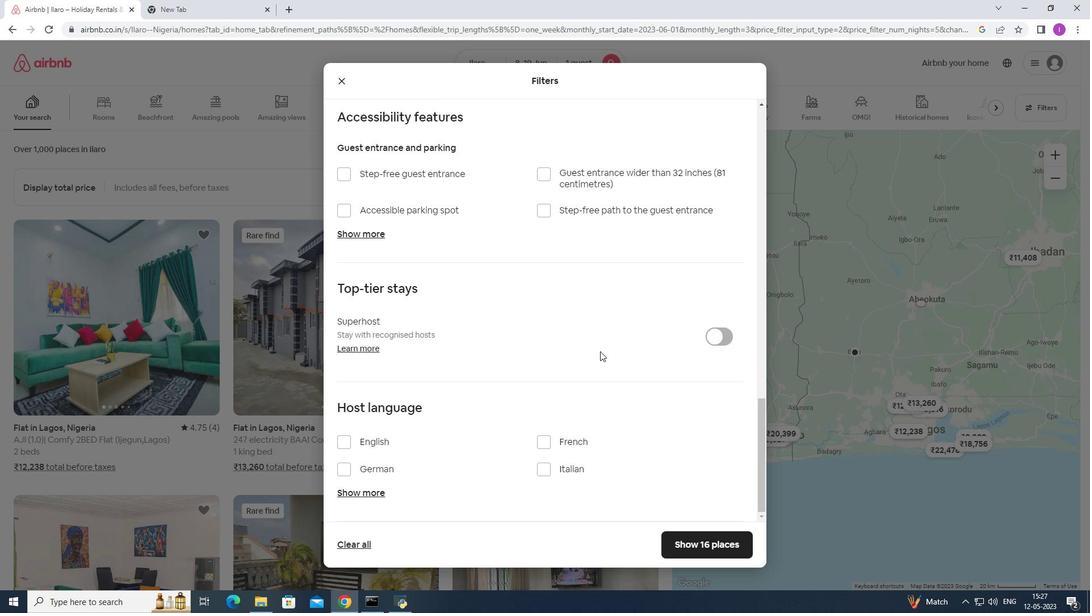 
Action: Mouse moved to (342, 442)
Screenshot: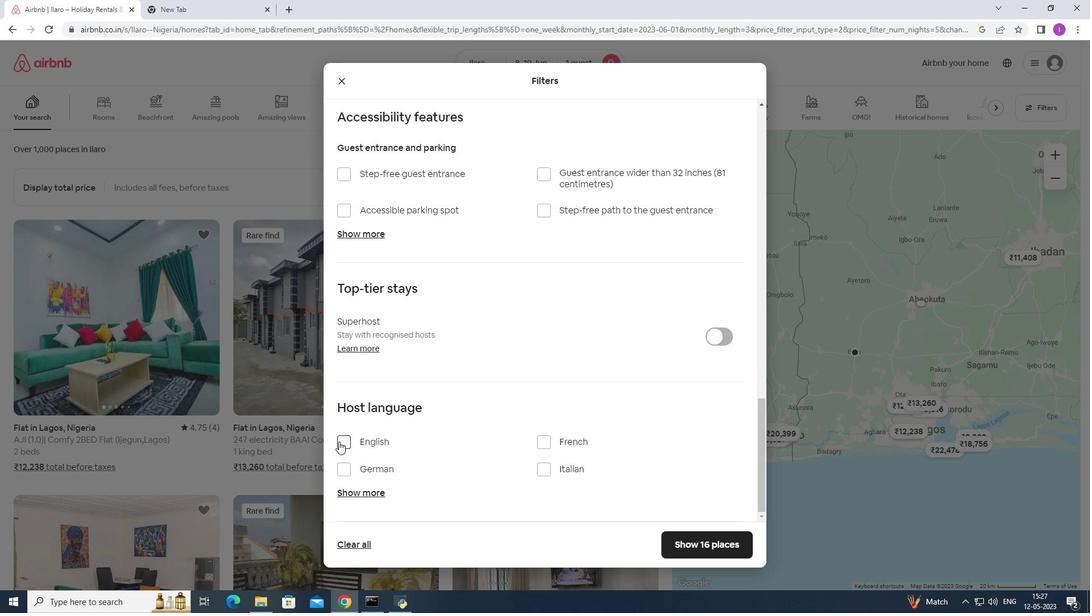 
Action: Mouse pressed left at (342, 442)
Screenshot: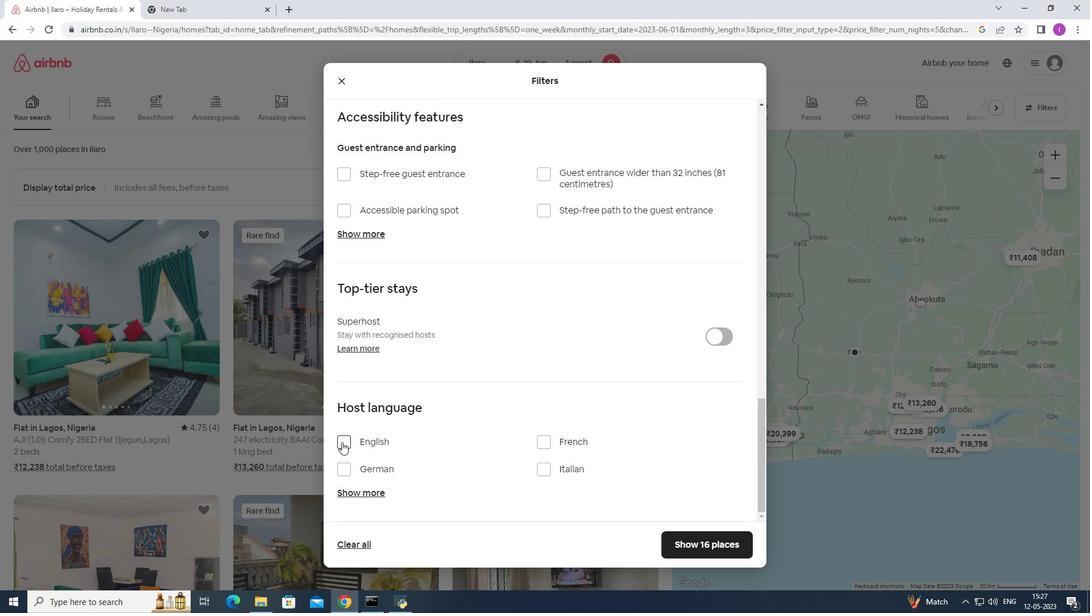 
Action: Mouse moved to (723, 547)
Screenshot: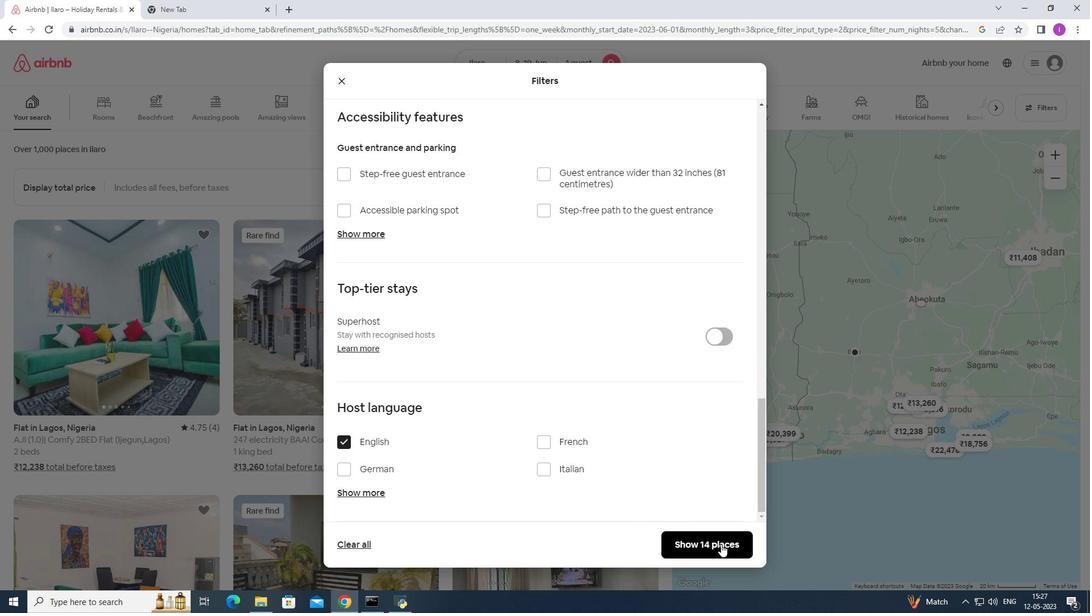 
Action: Mouse pressed left at (723, 547)
Screenshot: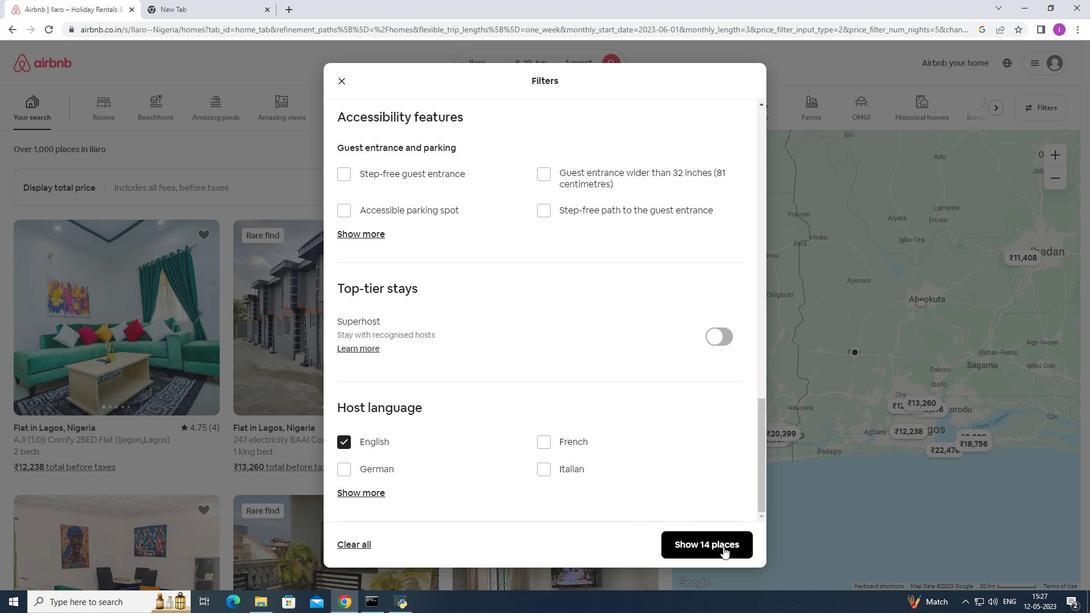 
Action: Mouse moved to (336, 300)
Screenshot: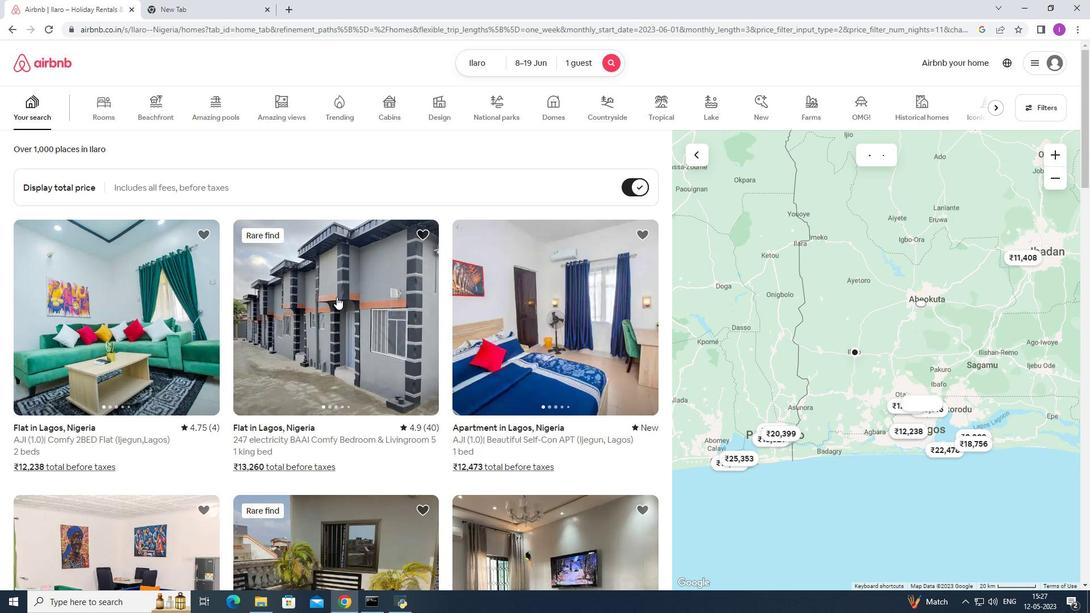 
